 Task: Add a timeline in the project AgileFocus for the epic 'IT Release Management Process Improvement' from 2024/06/10 to 2025/11/17. Add a timeline in the project AgileFocus for the epic 'IT Configuration Management Process Improvement' from 2023/05/19 to 2025/11/12. Add a timeline in the project AgileFocus for the epic 'IT Knowledge Management Process Improvement' from 2023/03/20 to 2024/11/28
Action: Mouse moved to (153, 205)
Screenshot: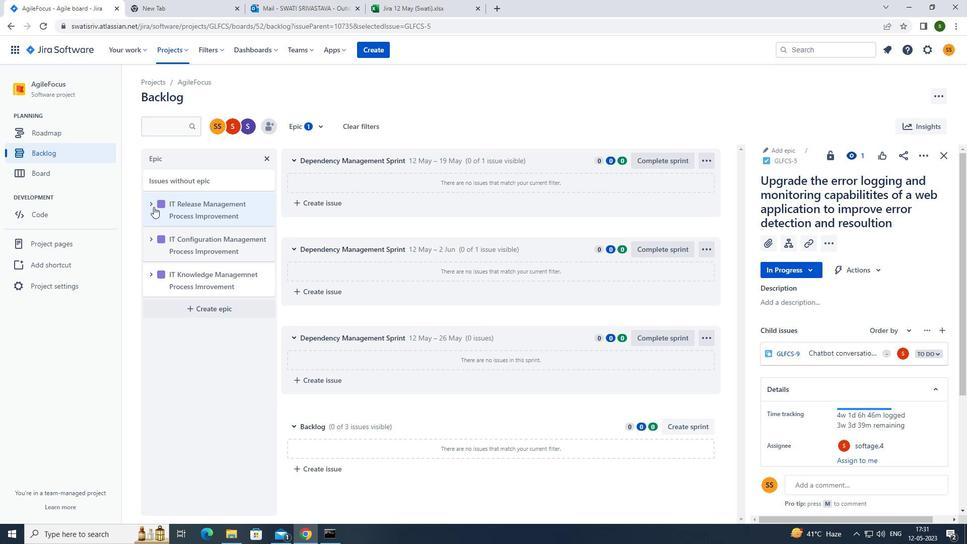 
Action: Mouse pressed left at (153, 205)
Screenshot: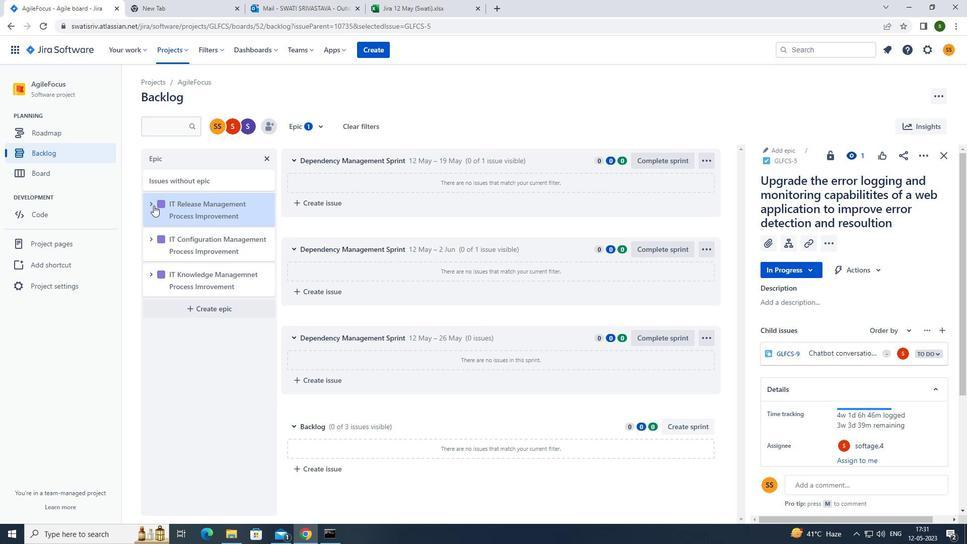 
Action: Mouse moved to (206, 298)
Screenshot: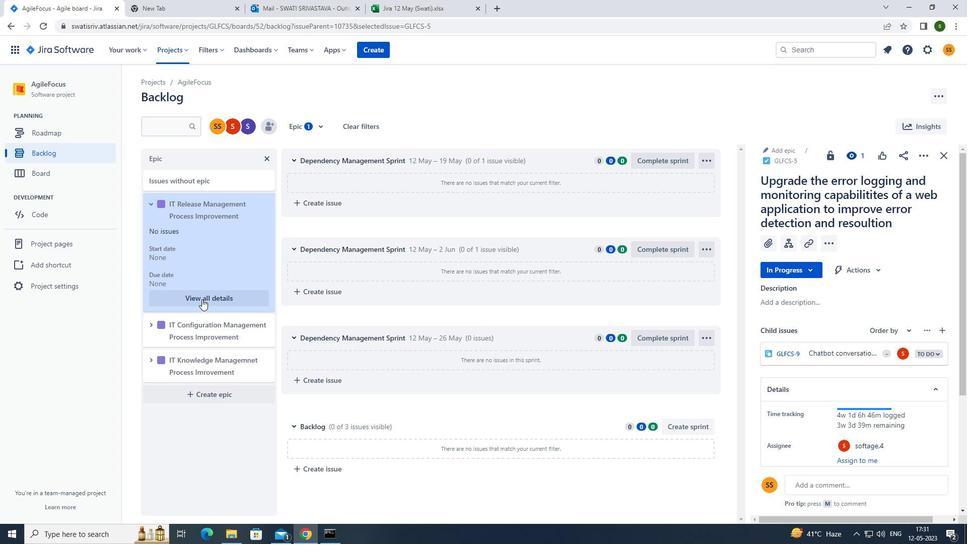 
Action: Mouse pressed left at (206, 298)
Screenshot: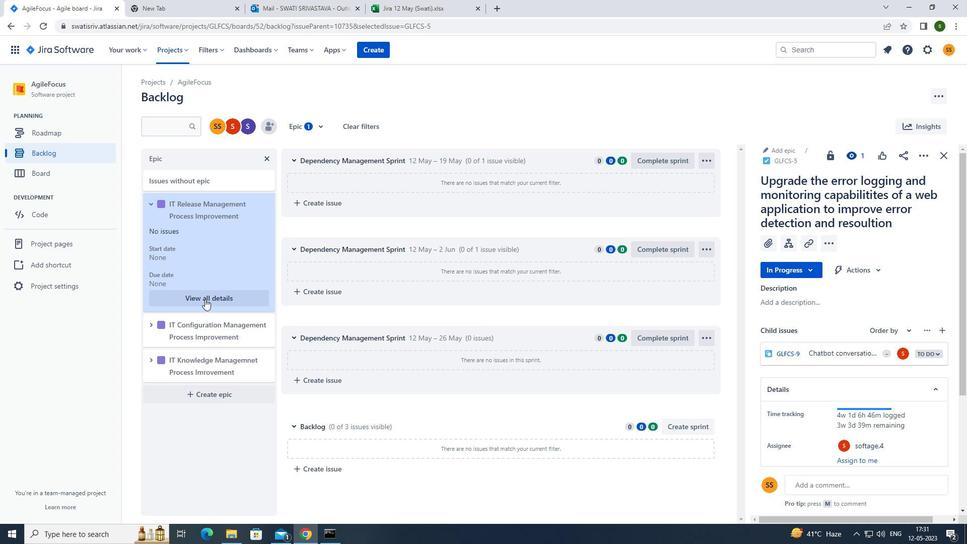 
Action: Mouse moved to (852, 381)
Screenshot: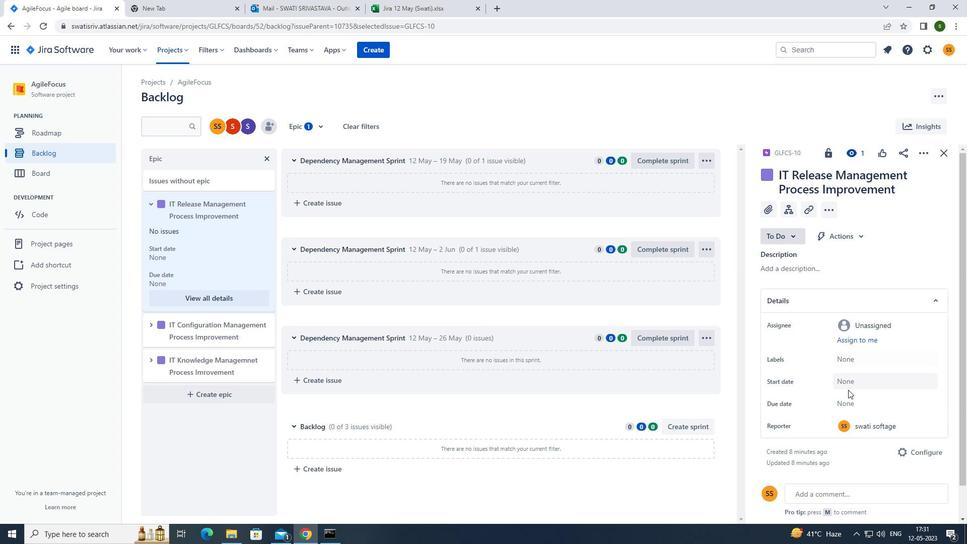 
Action: Mouse pressed left at (852, 381)
Screenshot: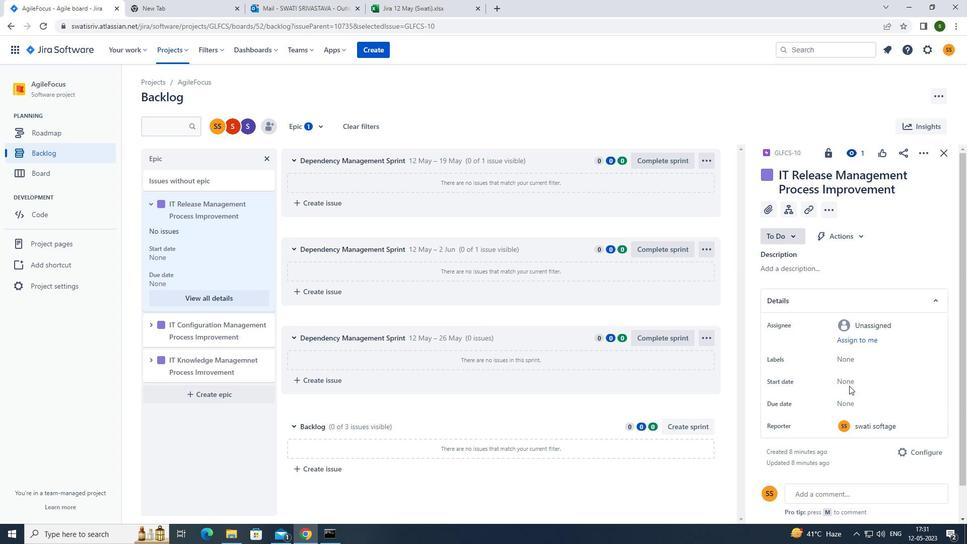 
Action: Mouse moved to (949, 236)
Screenshot: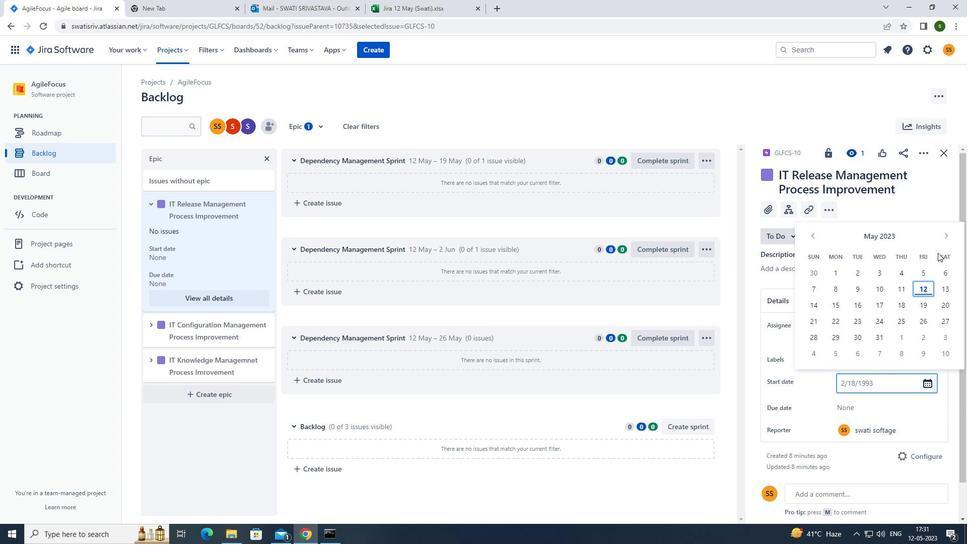 
Action: Mouse pressed left at (949, 236)
Screenshot: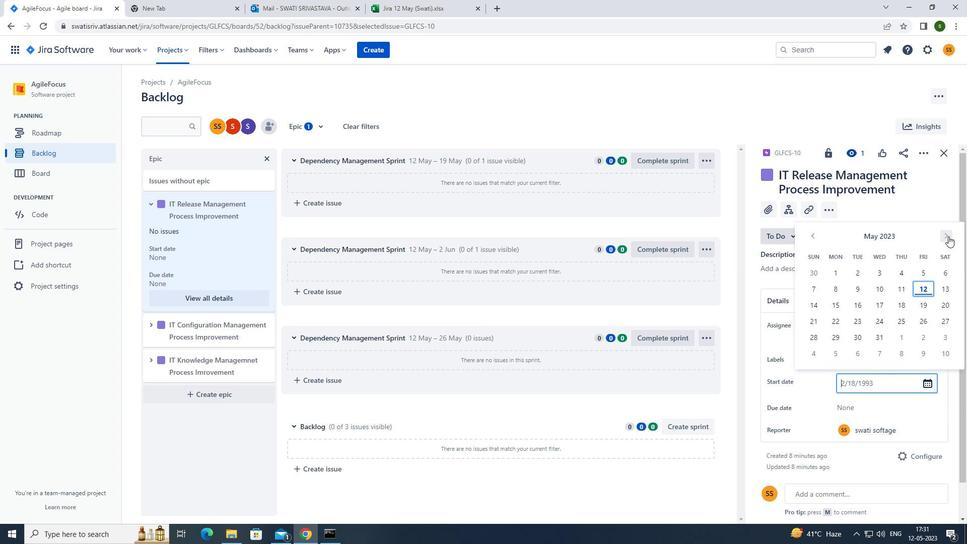 
Action: Mouse pressed left at (949, 236)
Screenshot: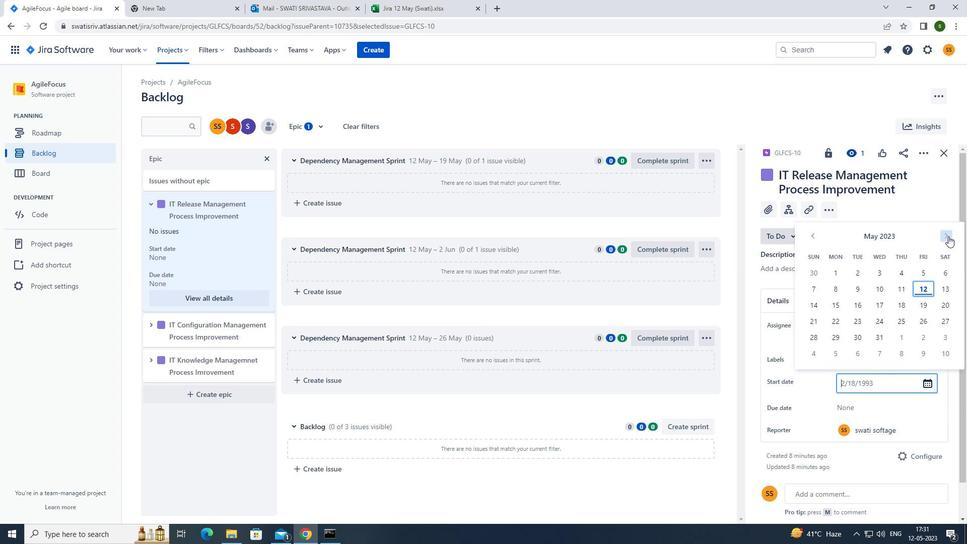 
Action: Mouse pressed left at (949, 236)
Screenshot: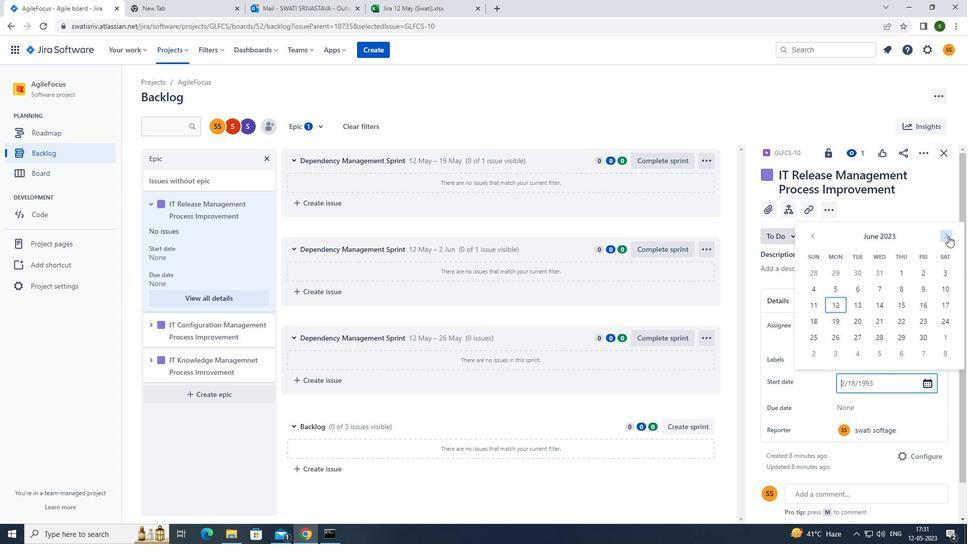 
Action: Mouse pressed left at (949, 236)
Screenshot: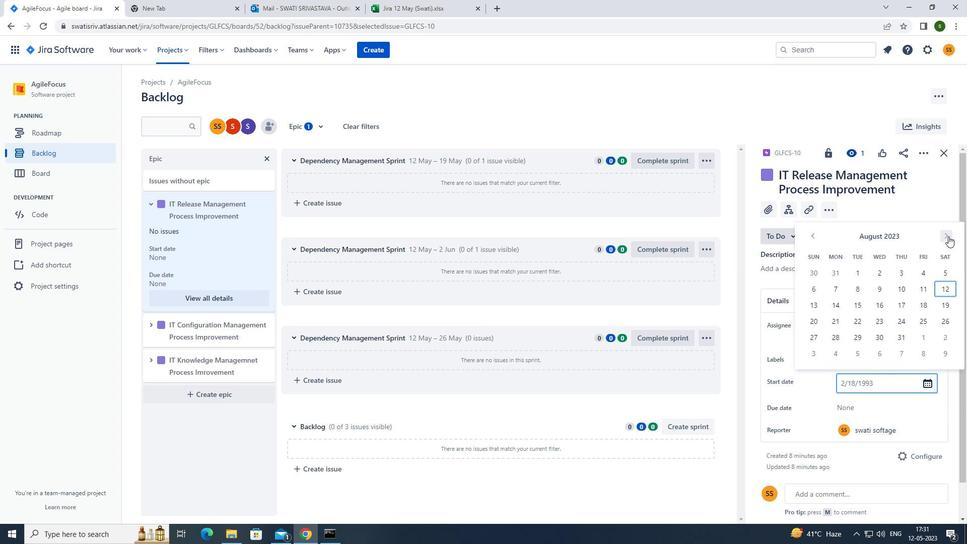 
Action: Mouse pressed left at (949, 236)
Screenshot: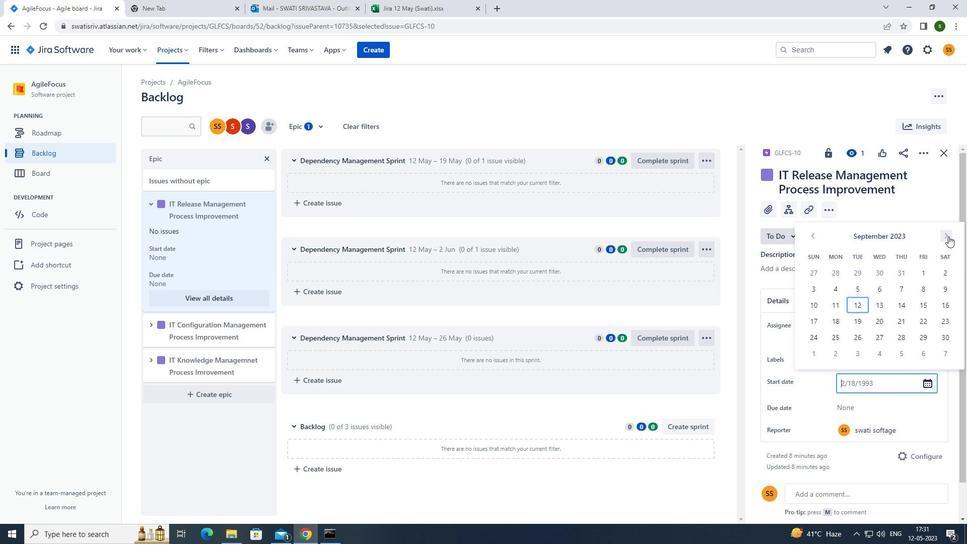 
Action: Mouse pressed left at (949, 236)
Screenshot: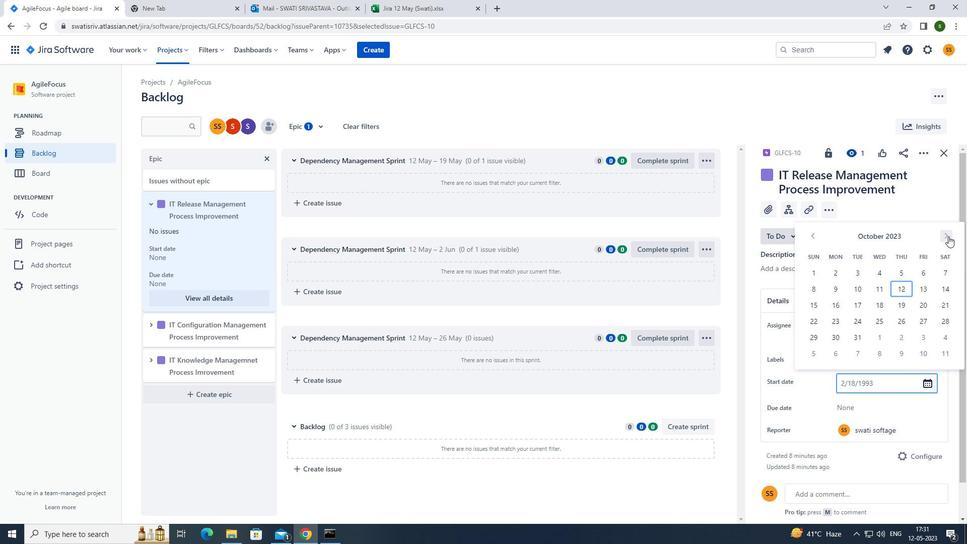 
Action: Mouse pressed left at (949, 236)
Screenshot: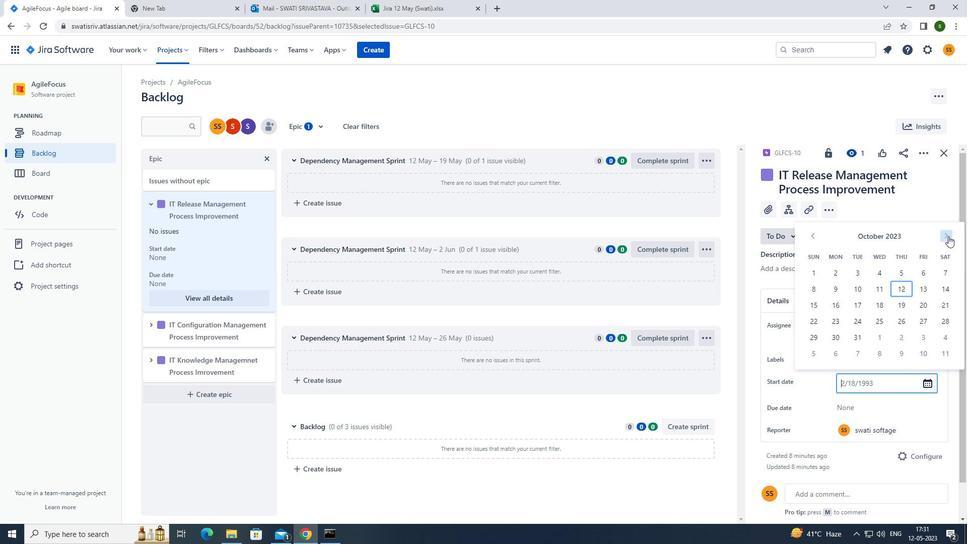 
Action: Mouse pressed left at (949, 236)
Screenshot: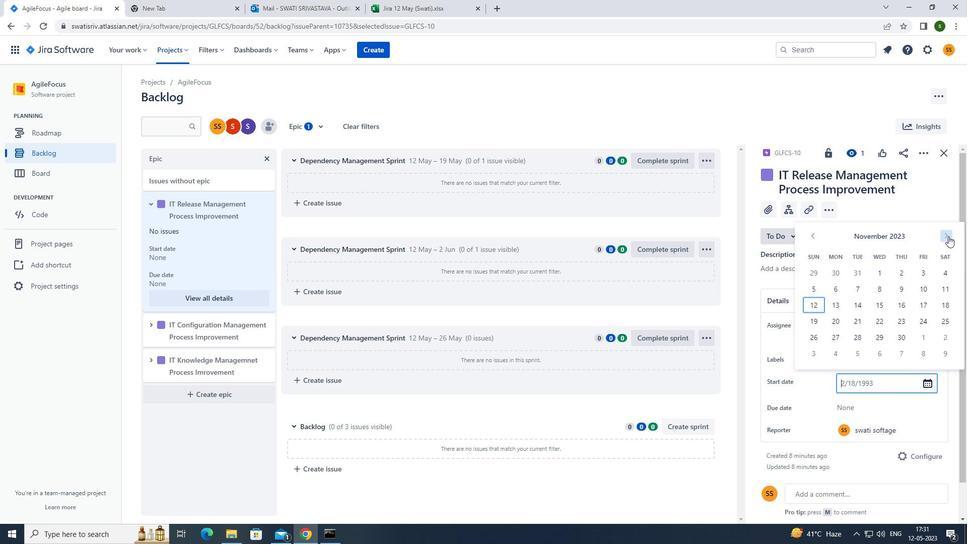 
Action: Mouse pressed left at (949, 236)
Screenshot: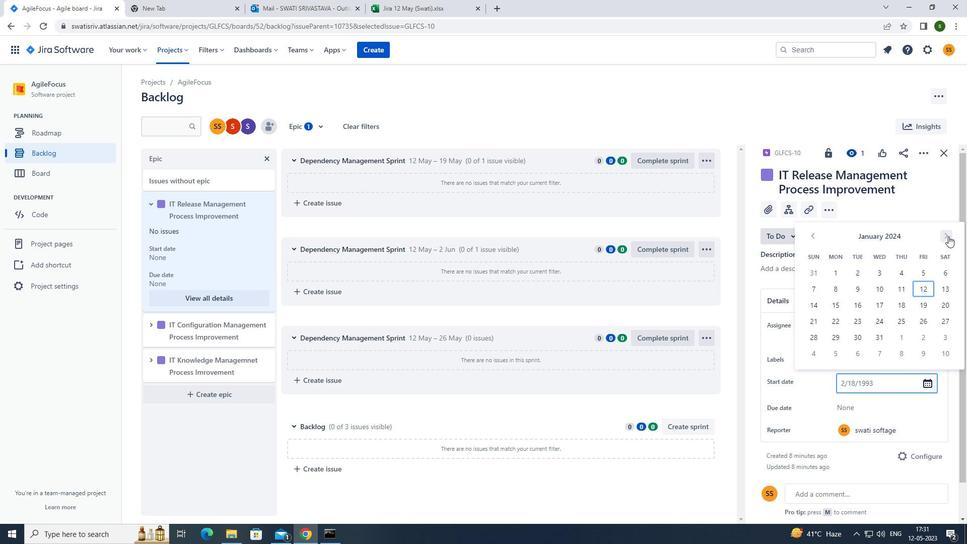 
Action: Mouse pressed left at (949, 236)
Screenshot: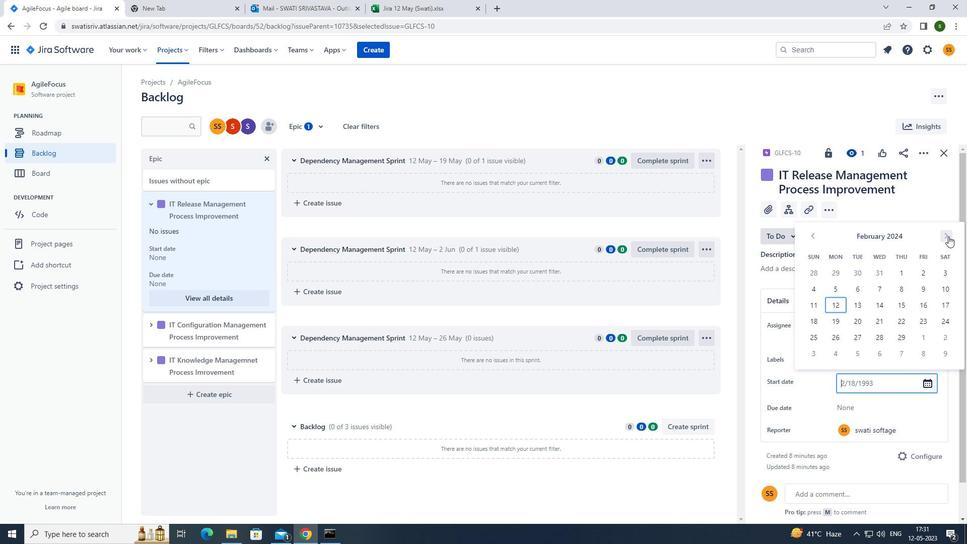 
Action: Mouse pressed left at (949, 236)
Screenshot: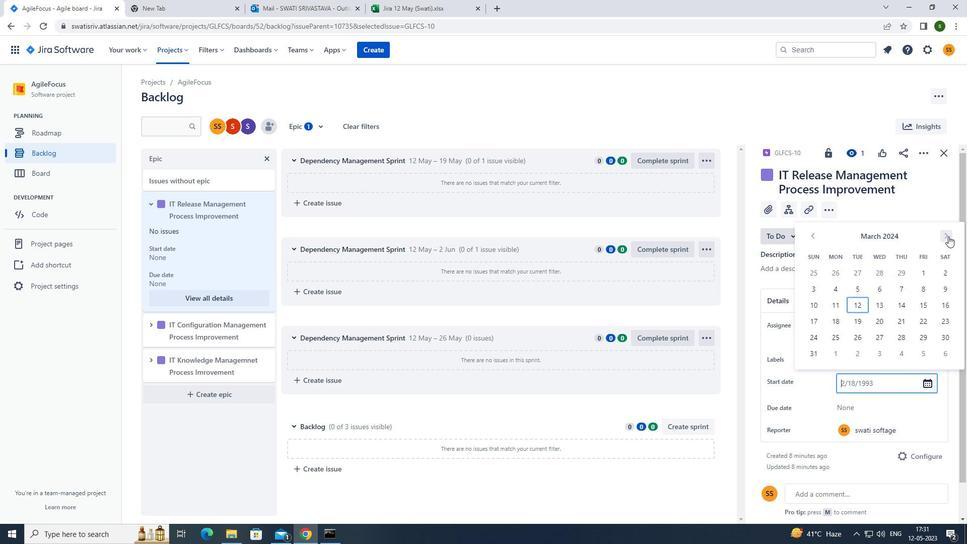 
Action: Mouse pressed left at (949, 236)
Screenshot: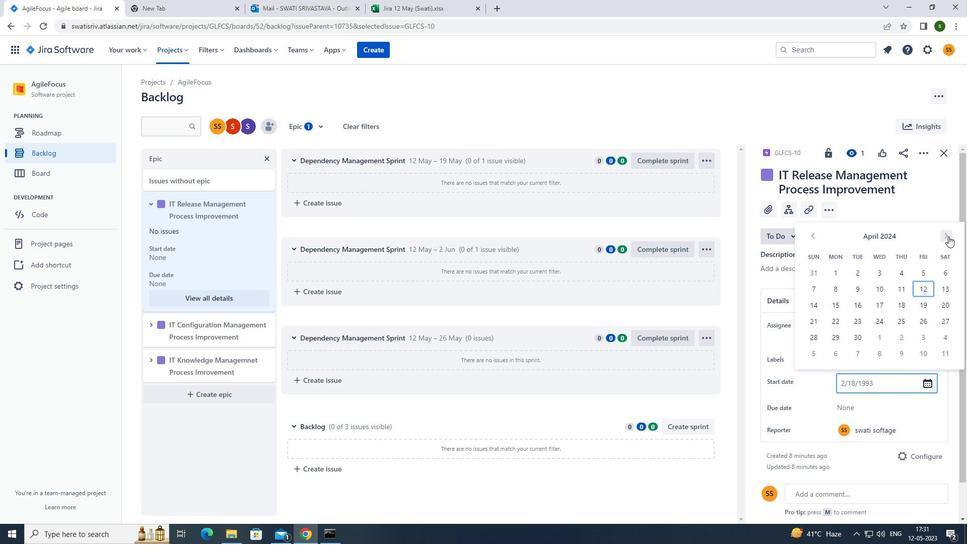 
Action: Mouse pressed left at (949, 236)
Screenshot: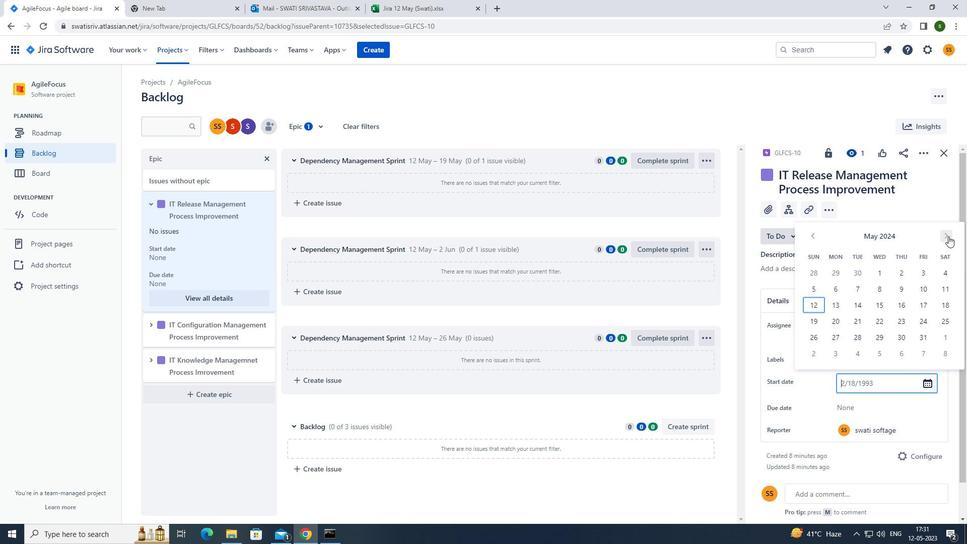
Action: Mouse moved to (839, 305)
Screenshot: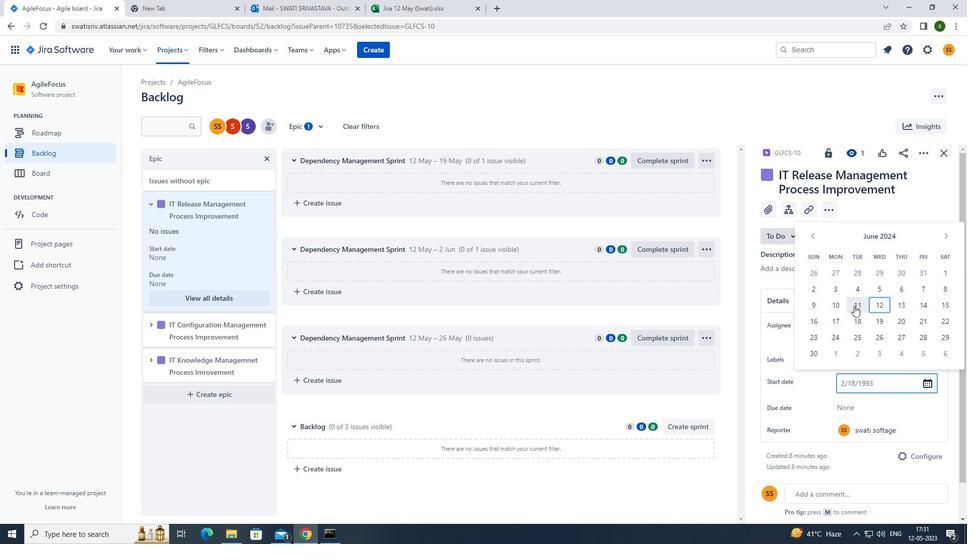 
Action: Mouse pressed left at (839, 305)
Screenshot: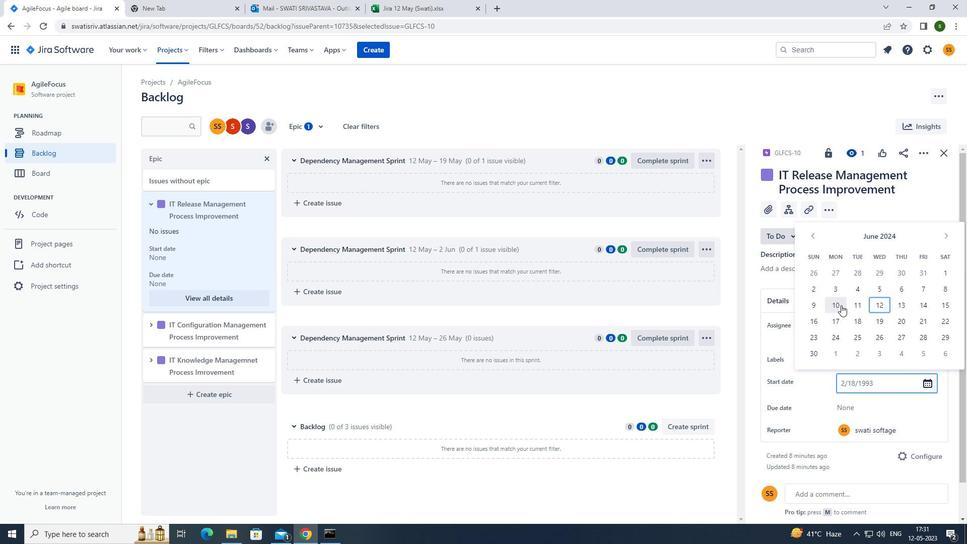 
Action: Mouse moved to (852, 406)
Screenshot: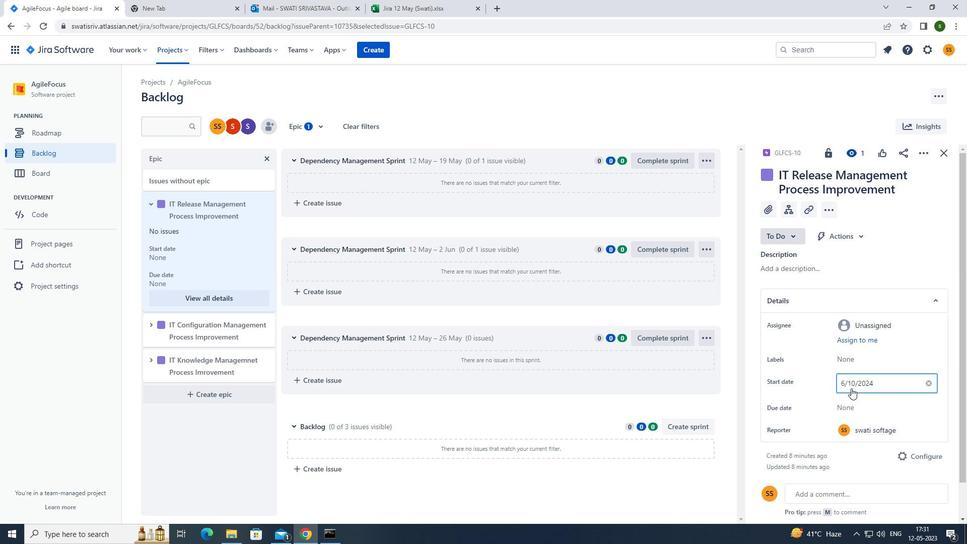 
Action: Mouse pressed left at (852, 406)
Screenshot: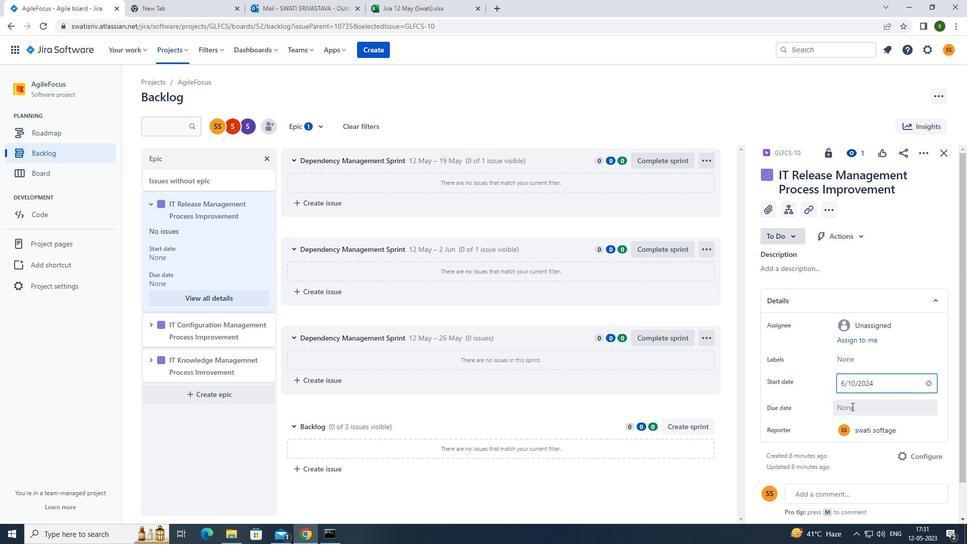 
Action: Mouse moved to (948, 261)
Screenshot: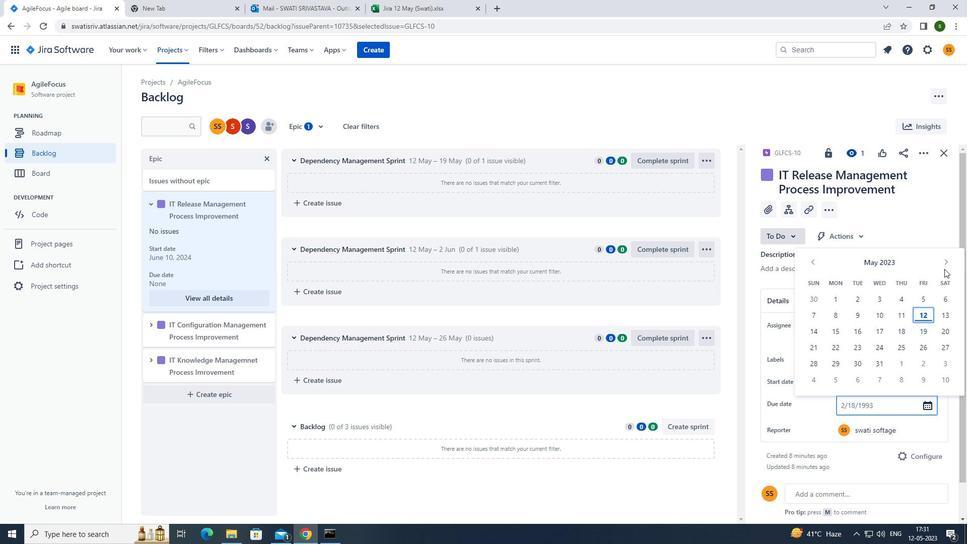 
Action: Mouse pressed left at (948, 261)
Screenshot: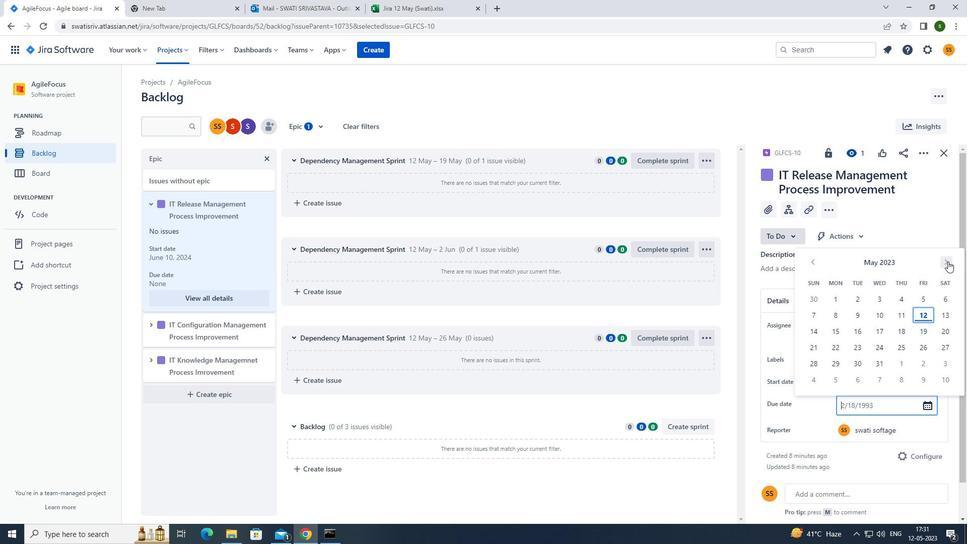 
Action: Mouse pressed left at (948, 261)
Screenshot: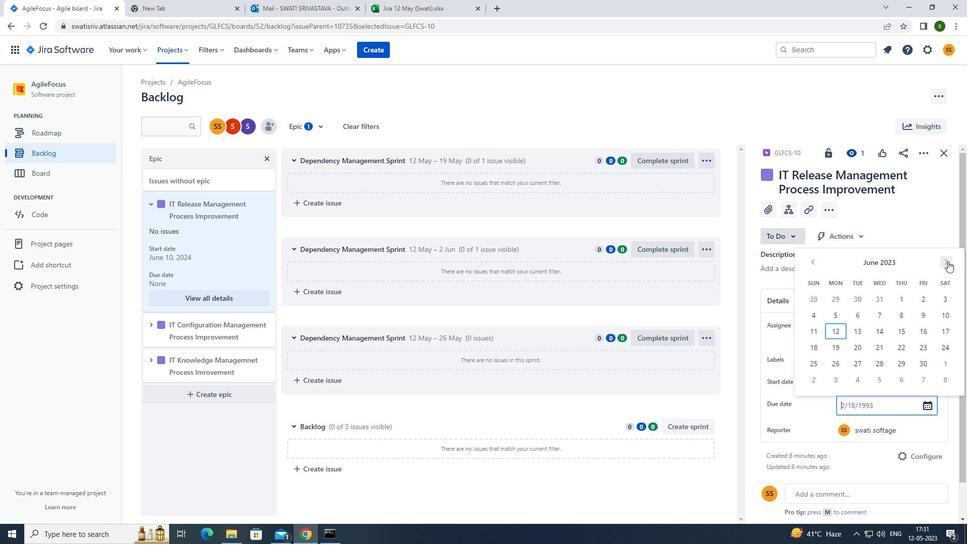 
Action: Mouse pressed left at (948, 261)
Screenshot: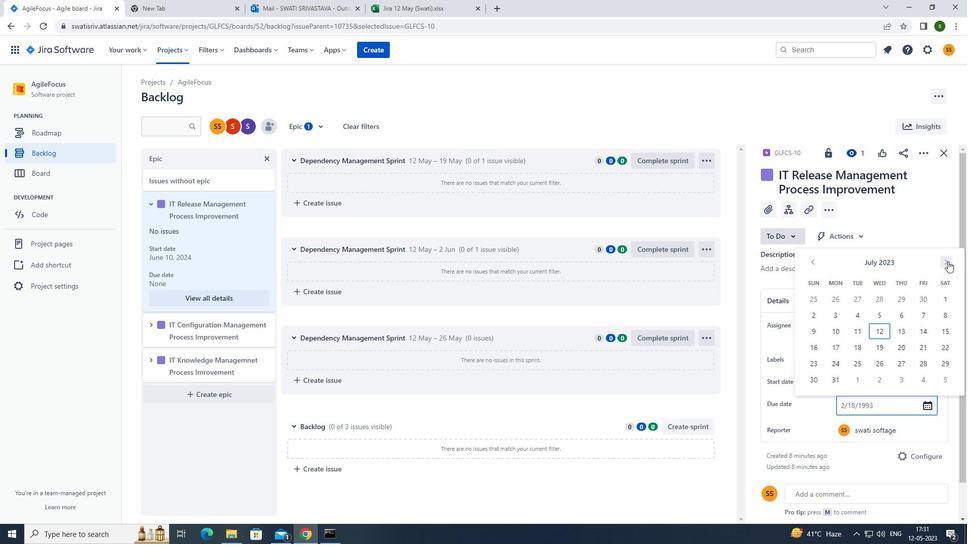 
Action: Mouse pressed left at (948, 261)
Screenshot: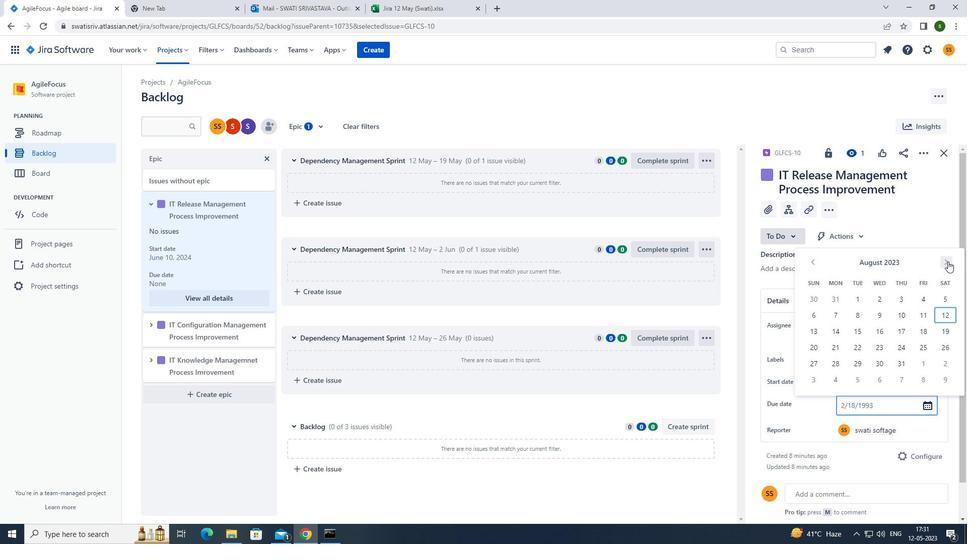 
Action: Mouse pressed left at (948, 261)
Screenshot: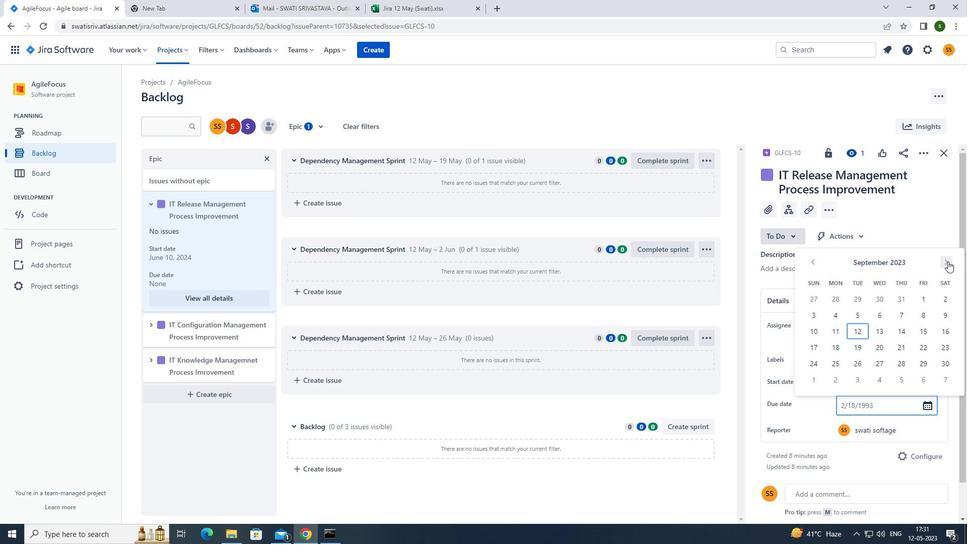 
Action: Mouse pressed left at (948, 261)
Screenshot: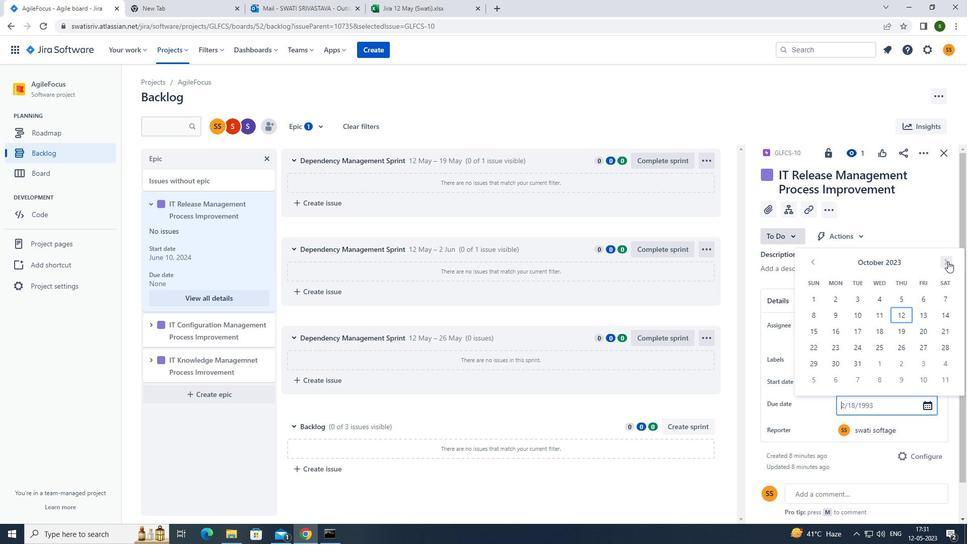 
Action: Mouse pressed left at (948, 261)
Screenshot: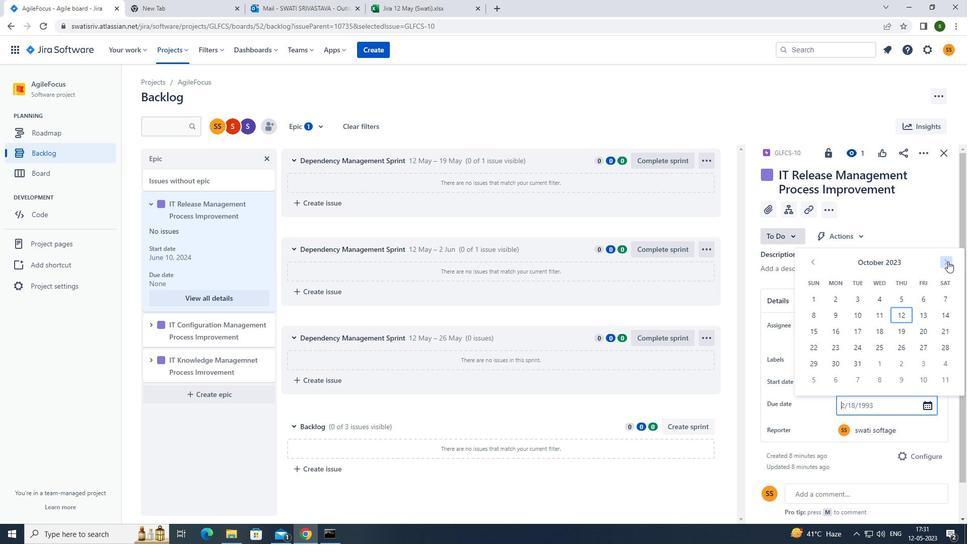 
Action: Mouse pressed left at (948, 261)
Screenshot: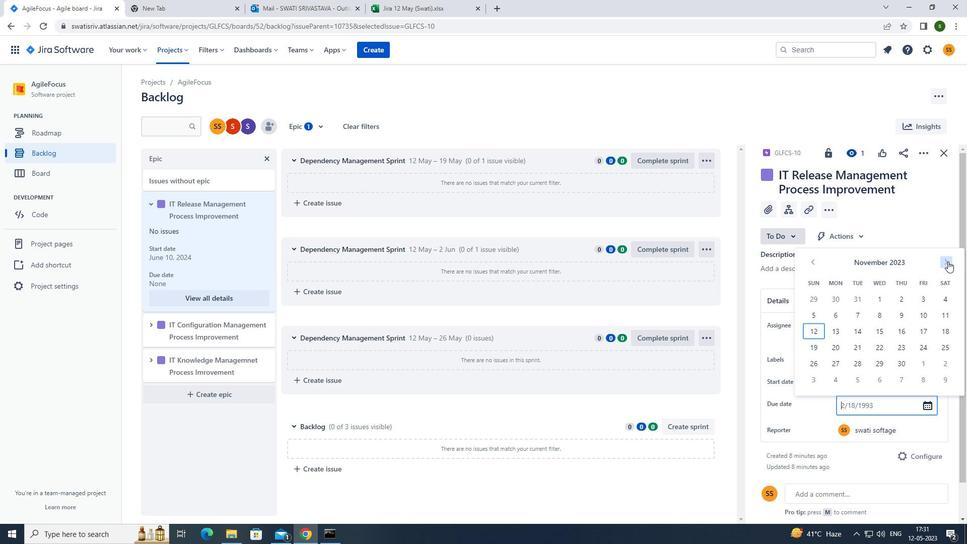 
Action: Mouse pressed left at (948, 261)
Screenshot: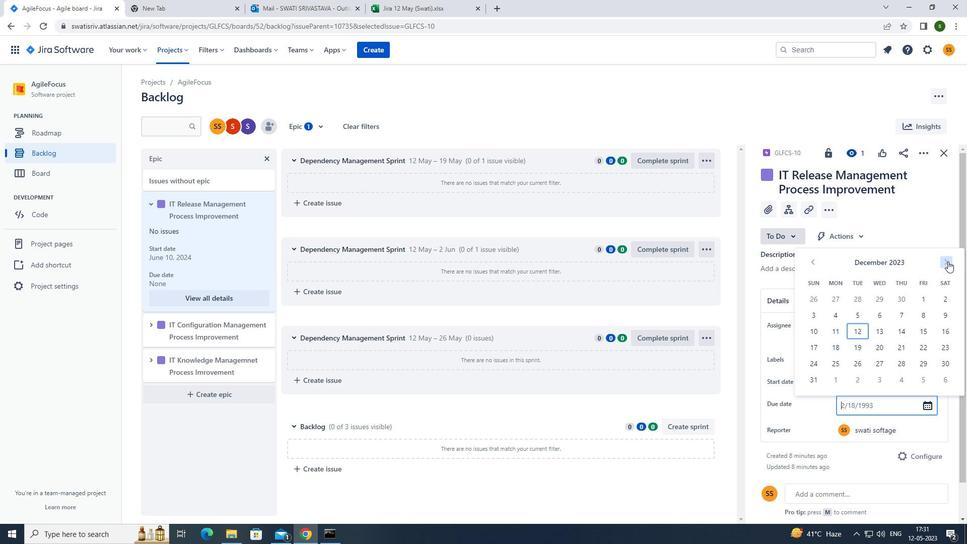 
Action: Mouse pressed left at (948, 261)
Screenshot: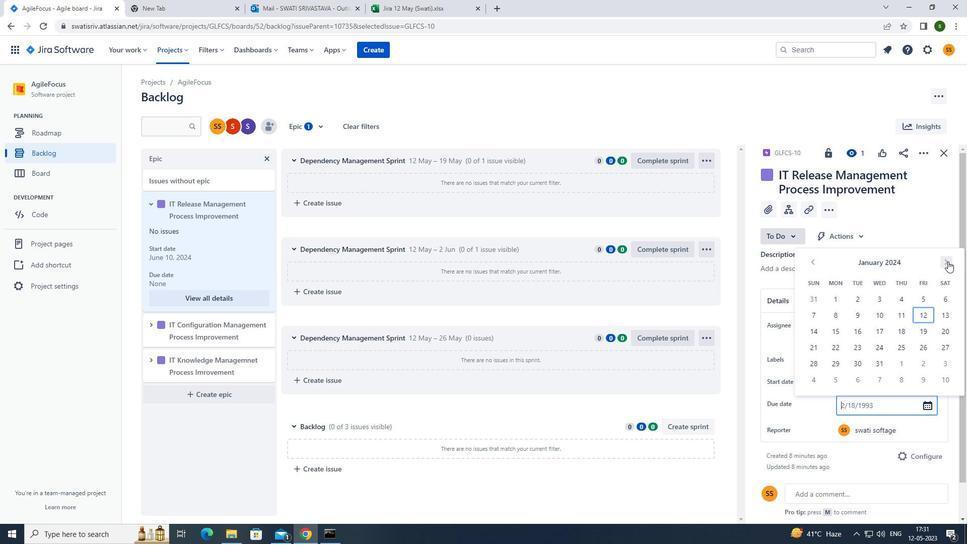 
Action: Mouse pressed left at (948, 261)
Screenshot: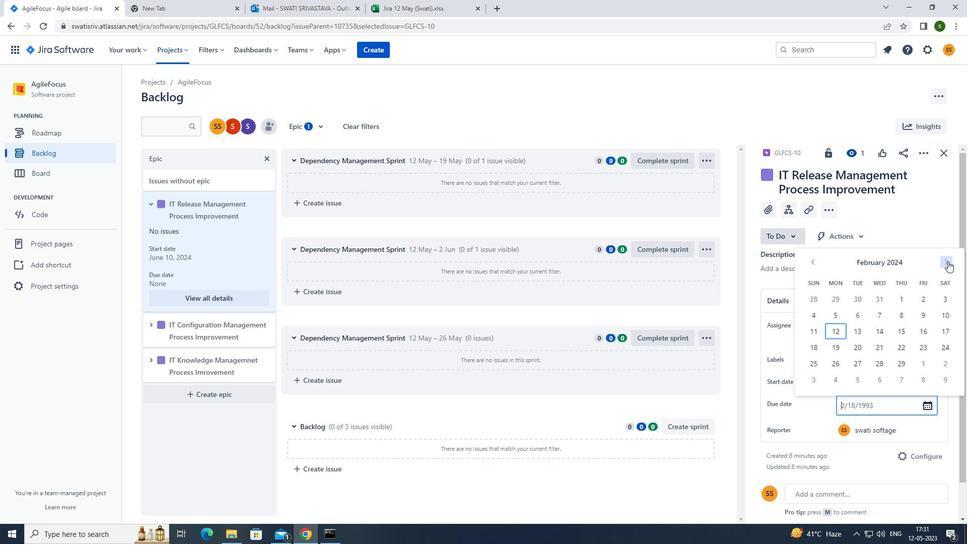 
Action: Mouse pressed left at (948, 261)
Screenshot: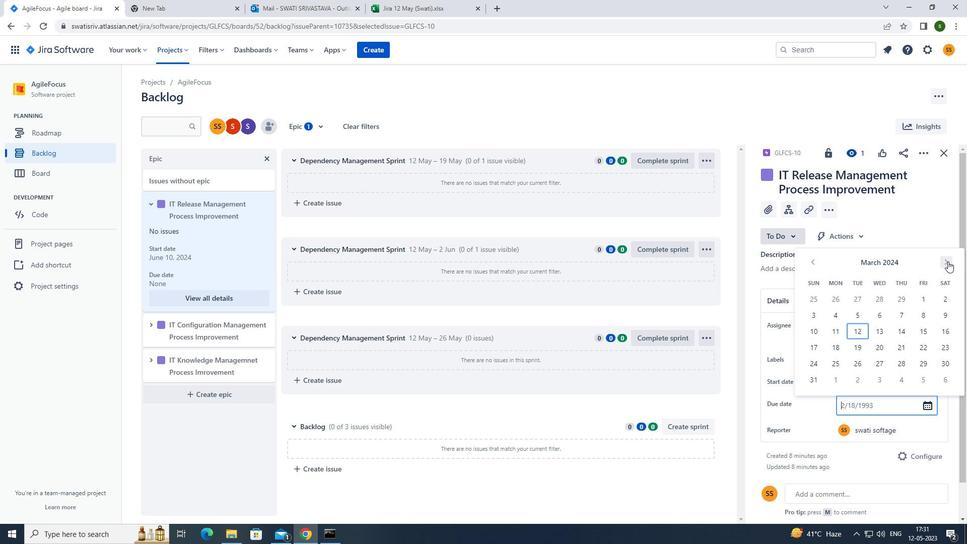 
Action: Mouse pressed left at (948, 261)
Screenshot: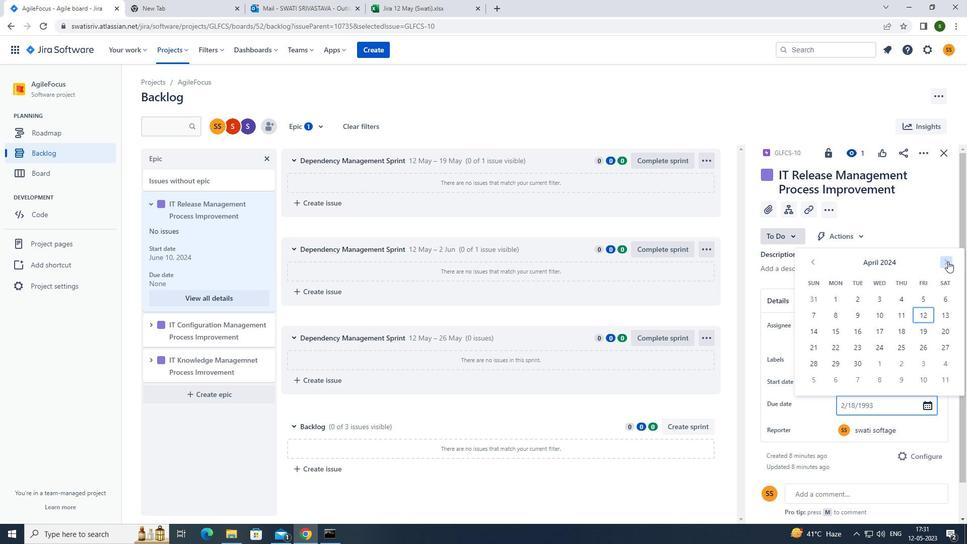 
Action: Mouse pressed left at (948, 261)
Screenshot: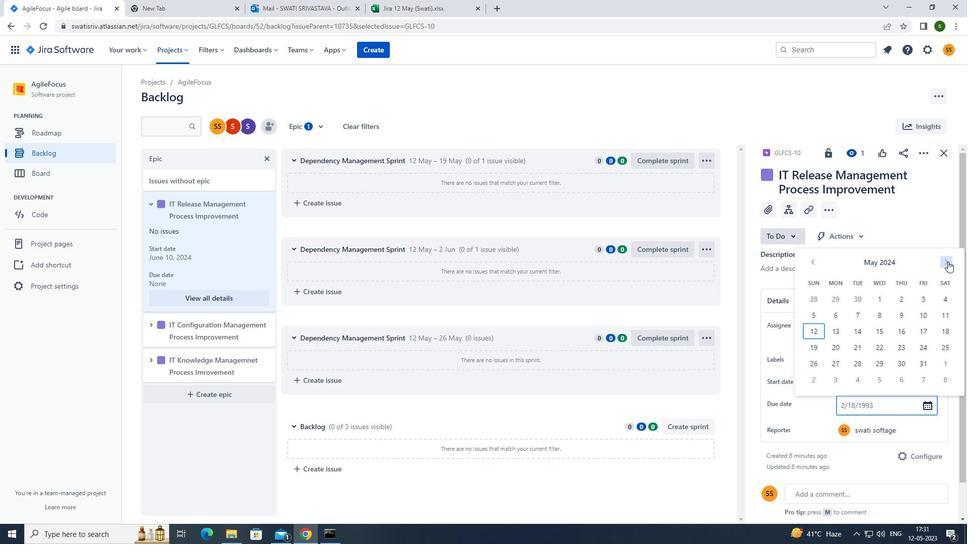 
Action: Mouse pressed left at (948, 261)
Screenshot: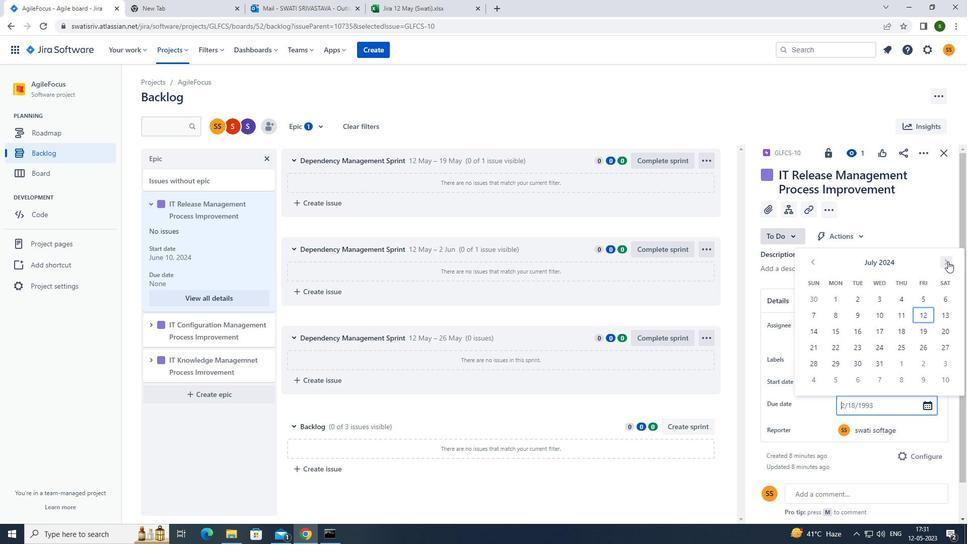 
Action: Mouse pressed left at (948, 261)
Screenshot: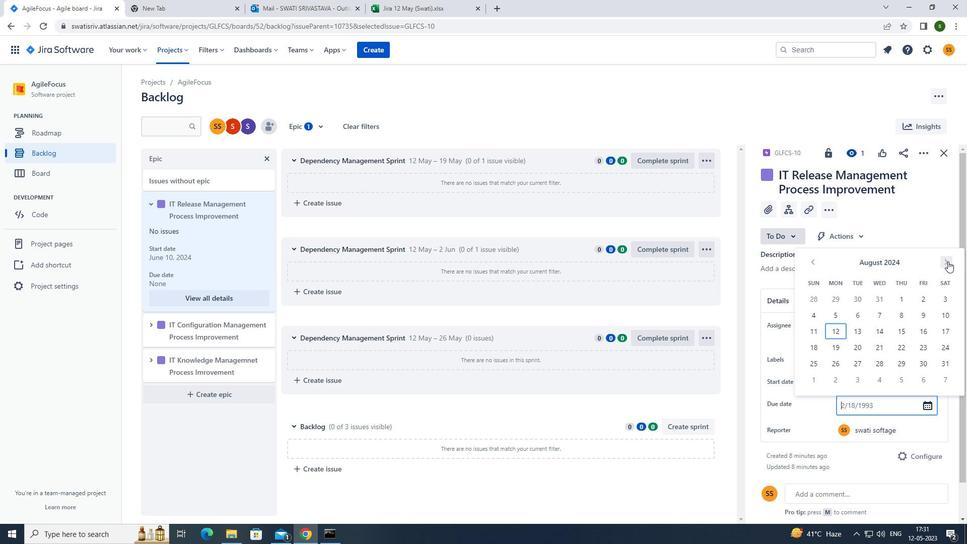 
Action: Mouse pressed left at (948, 261)
Screenshot: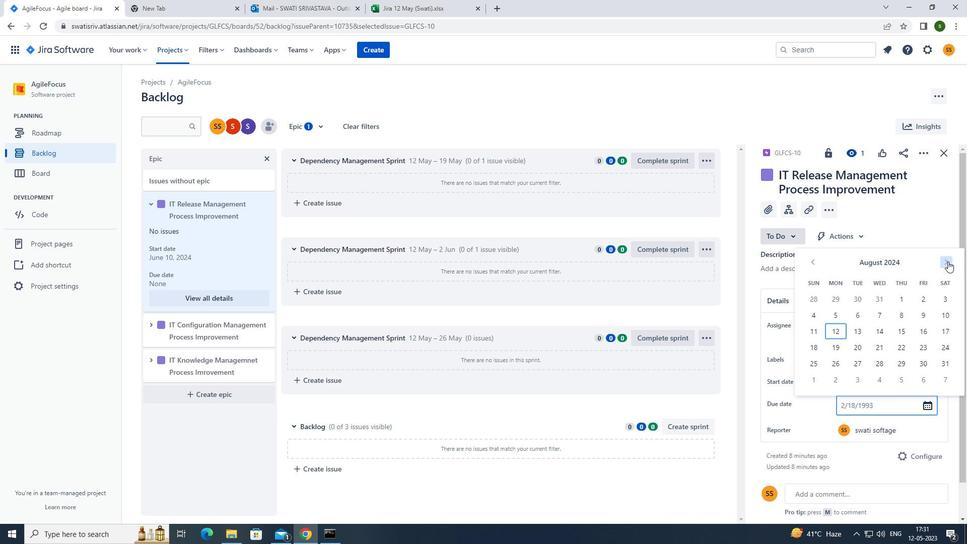 
Action: Mouse pressed left at (948, 261)
Screenshot: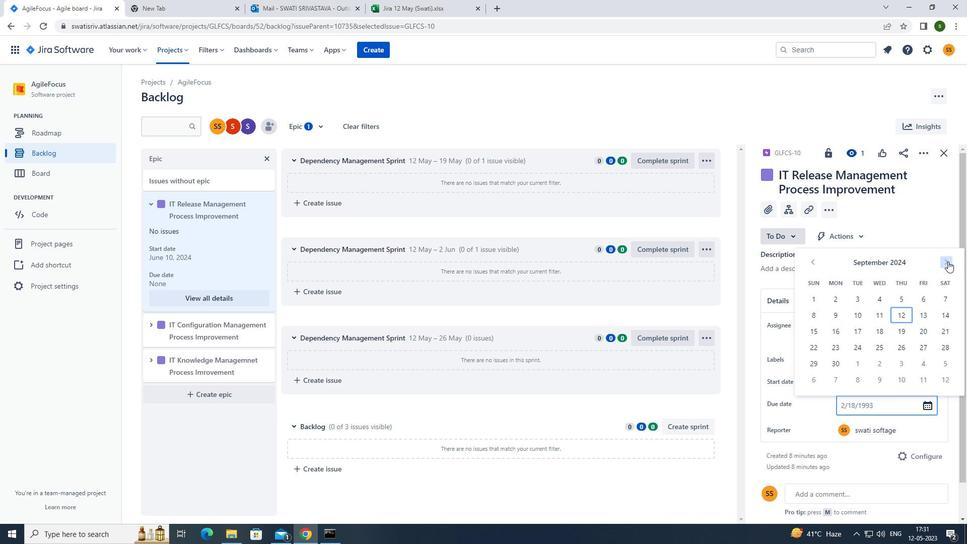 
Action: Mouse pressed left at (948, 261)
Screenshot: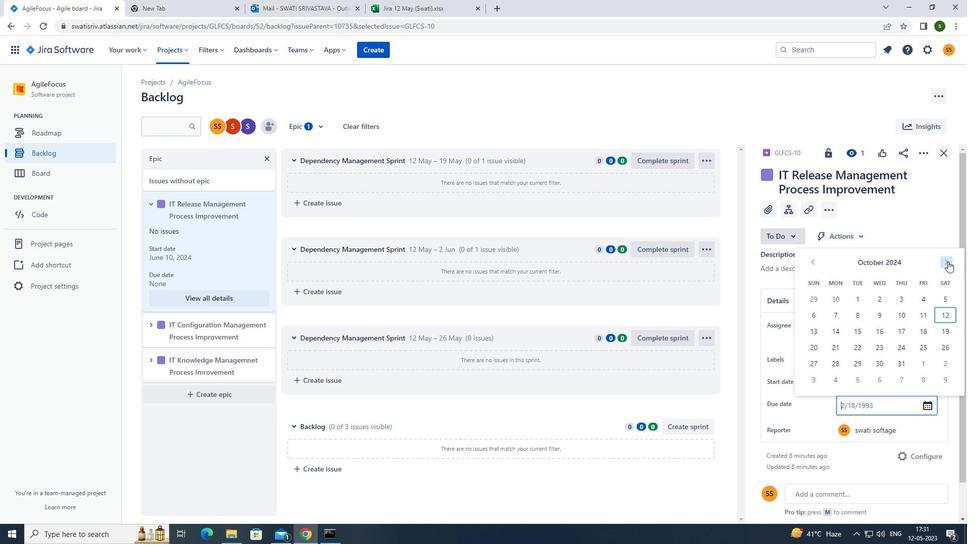 
Action: Mouse pressed left at (948, 261)
Screenshot: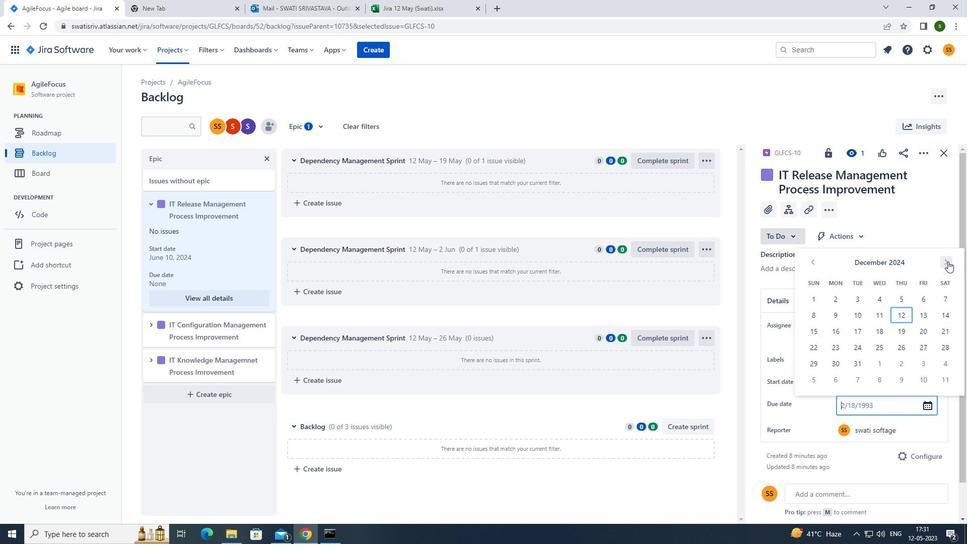 
Action: Mouse pressed left at (948, 261)
Screenshot: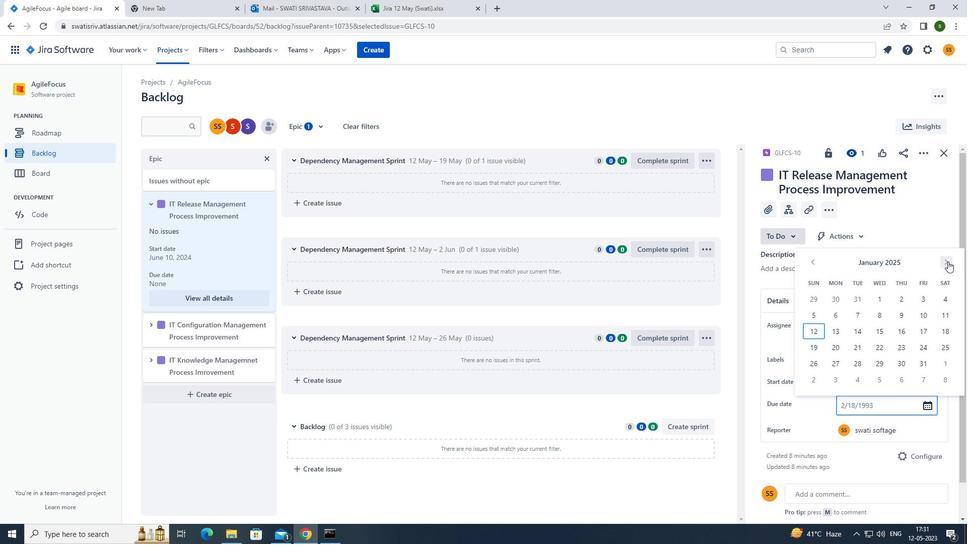 
Action: Mouse pressed left at (948, 261)
Screenshot: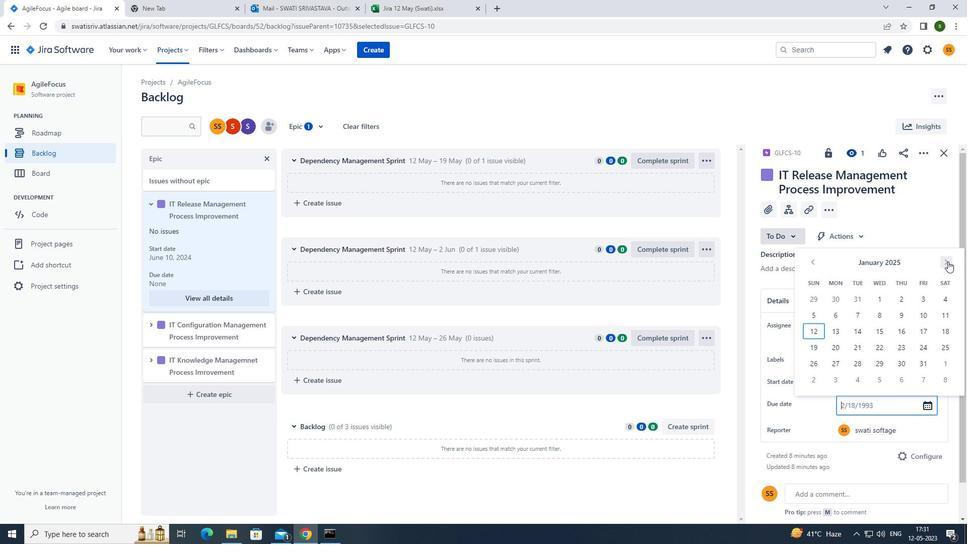 
Action: Mouse pressed left at (948, 261)
Screenshot: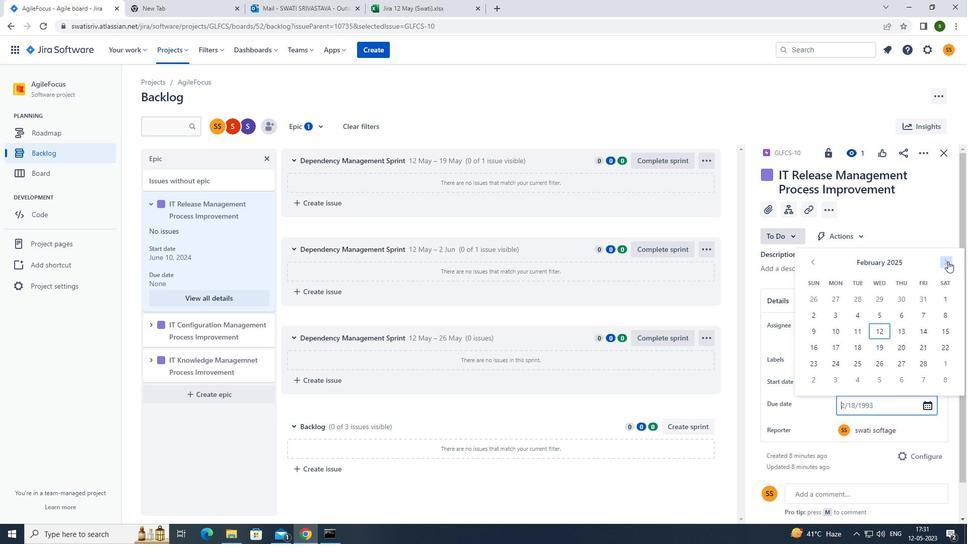
Action: Mouse pressed left at (948, 261)
Screenshot: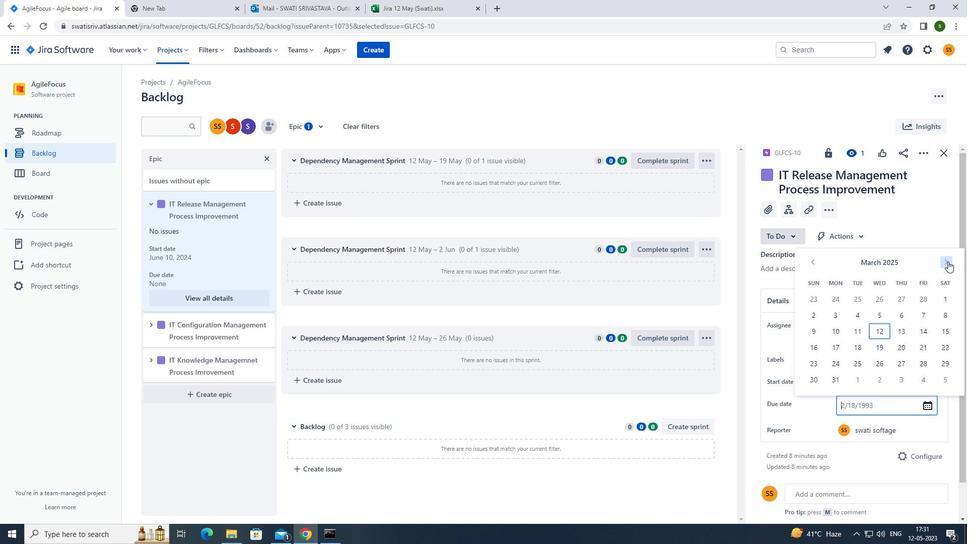 
Action: Mouse pressed left at (948, 261)
Screenshot: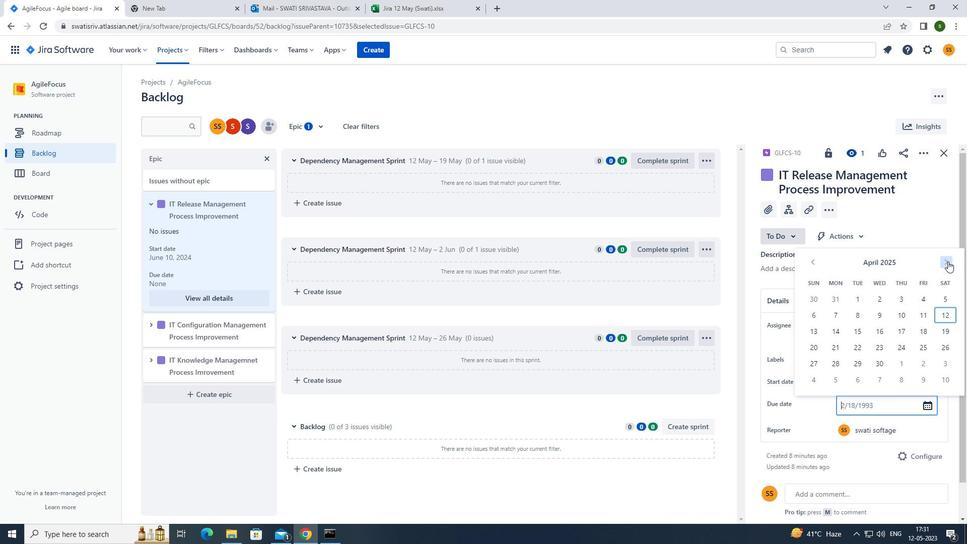 
Action: Mouse pressed left at (948, 261)
Screenshot: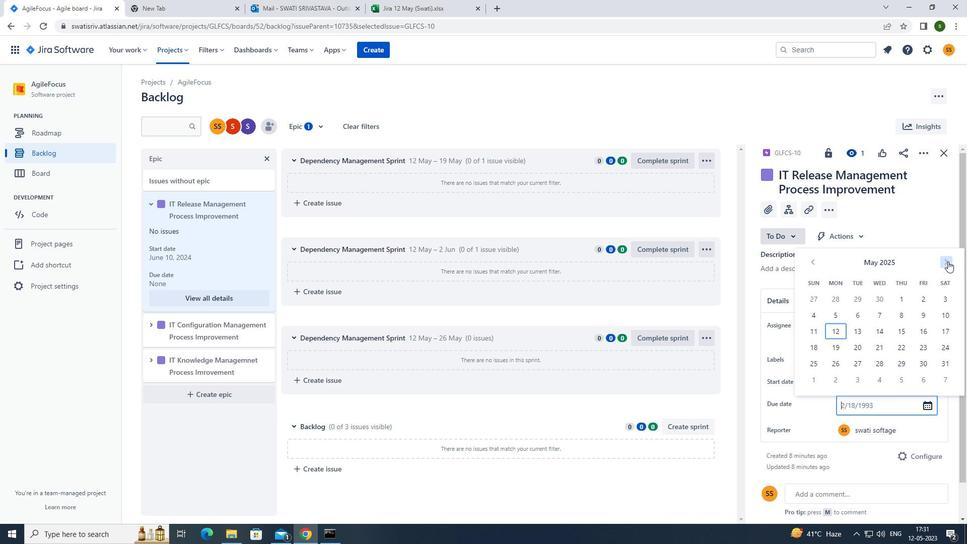 
Action: Mouse pressed left at (948, 261)
Screenshot: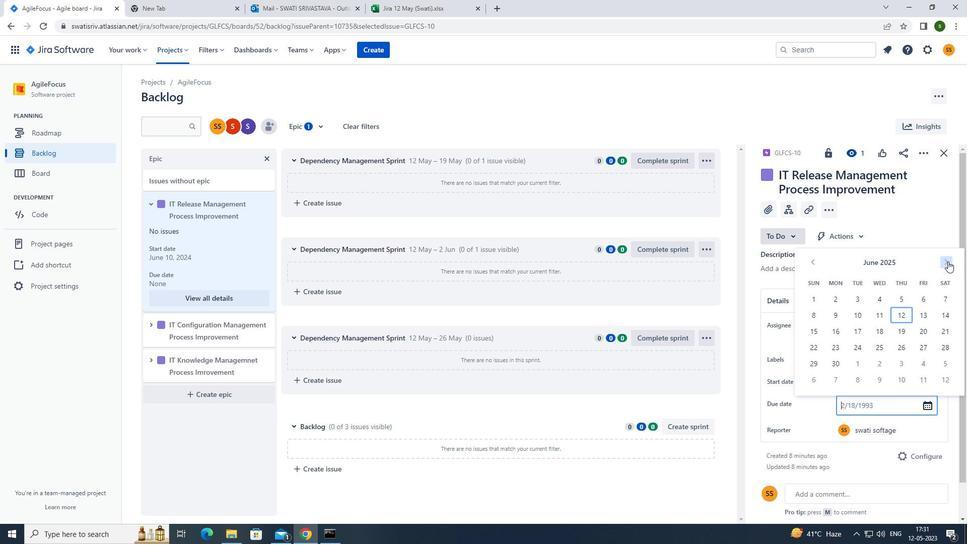 
Action: Mouse pressed left at (948, 261)
Screenshot: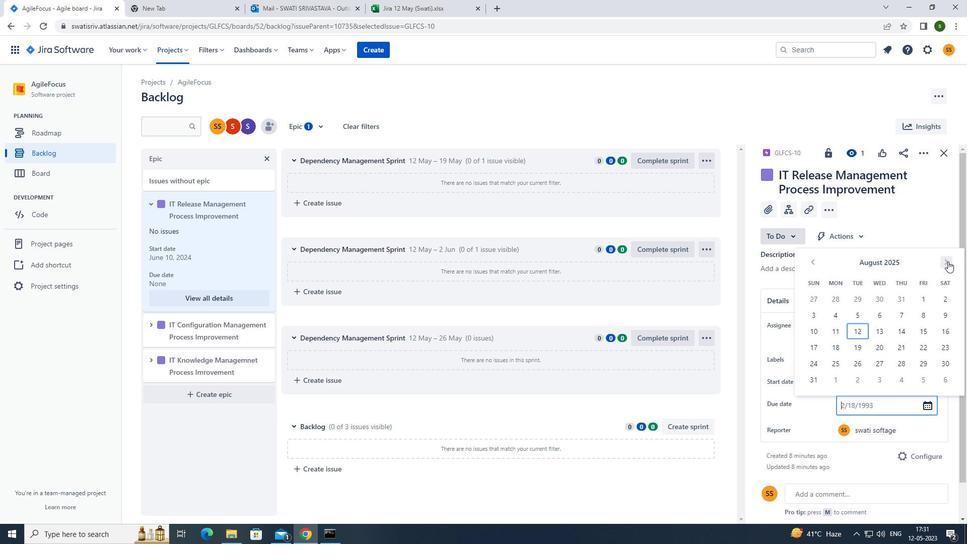 
Action: Mouse pressed left at (948, 261)
Screenshot: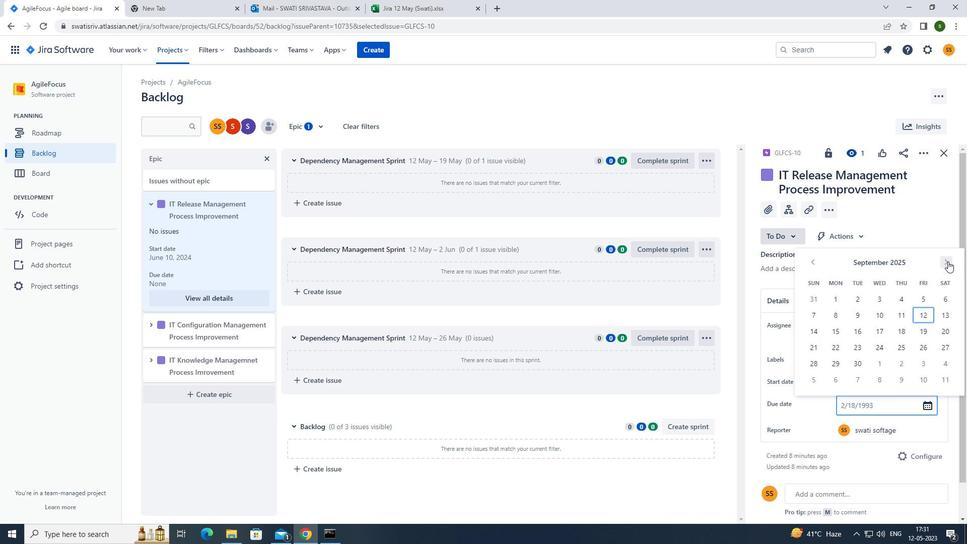 
Action: Mouse pressed left at (948, 261)
Screenshot: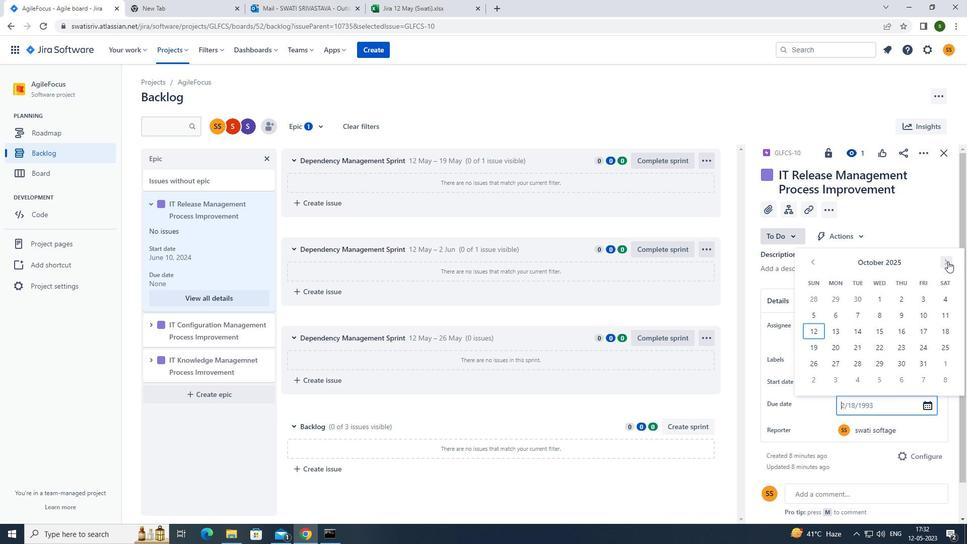 
Action: Mouse pressed left at (948, 261)
Screenshot: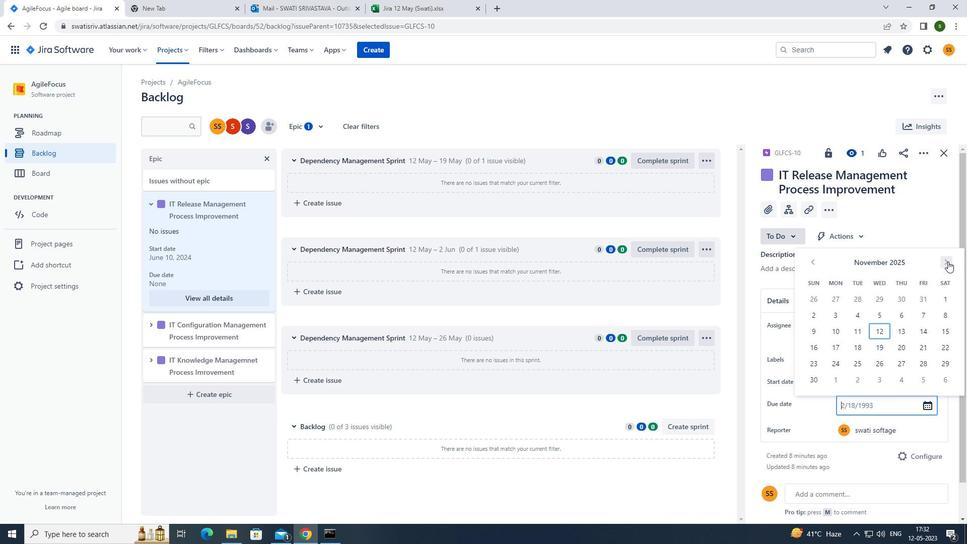 
Action: Mouse moved to (815, 263)
Screenshot: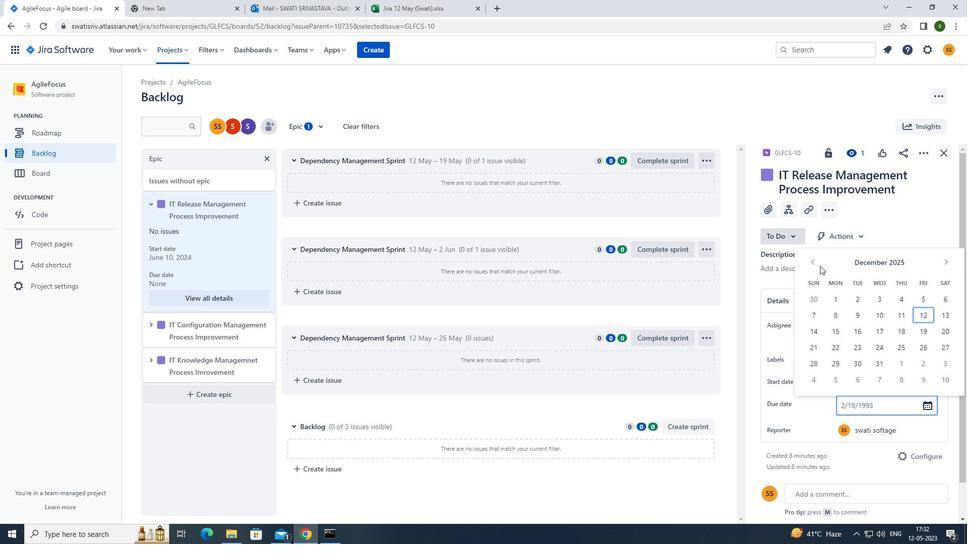 
Action: Mouse pressed left at (815, 263)
Screenshot: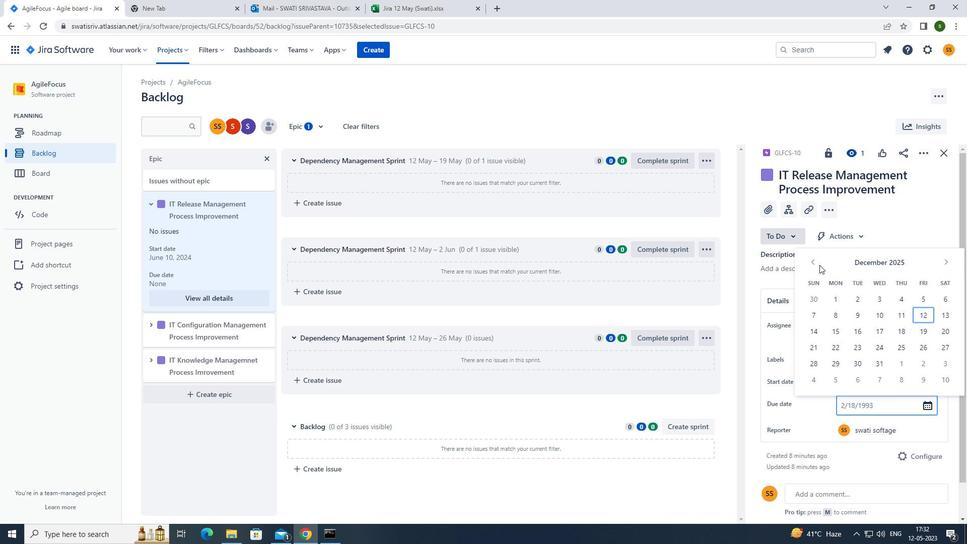 
Action: Mouse moved to (838, 348)
Screenshot: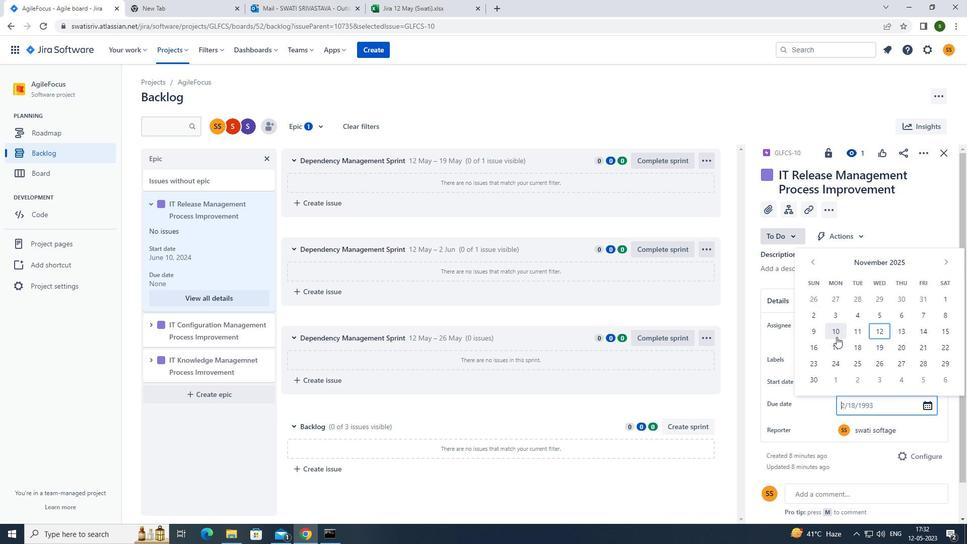 
Action: Mouse pressed left at (838, 348)
Screenshot: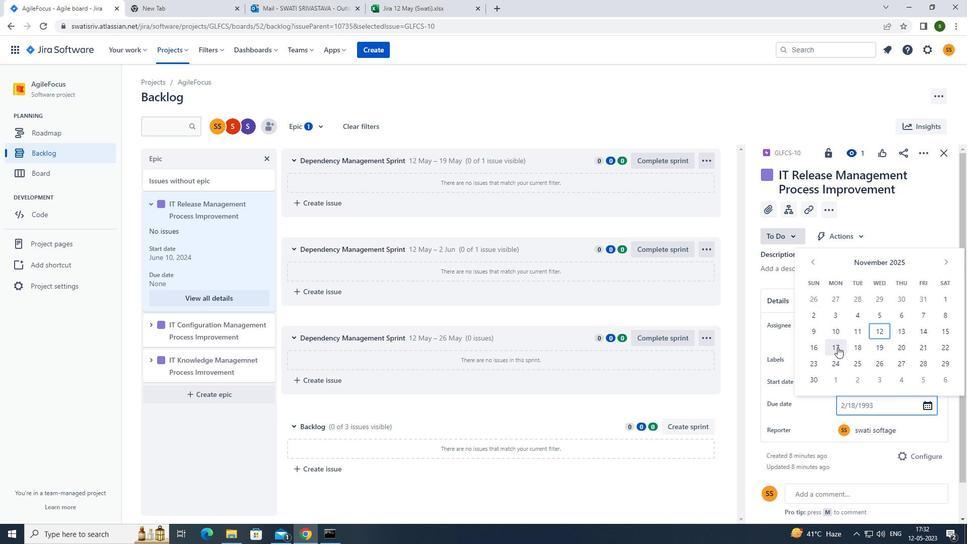 
Action: Mouse moved to (149, 326)
Screenshot: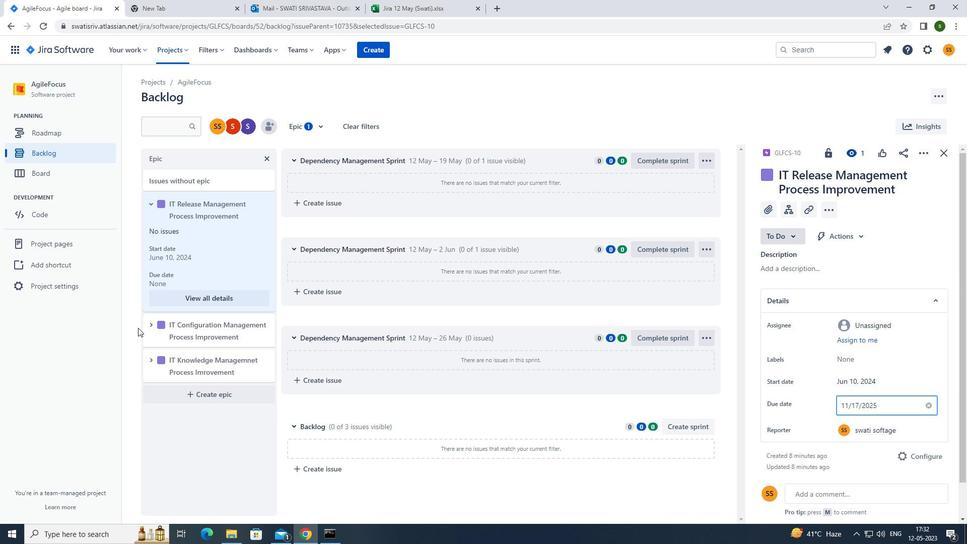 
Action: Mouse pressed left at (149, 326)
Screenshot: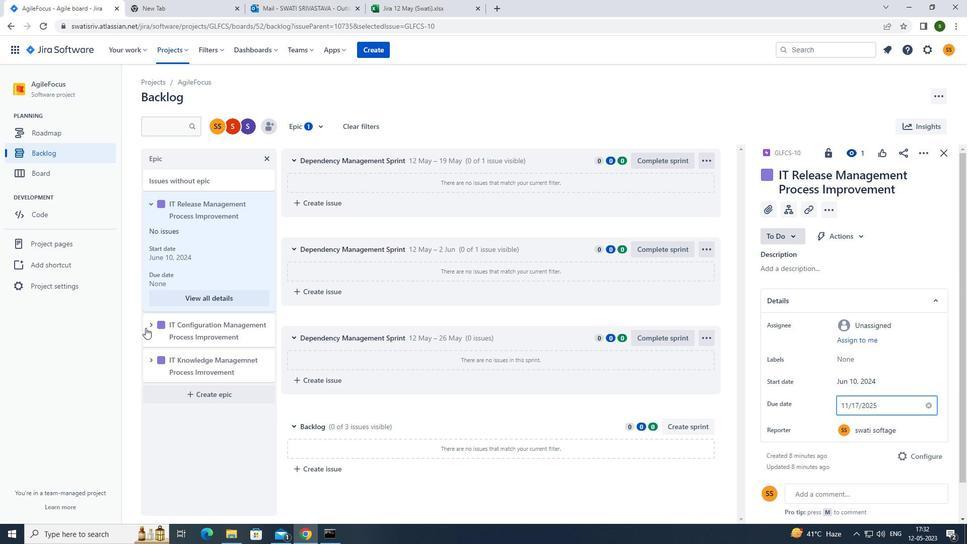 
Action: Mouse moved to (194, 414)
Screenshot: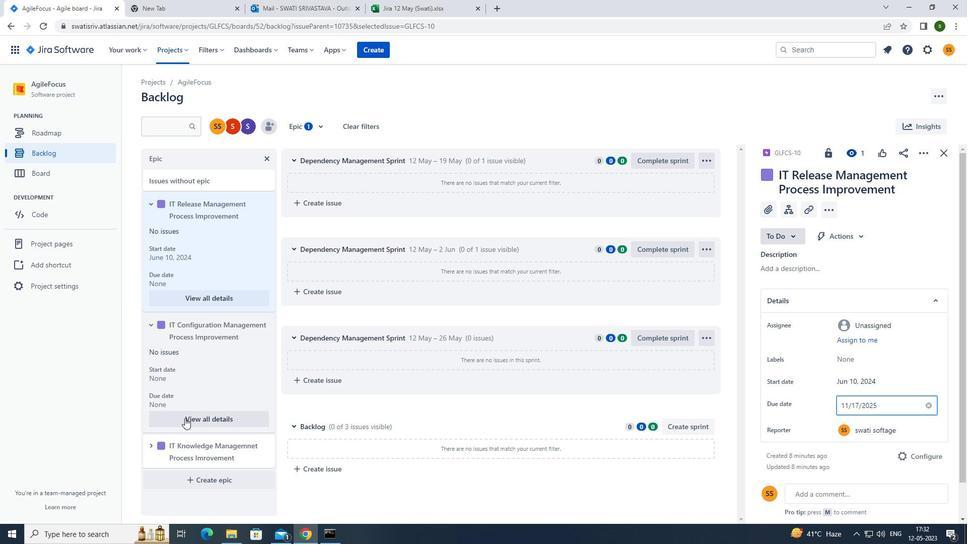 
Action: Mouse pressed left at (194, 414)
Screenshot: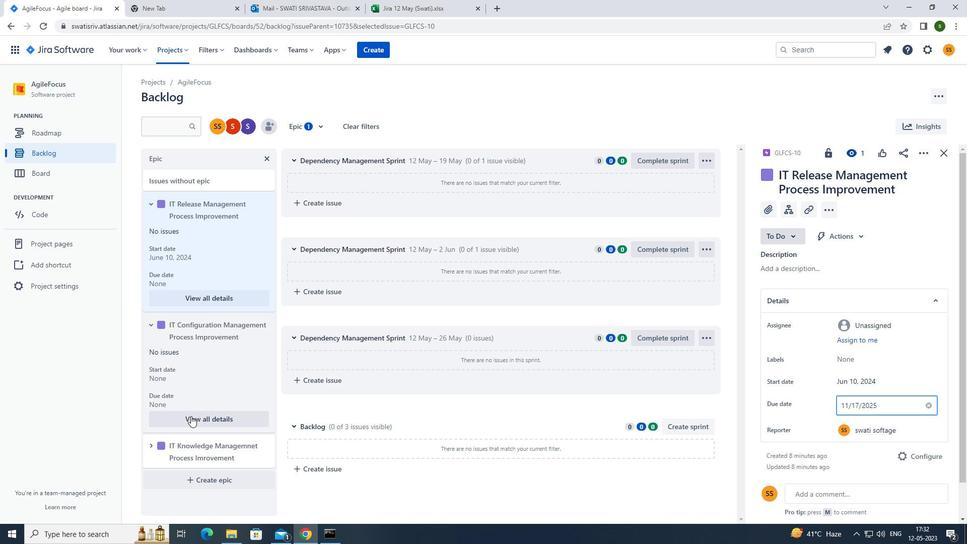 
Action: Mouse moved to (873, 382)
Screenshot: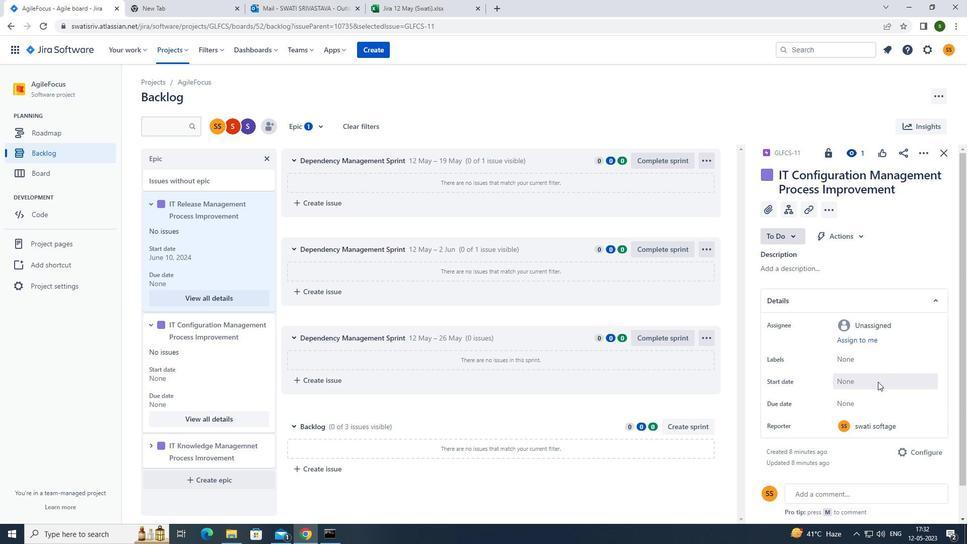 
Action: Mouse pressed left at (873, 382)
Screenshot: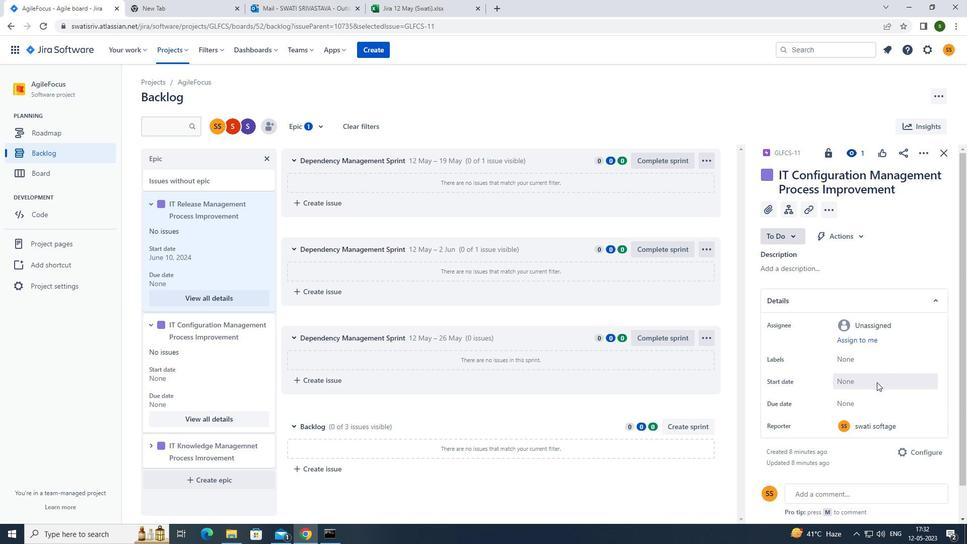 
Action: Mouse moved to (922, 305)
Screenshot: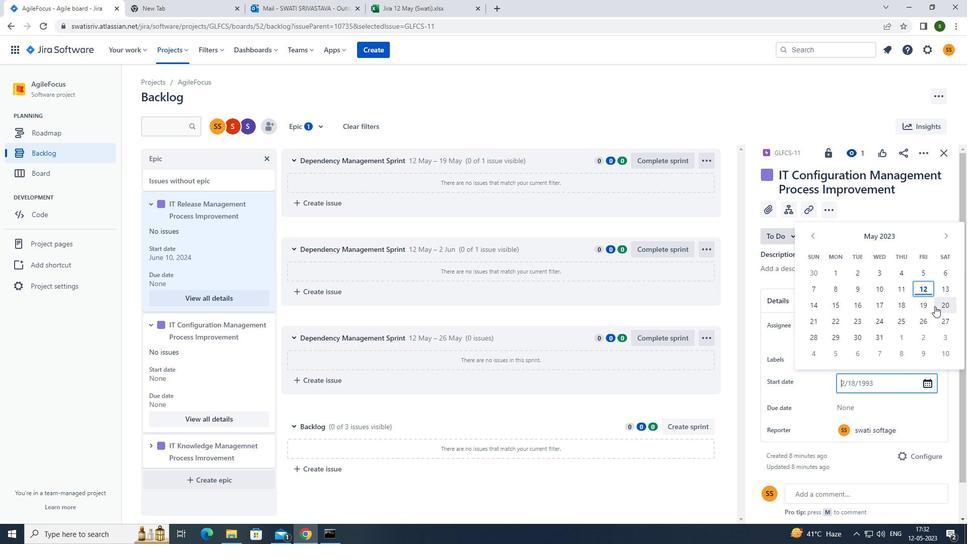 
Action: Mouse pressed left at (922, 305)
Screenshot: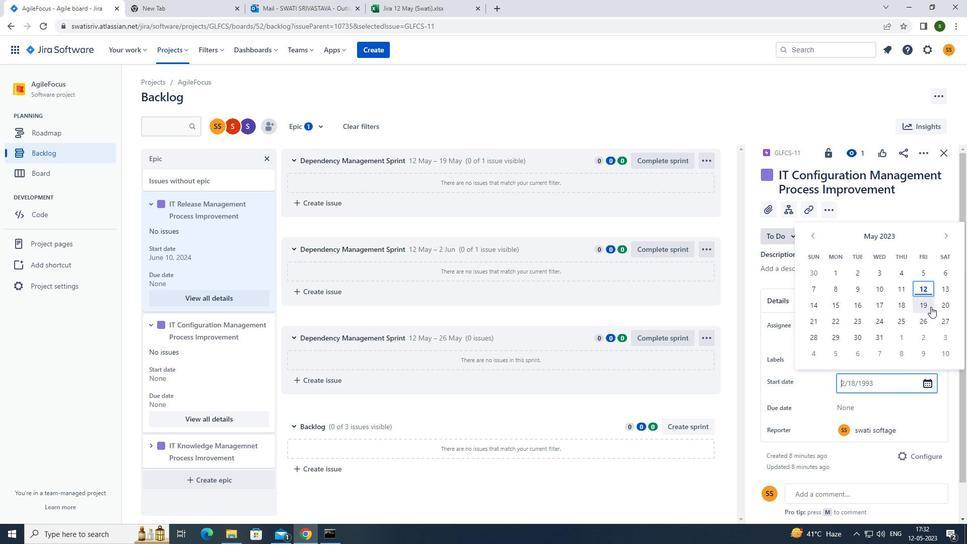 
Action: Mouse moved to (870, 407)
Screenshot: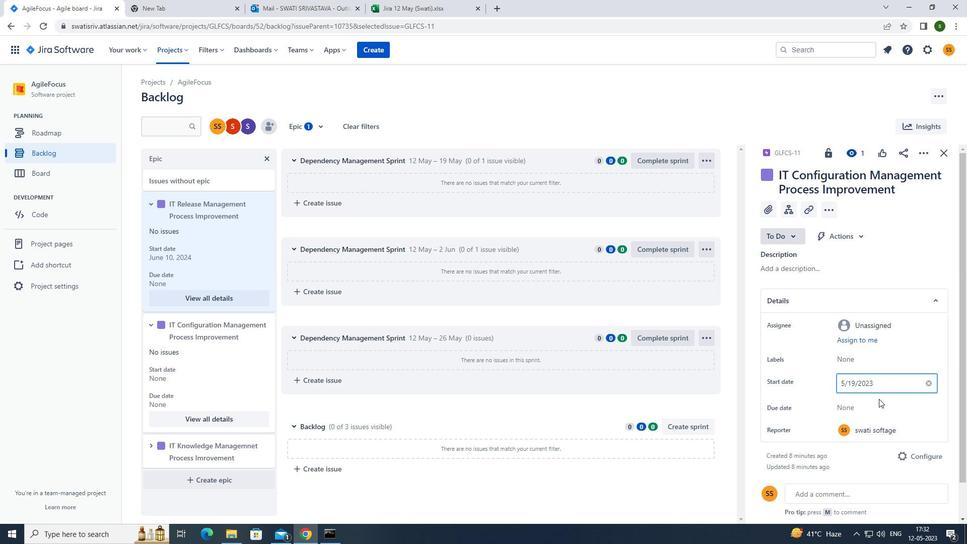 
Action: Mouse pressed left at (870, 407)
Screenshot: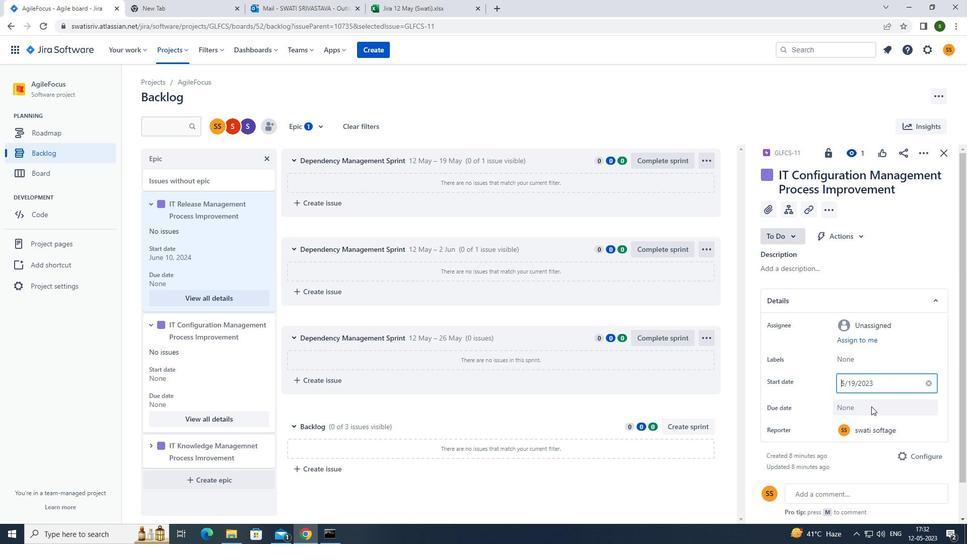 
Action: Mouse moved to (947, 260)
Screenshot: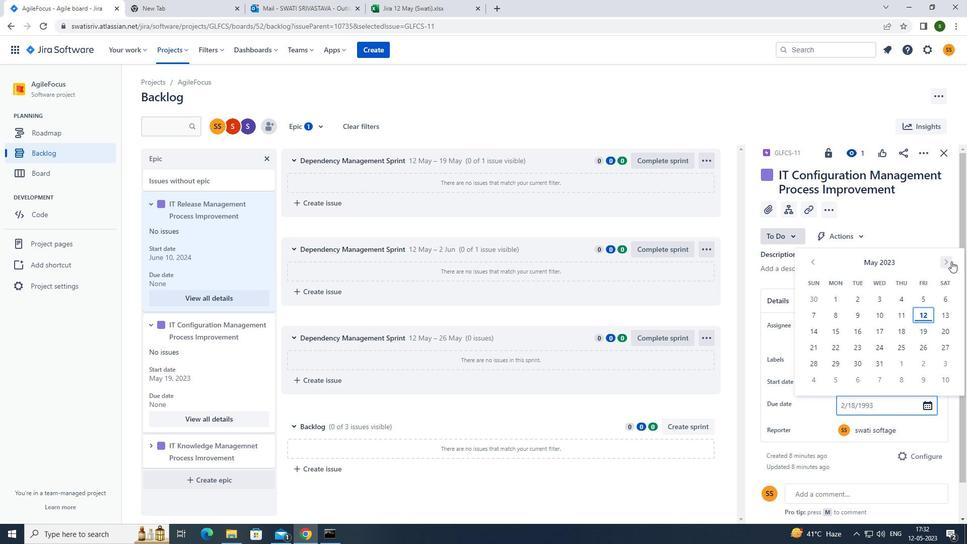 
Action: Mouse pressed left at (947, 260)
Screenshot: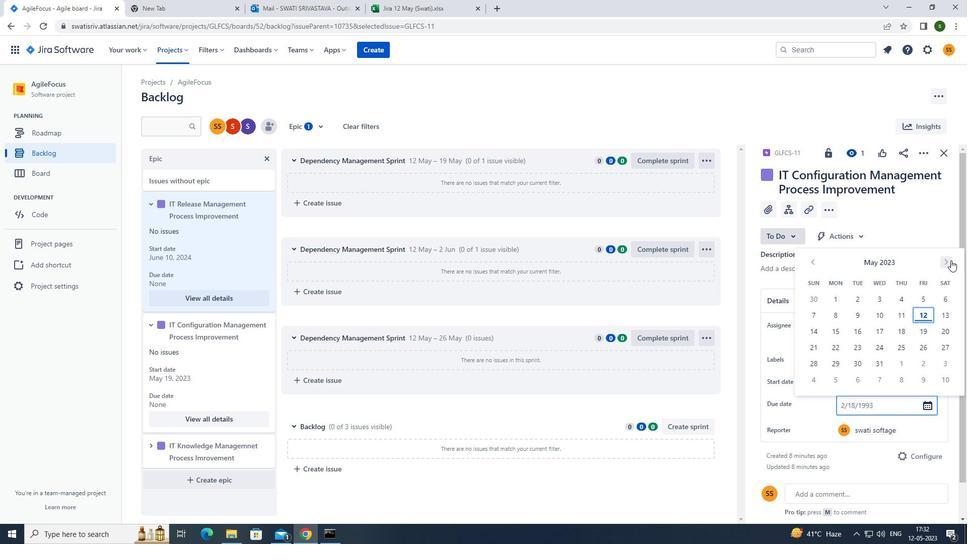 
Action: Mouse pressed left at (947, 260)
Screenshot: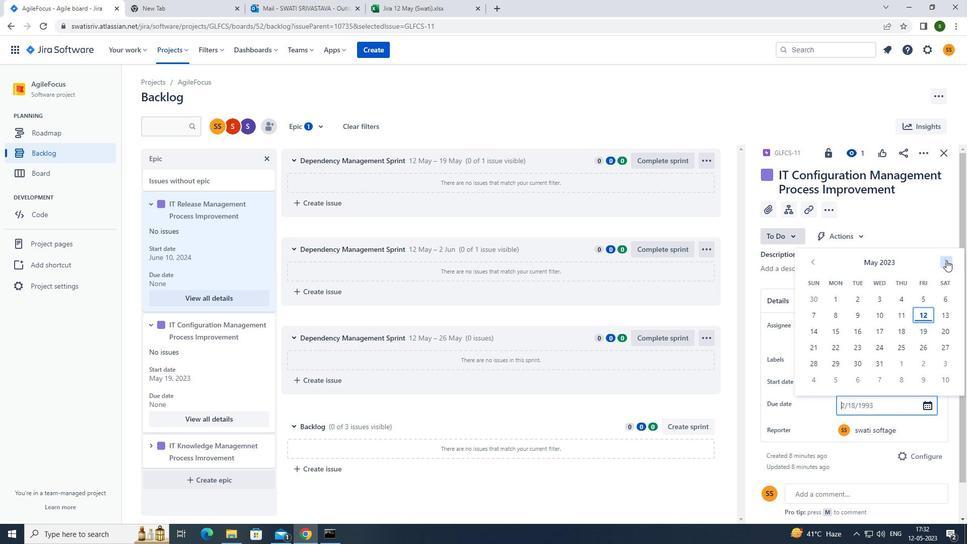
Action: Mouse pressed left at (947, 260)
Screenshot: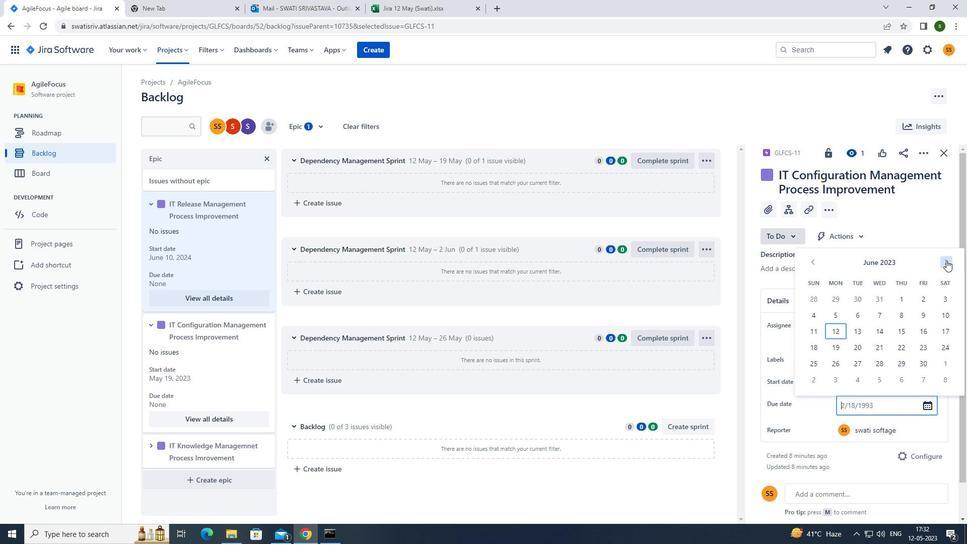 
Action: Mouse pressed left at (947, 260)
Screenshot: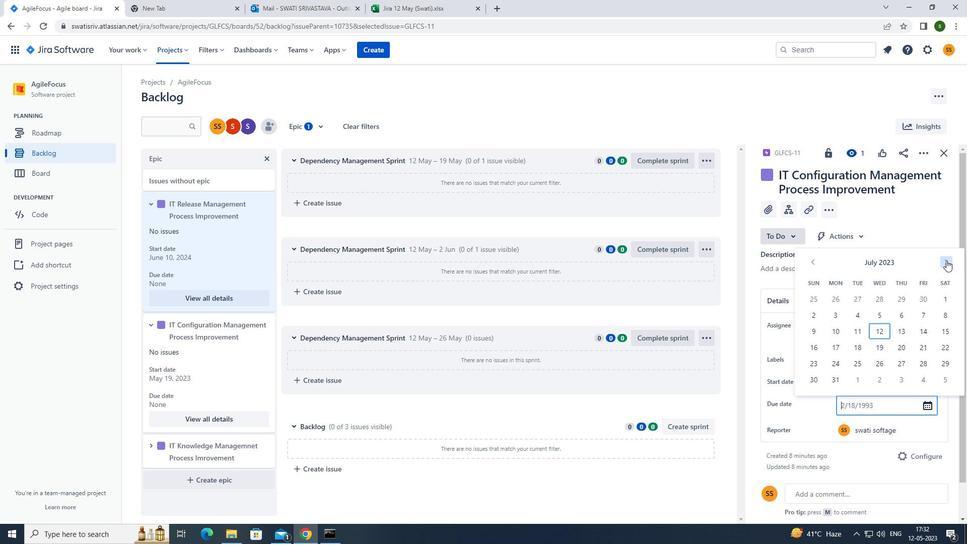 
Action: Mouse pressed left at (947, 260)
Screenshot: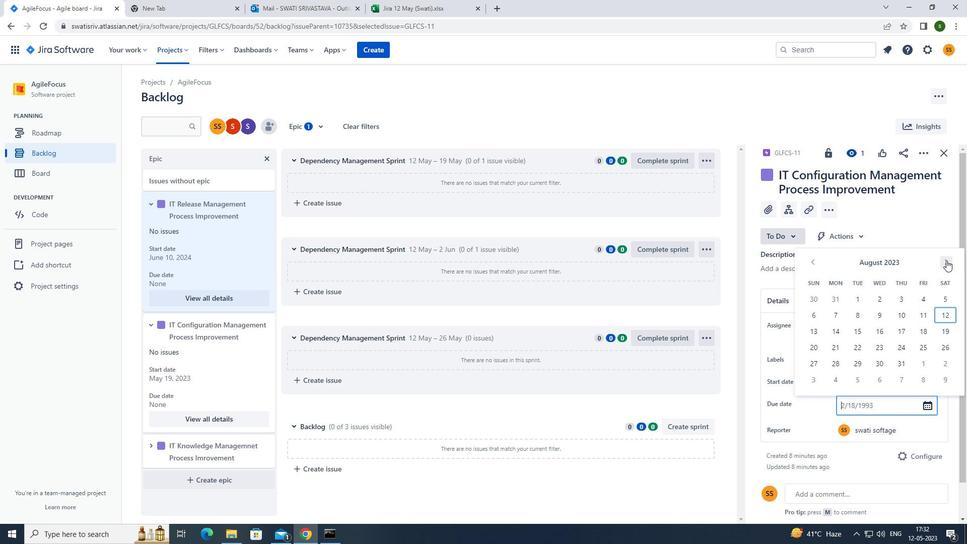 
Action: Mouse pressed left at (947, 260)
Screenshot: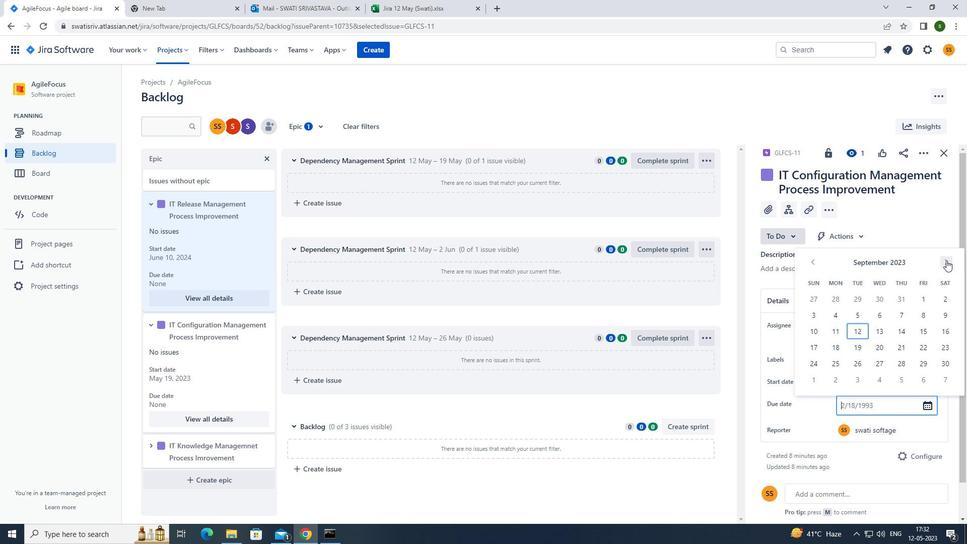 
Action: Mouse pressed left at (947, 260)
Screenshot: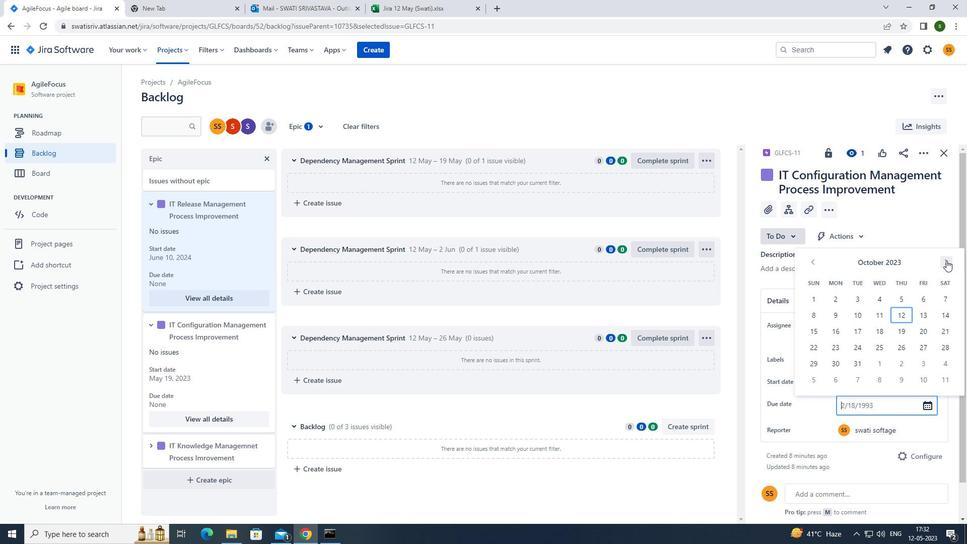 
Action: Mouse pressed left at (947, 260)
Screenshot: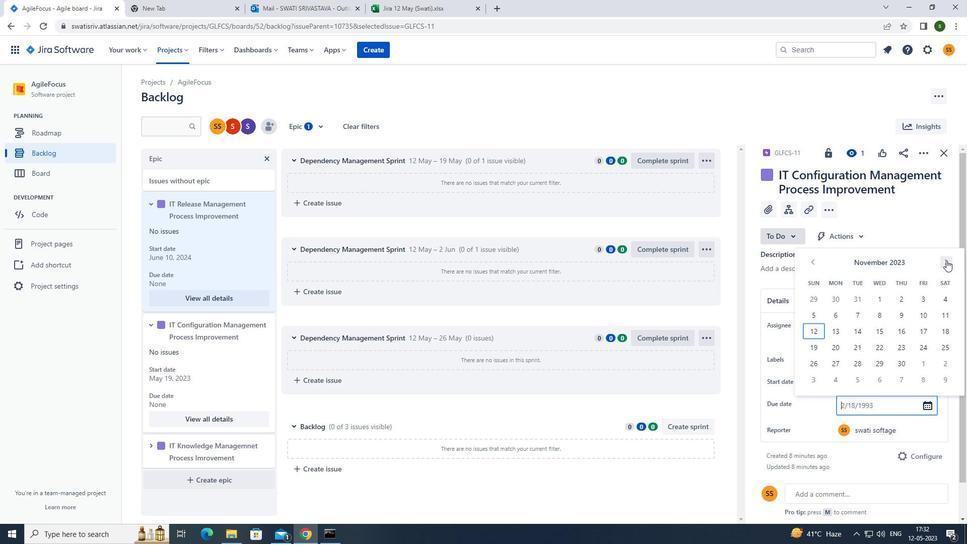 
Action: Mouse pressed left at (947, 260)
Screenshot: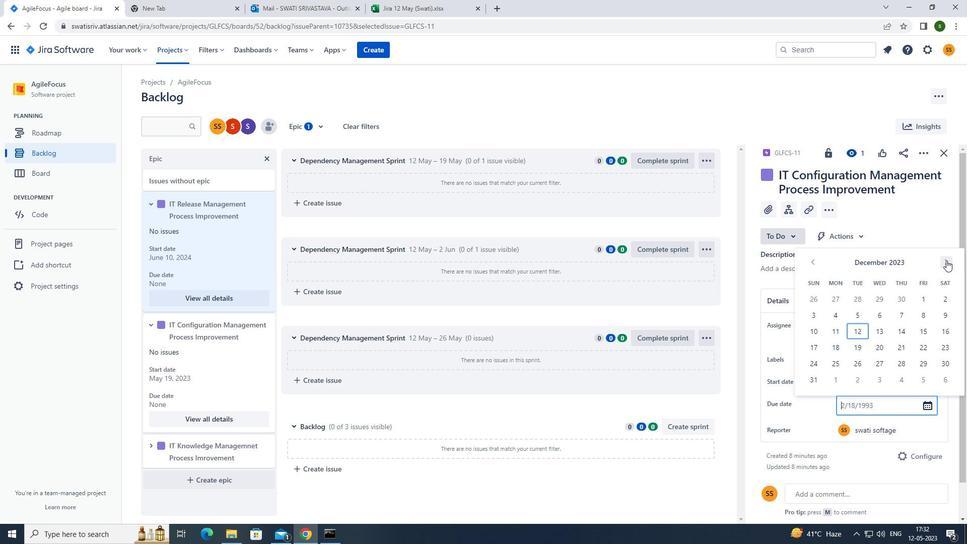 
Action: Mouse pressed left at (947, 260)
Screenshot: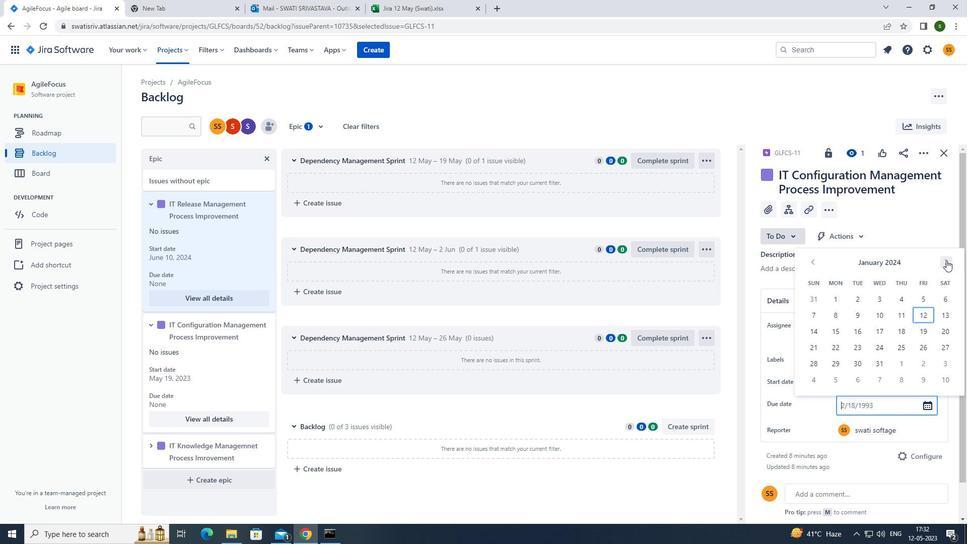 
Action: Mouse pressed left at (947, 260)
Screenshot: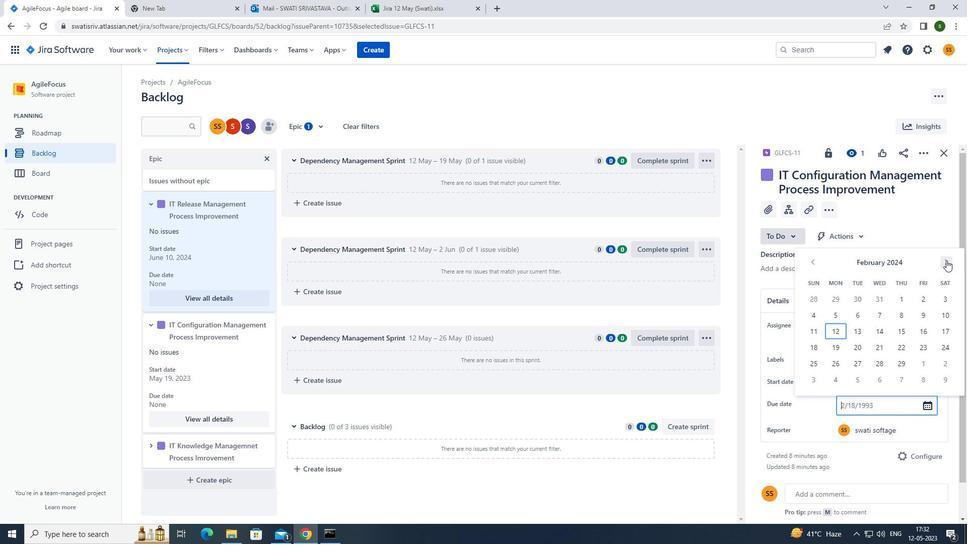 
Action: Mouse pressed left at (947, 260)
Screenshot: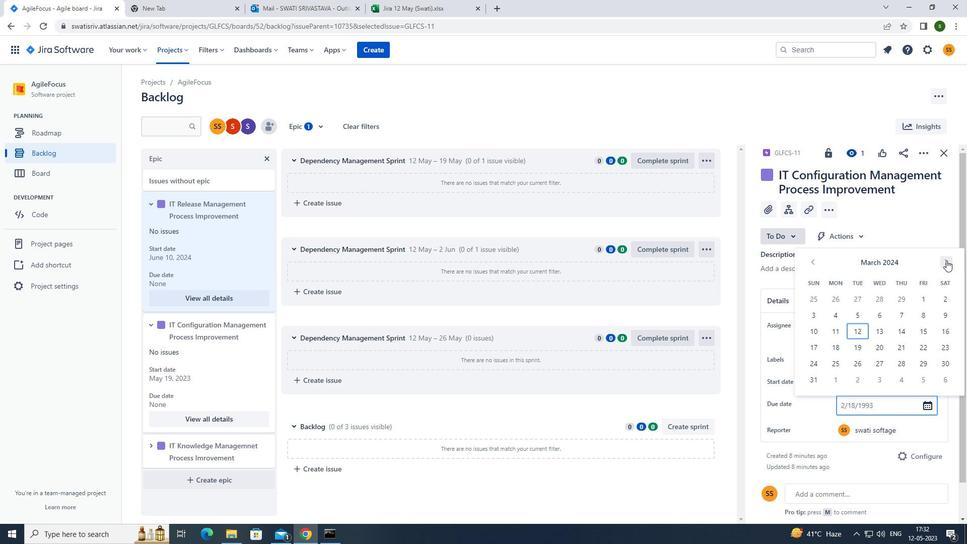 
Action: Mouse pressed left at (947, 260)
Screenshot: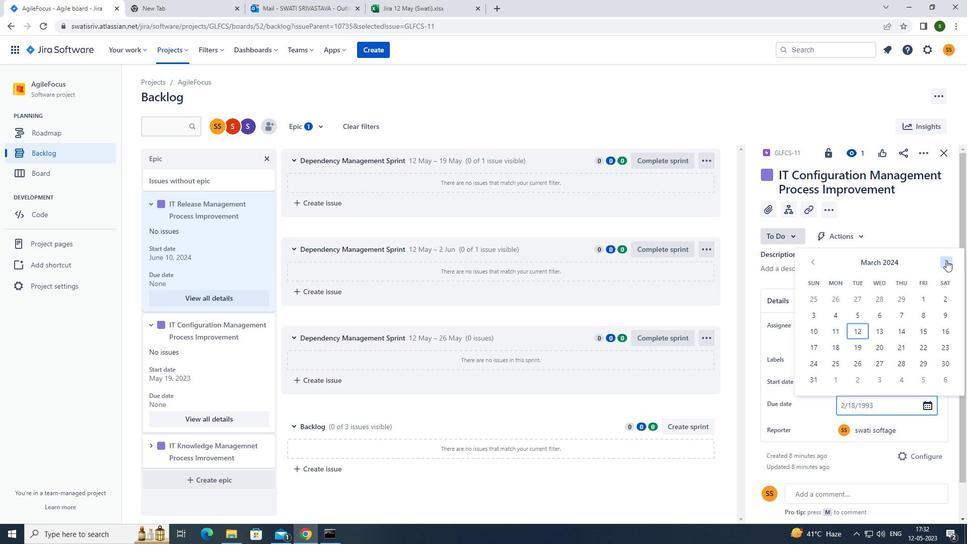 
Action: Mouse pressed left at (947, 260)
Screenshot: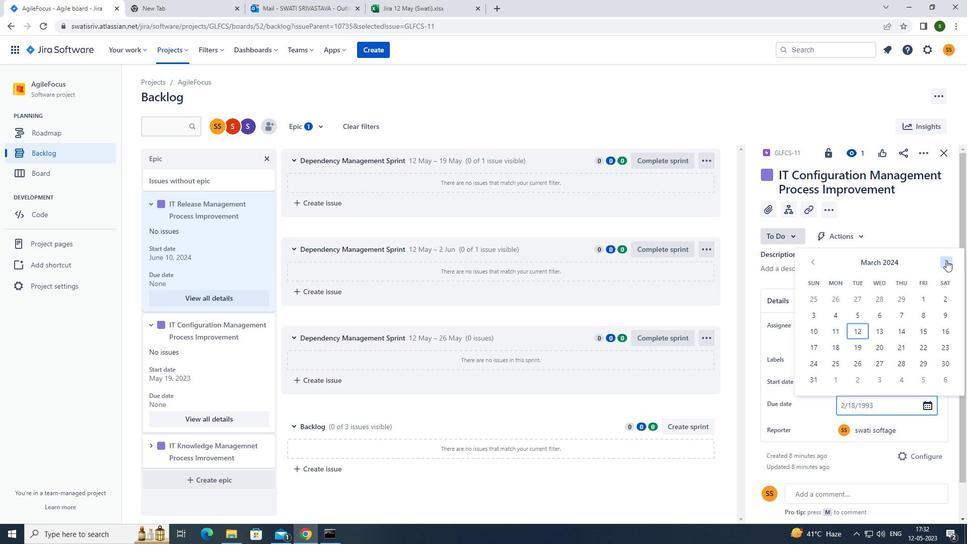 
Action: Mouse pressed left at (947, 260)
Screenshot: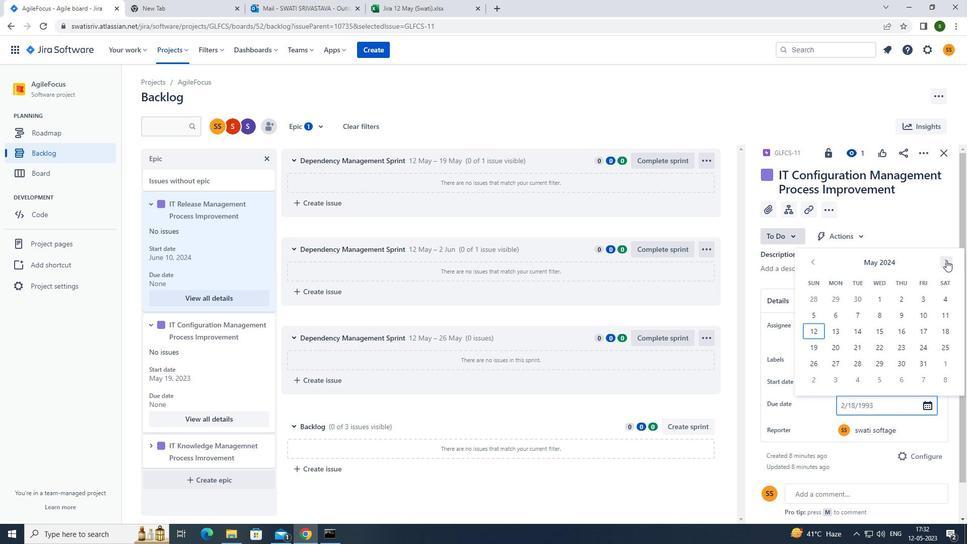 
Action: Mouse pressed left at (947, 260)
Screenshot: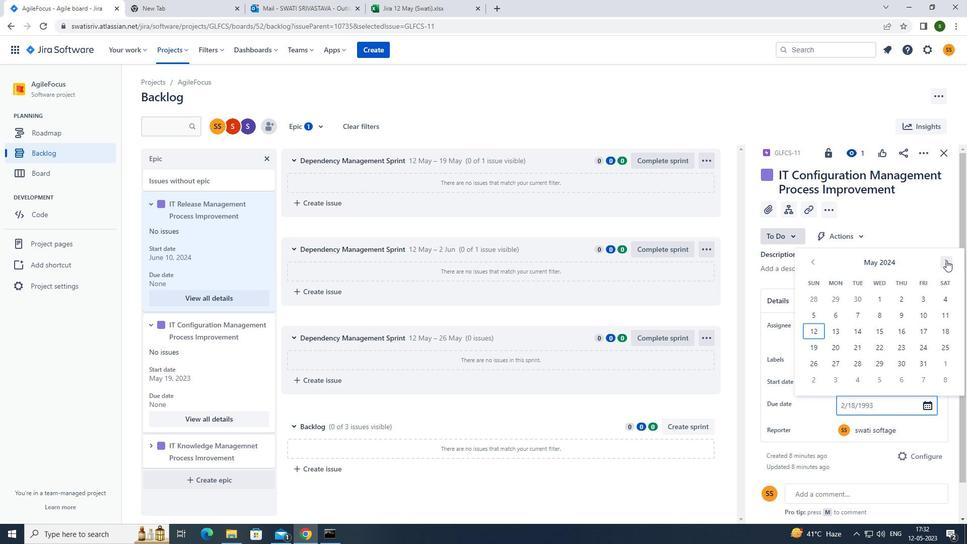 
Action: Mouse pressed left at (947, 260)
Screenshot: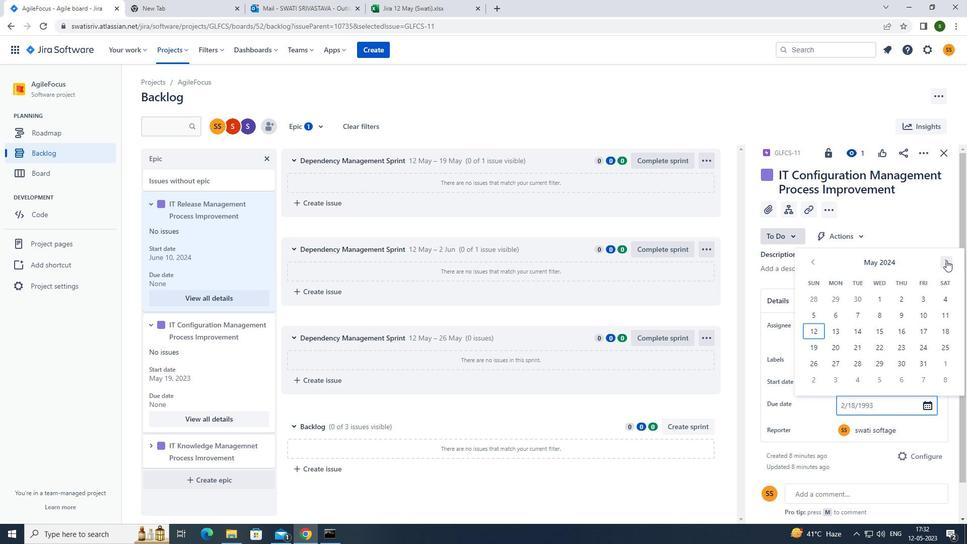 
Action: Mouse pressed left at (947, 260)
Screenshot: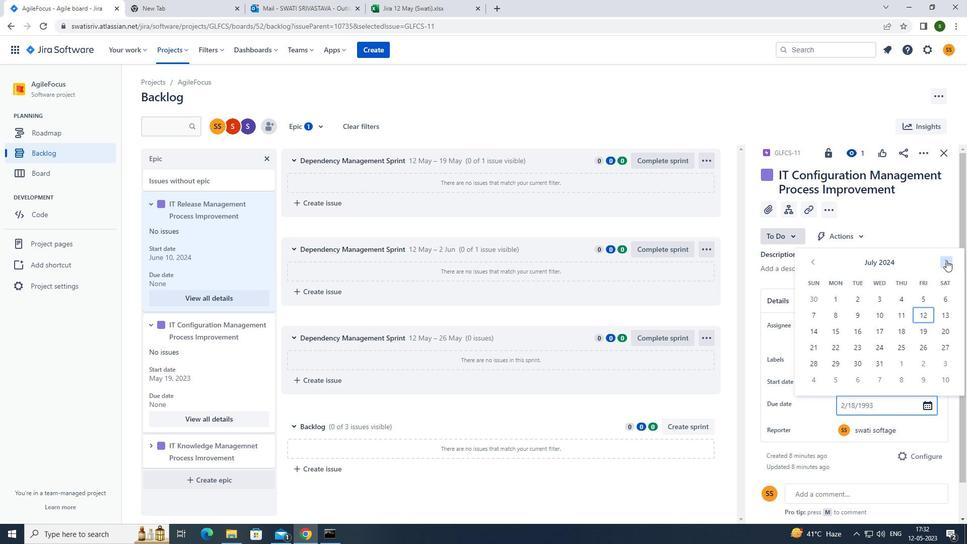 
Action: Mouse pressed left at (947, 260)
Screenshot: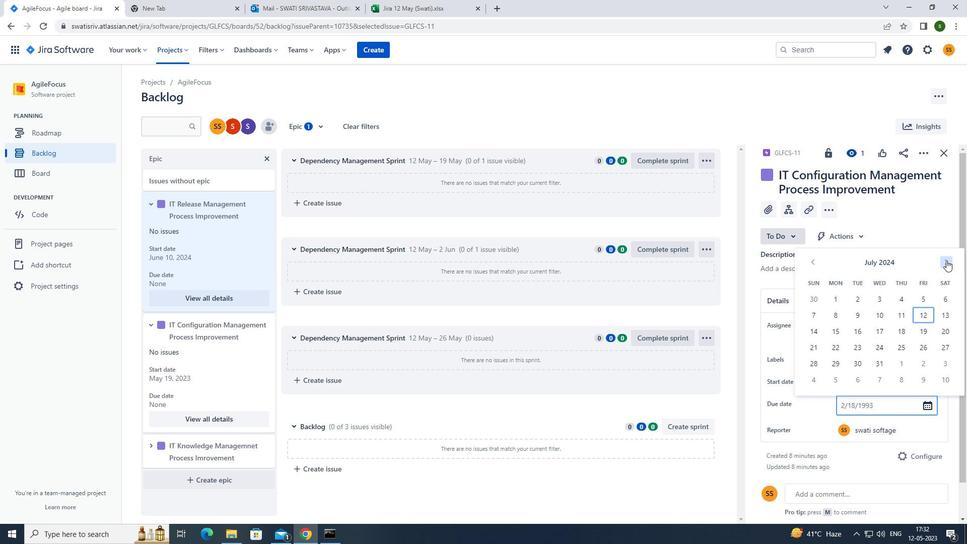 
Action: Mouse pressed left at (947, 260)
Screenshot: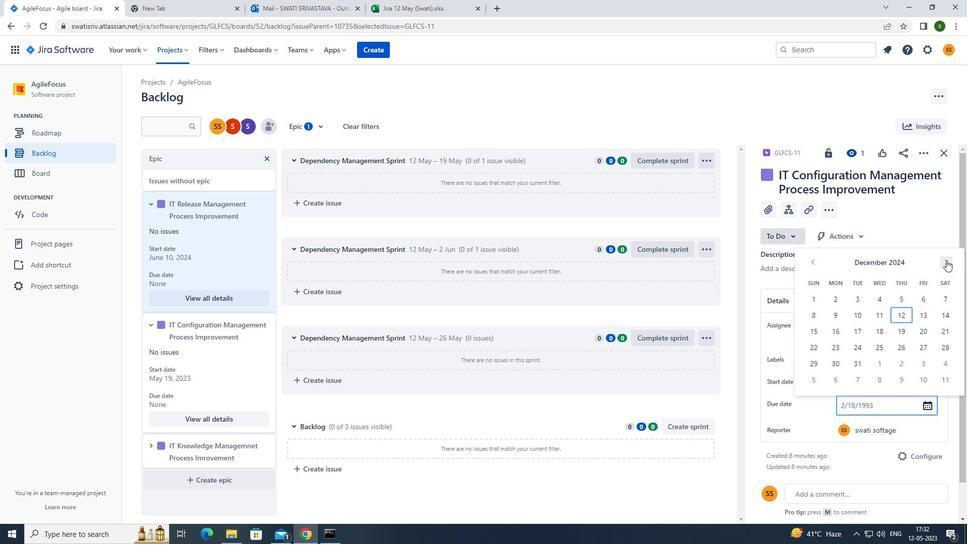 
Action: Mouse pressed left at (947, 260)
Screenshot: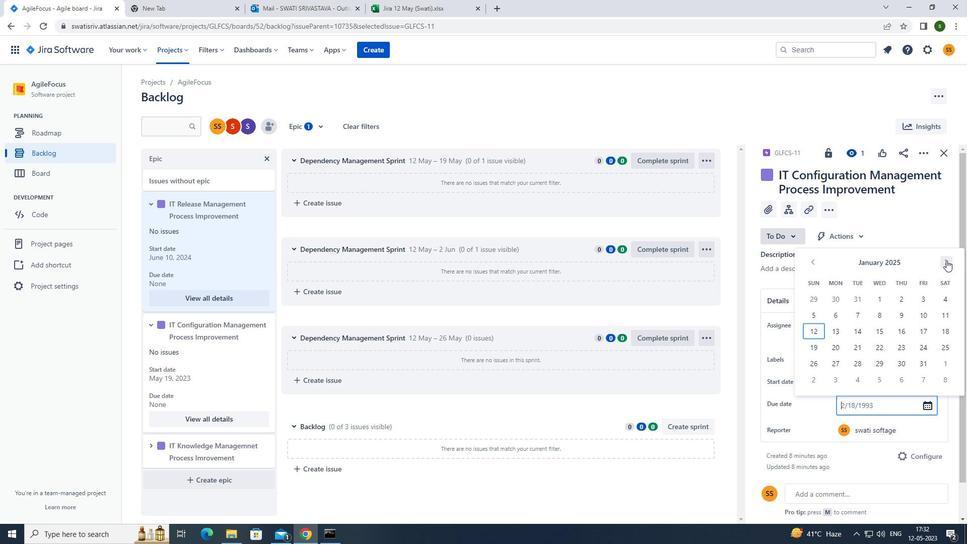 
Action: Mouse moved to (947, 262)
Screenshot: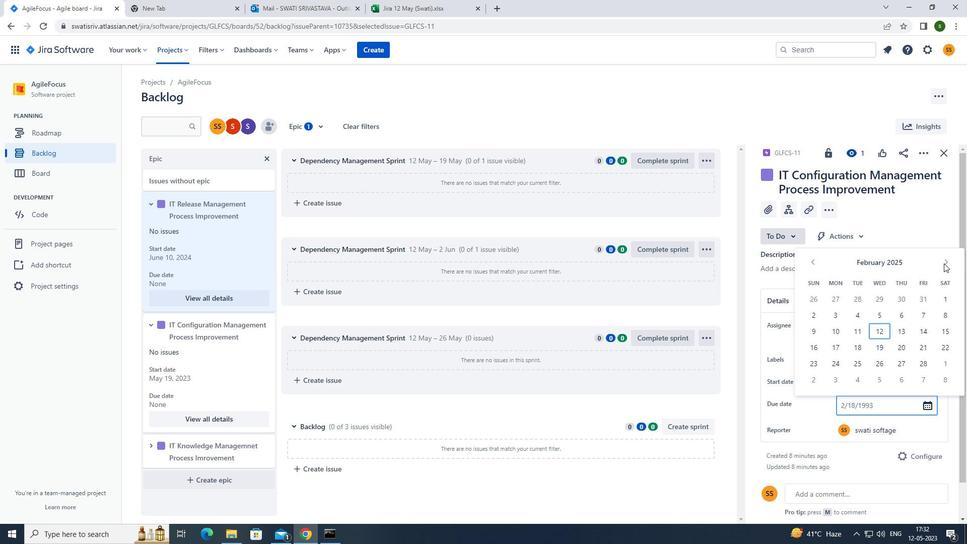 
Action: Mouse pressed left at (947, 262)
Screenshot: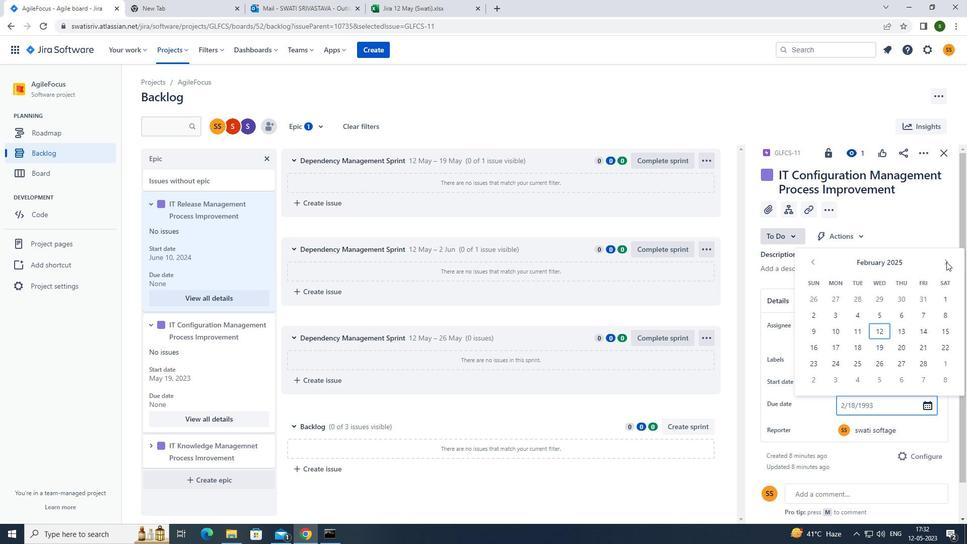 
Action: Mouse pressed left at (947, 262)
Screenshot: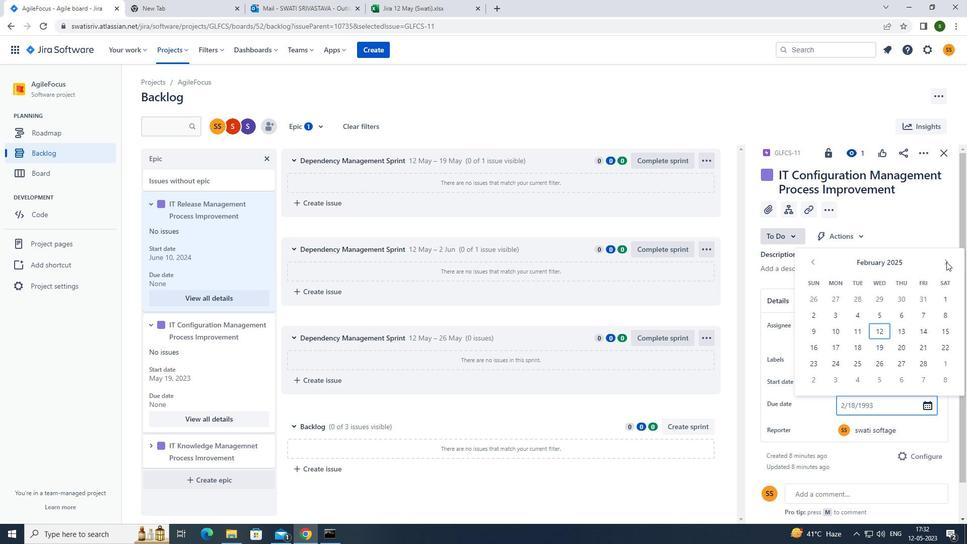 
Action: Mouse pressed left at (947, 262)
Screenshot: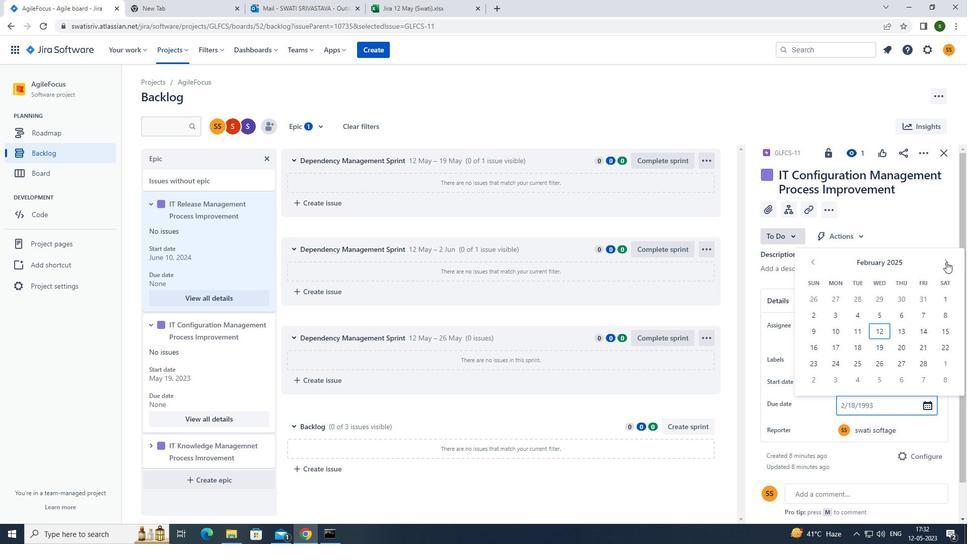 
Action: Mouse pressed left at (947, 262)
Screenshot: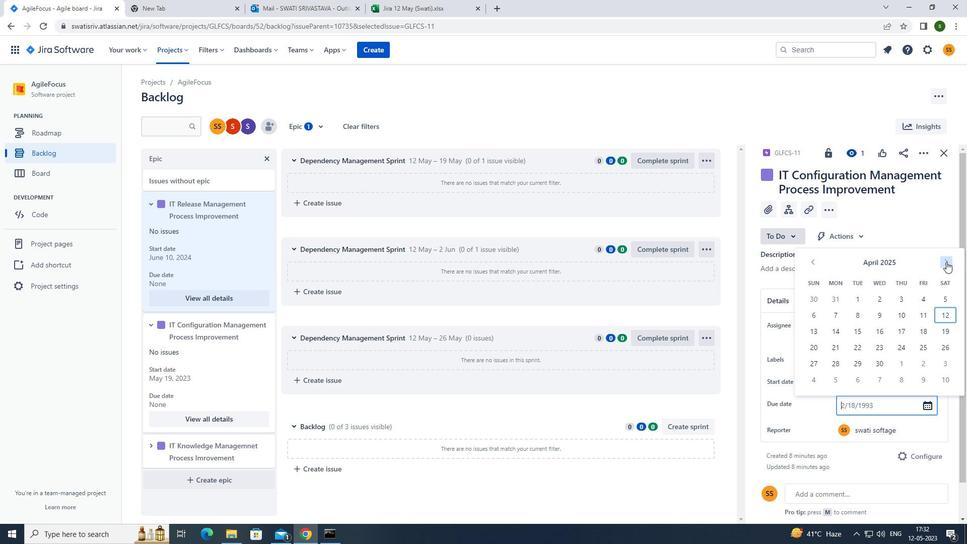 
Action: Mouse pressed left at (947, 262)
Screenshot: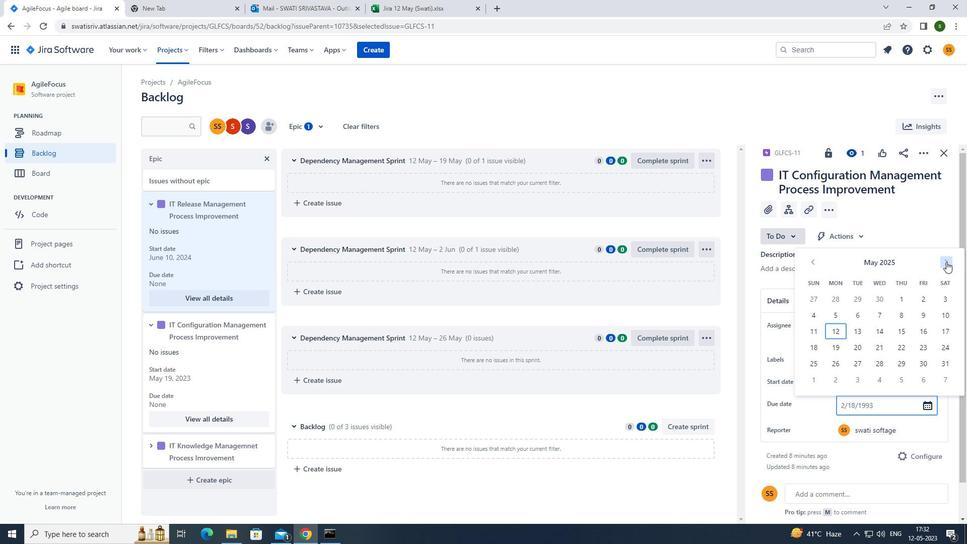 
Action: Mouse pressed left at (947, 262)
Screenshot: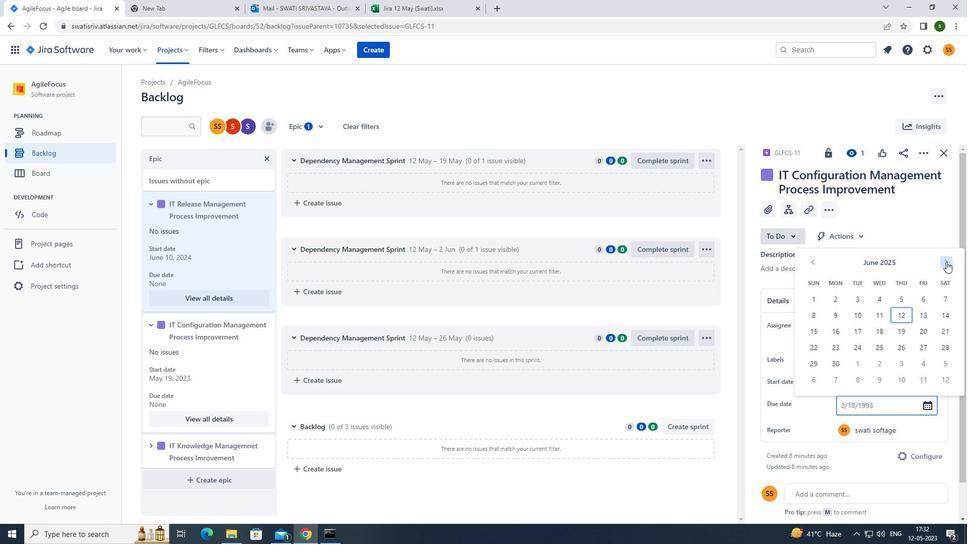 
Action: Mouse pressed left at (947, 262)
Screenshot: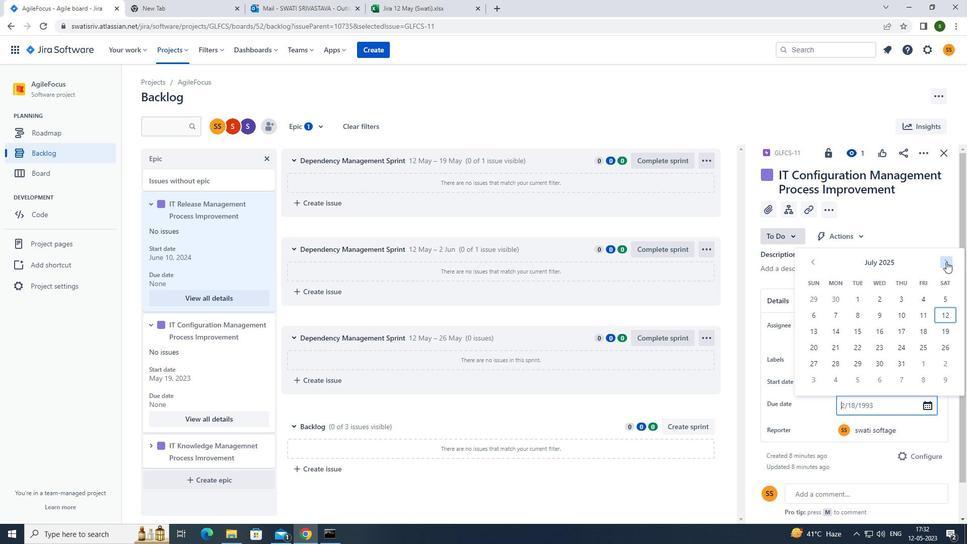 
Action: Mouse pressed left at (947, 262)
Screenshot: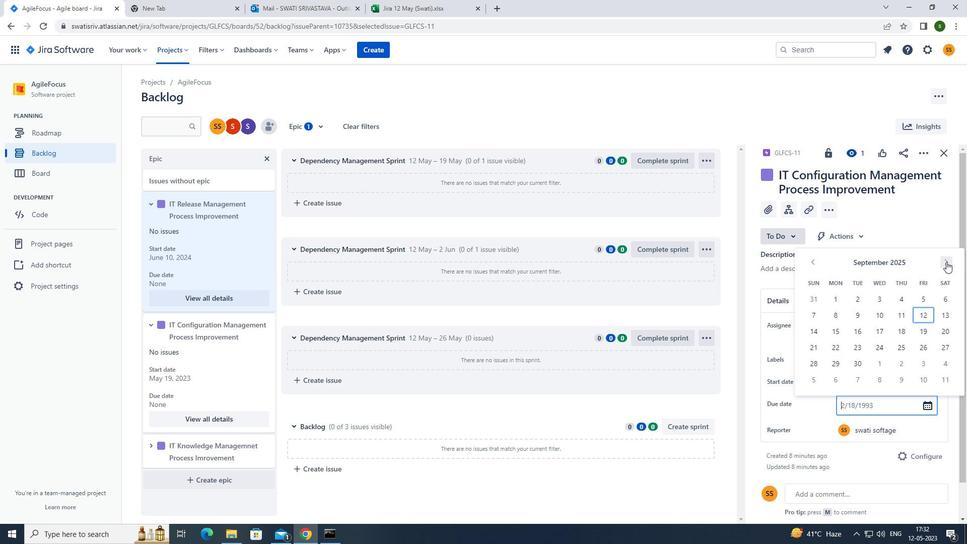 
Action: Mouse pressed left at (947, 262)
Screenshot: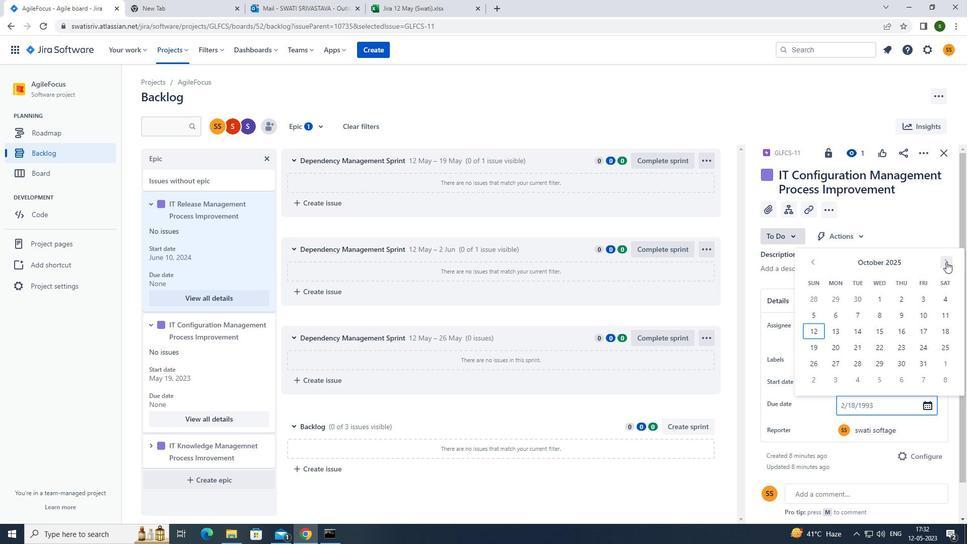 
Action: Mouse pressed left at (947, 262)
Screenshot: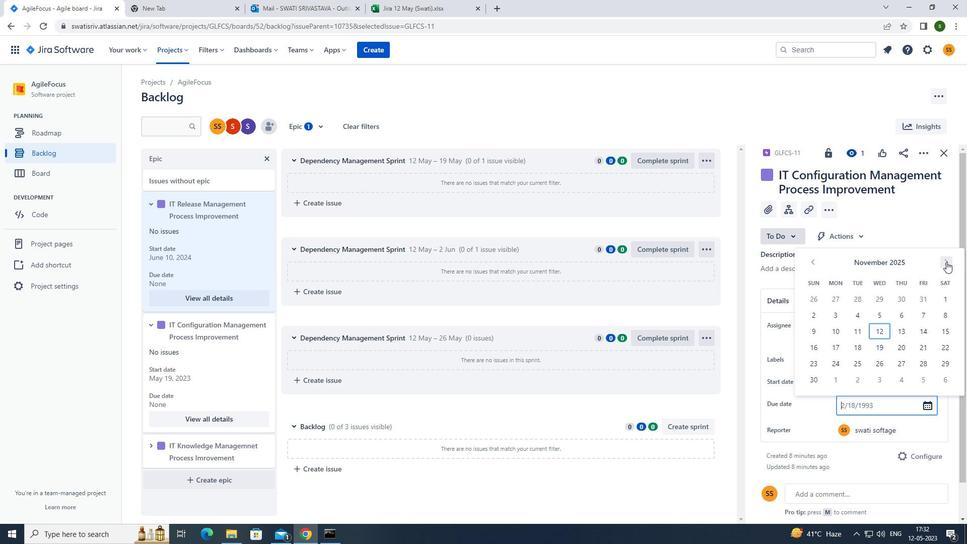 
Action: Mouse moved to (921, 312)
Screenshot: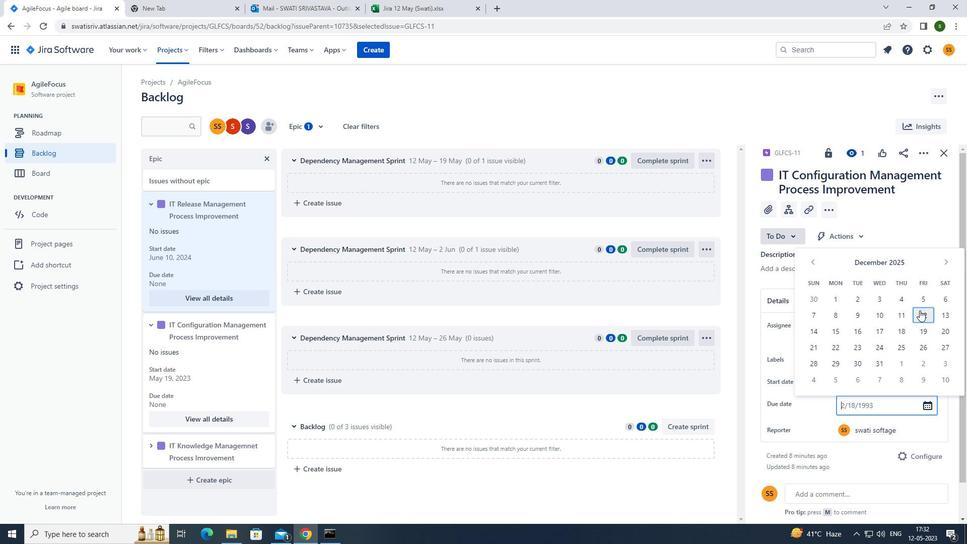 
Action: Mouse pressed left at (921, 312)
Screenshot: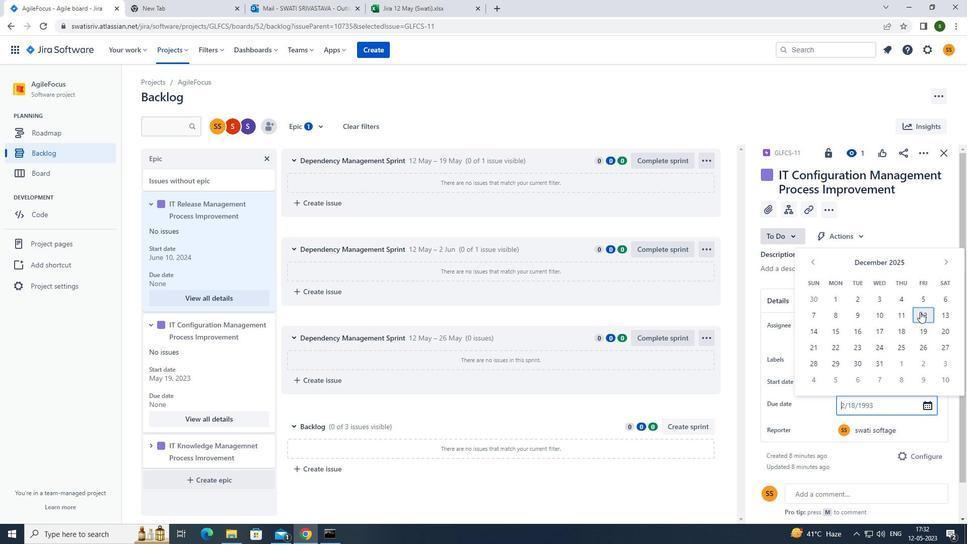 
Action: Mouse moved to (150, 445)
Screenshot: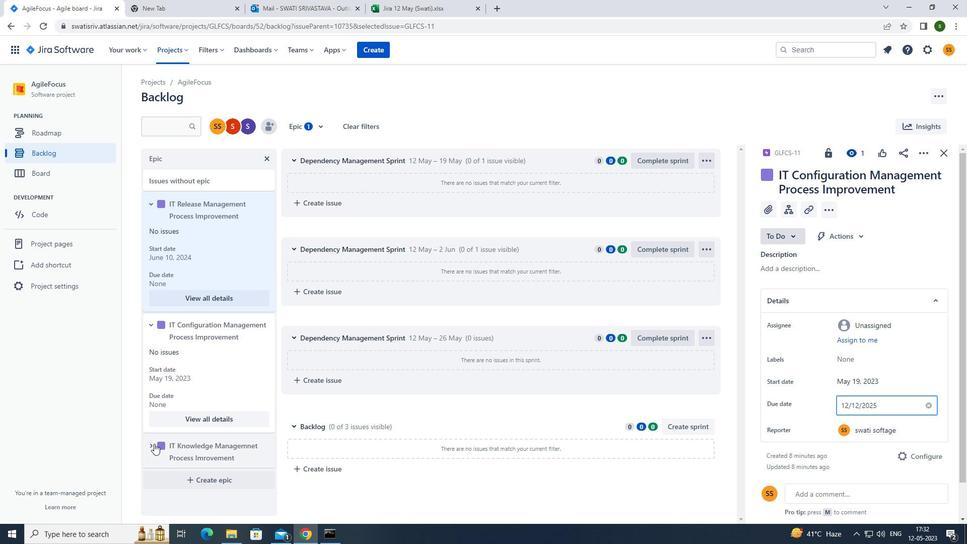 
Action: Mouse pressed left at (150, 445)
Screenshot: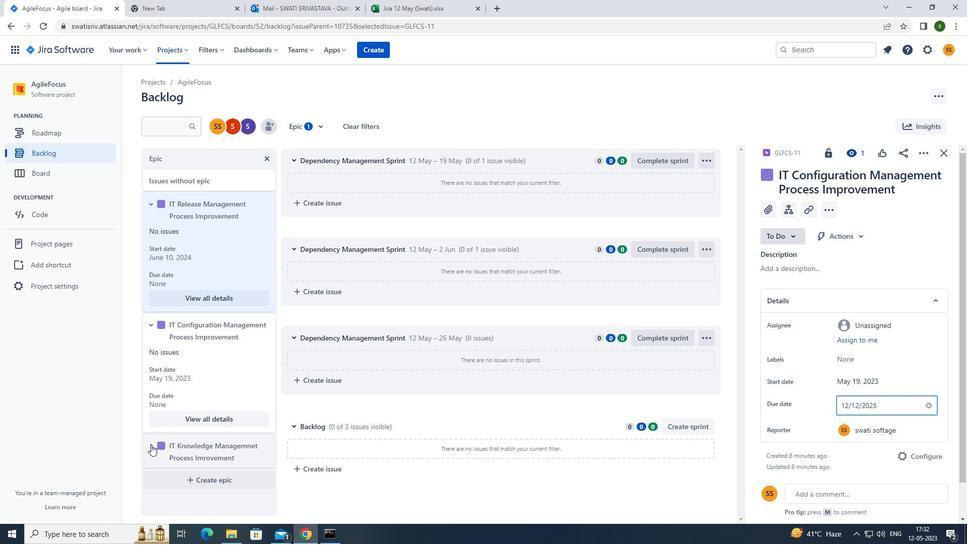 
Action: Mouse moved to (211, 409)
Screenshot: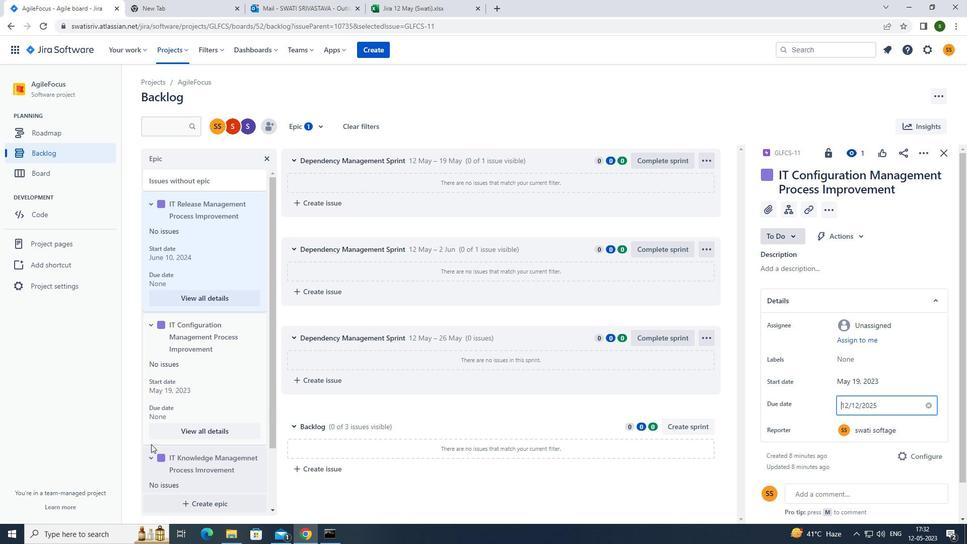 
Action: Mouse scrolled (211, 409) with delta (0, 0)
Screenshot: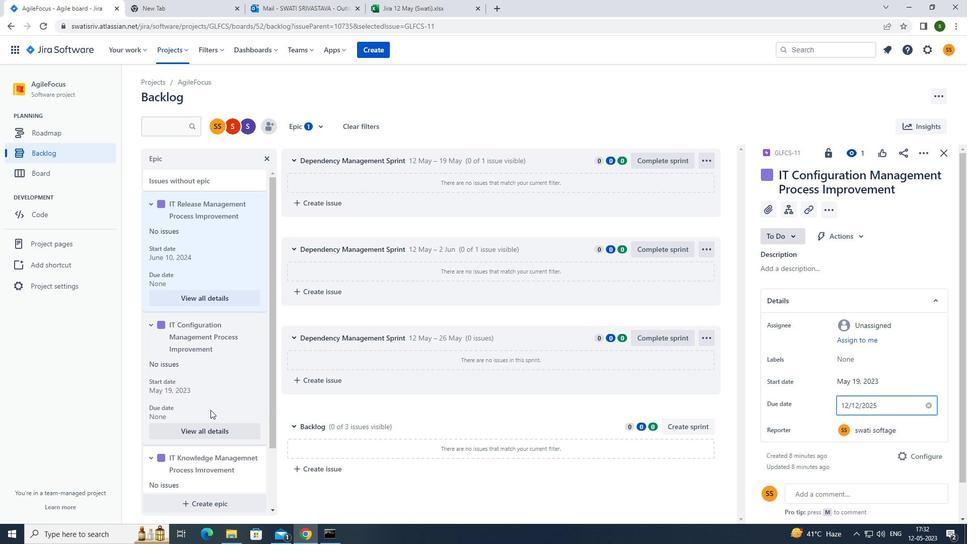 
Action: Mouse scrolled (211, 409) with delta (0, 0)
Screenshot: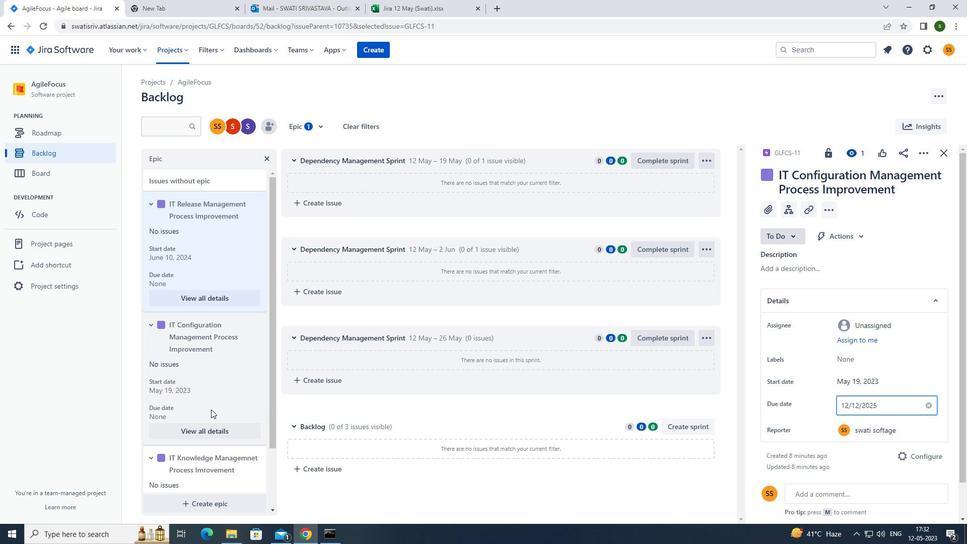 
Action: Mouse scrolled (211, 409) with delta (0, 0)
Screenshot: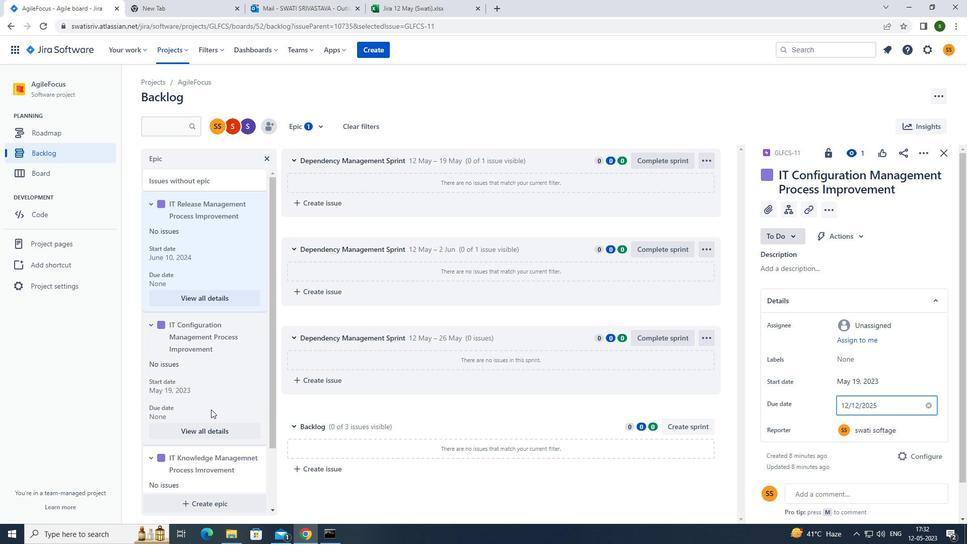 
Action: Mouse moved to (206, 479)
Screenshot: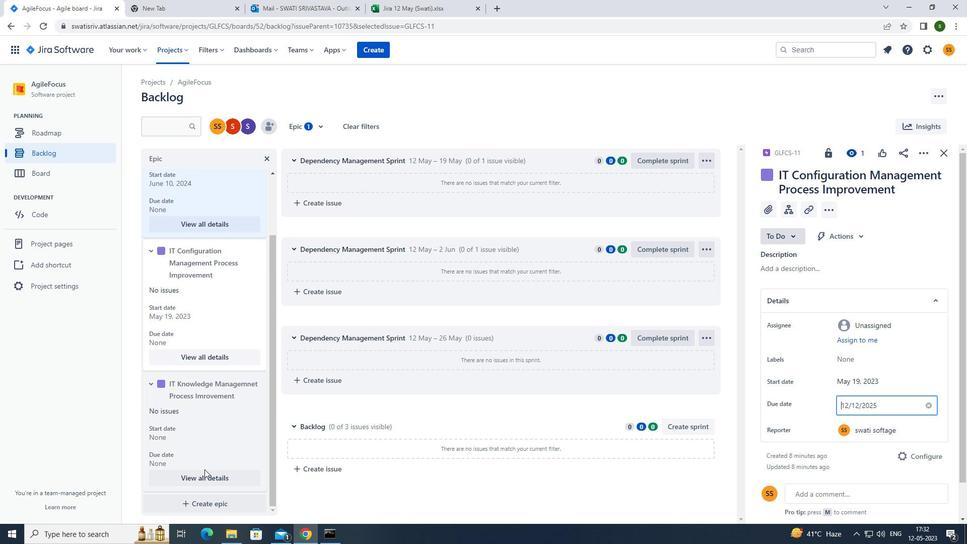 
Action: Mouse pressed left at (206, 479)
Screenshot: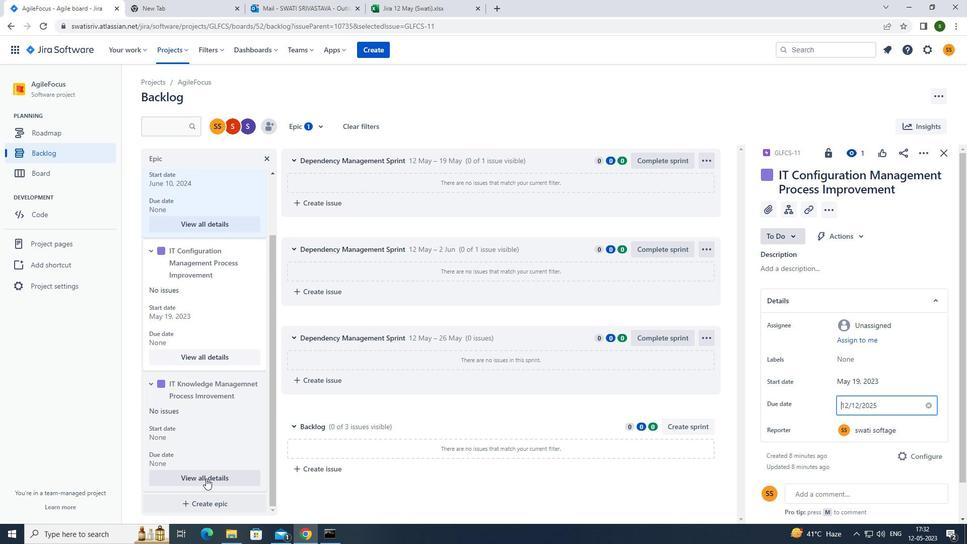 
Action: Mouse moved to (830, 338)
Screenshot: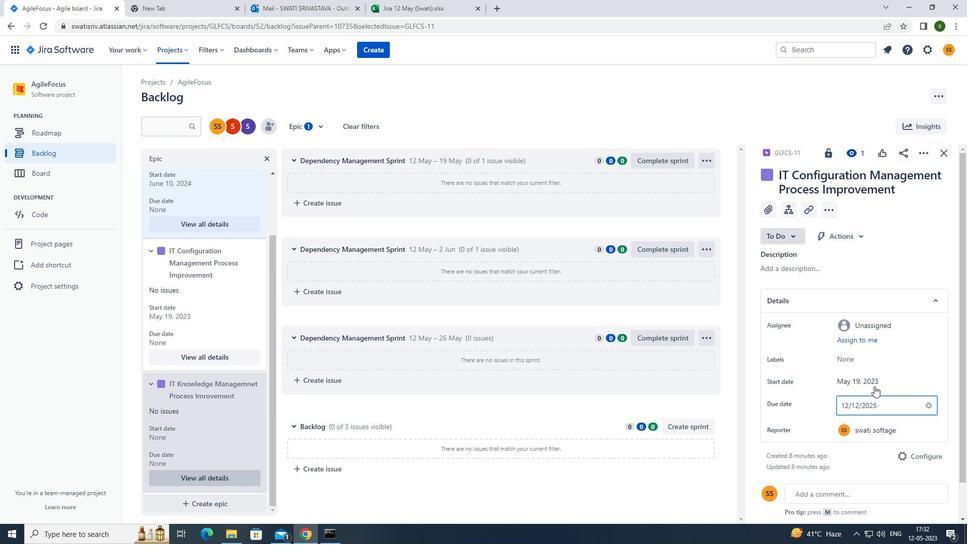 
Action: Mouse scrolled (830, 338) with delta (0, 0)
Screenshot: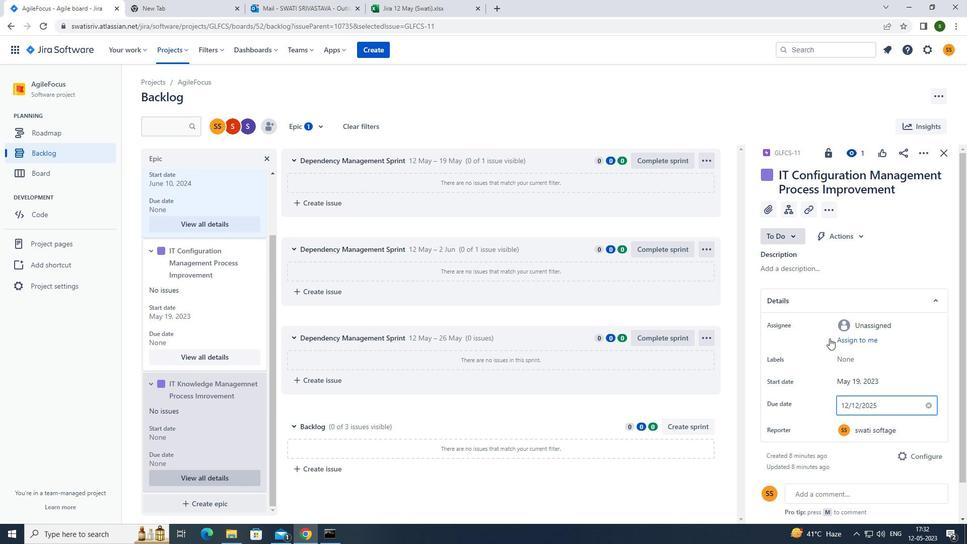 
Action: Mouse moved to (849, 383)
Screenshot: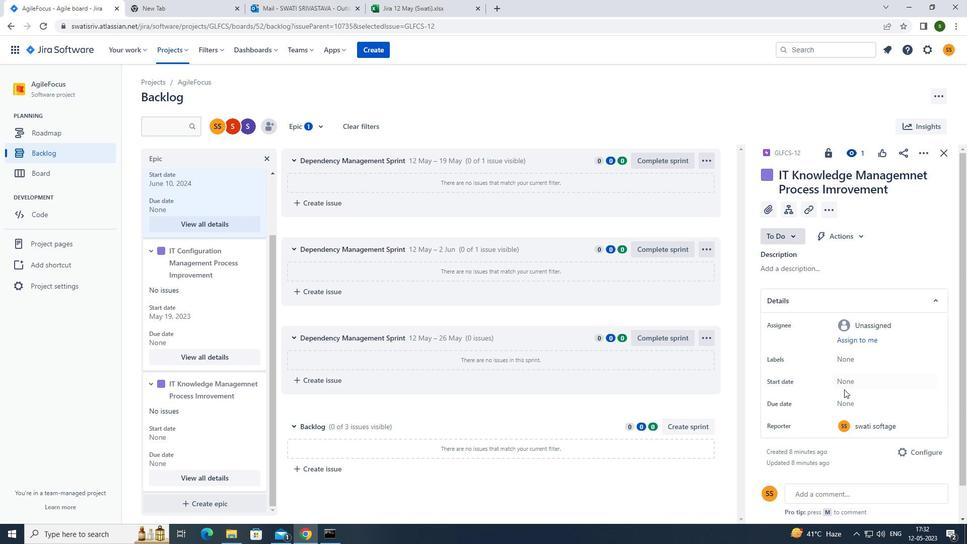 
Action: Mouse pressed left at (849, 383)
Screenshot: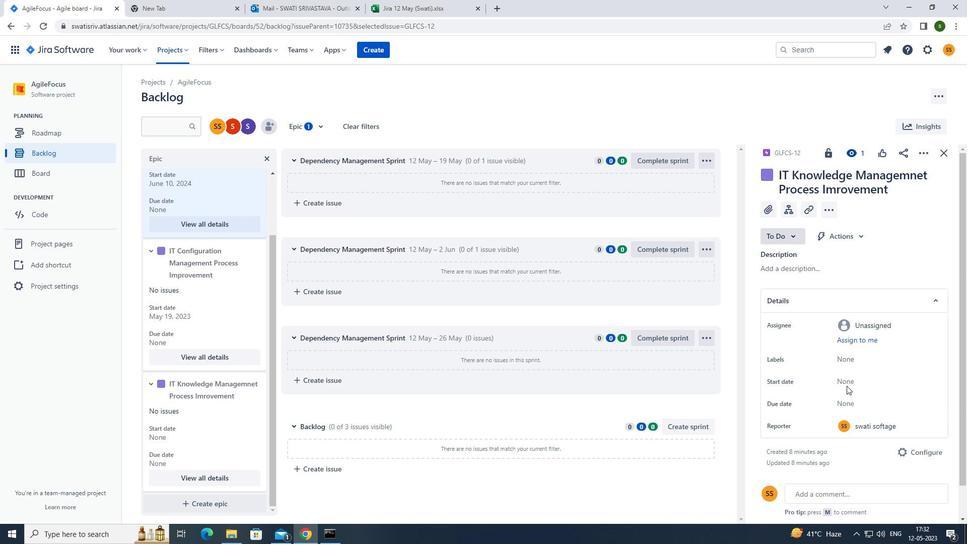 
Action: Mouse moved to (812, 235)
Screenshot: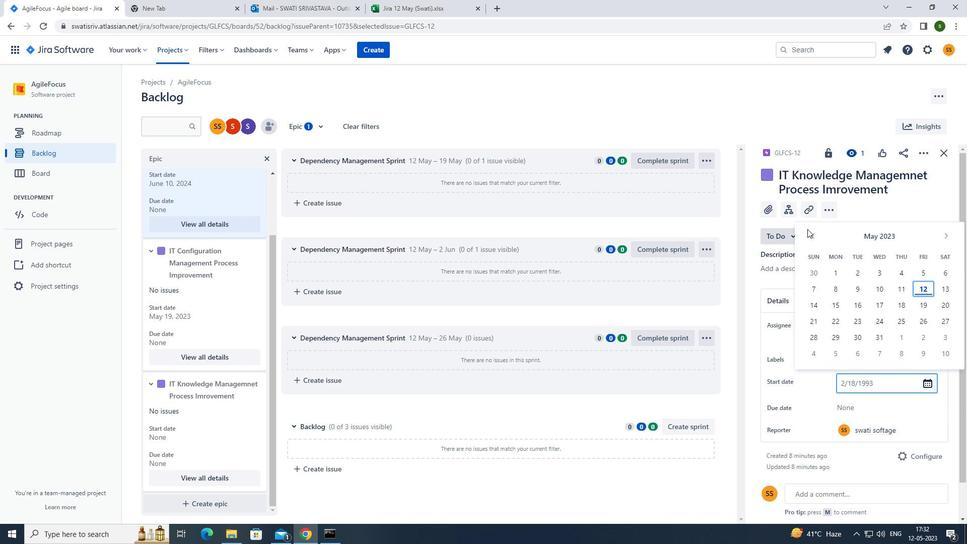 
Action: Mouse pressed left at (812, 235)
Screenshot: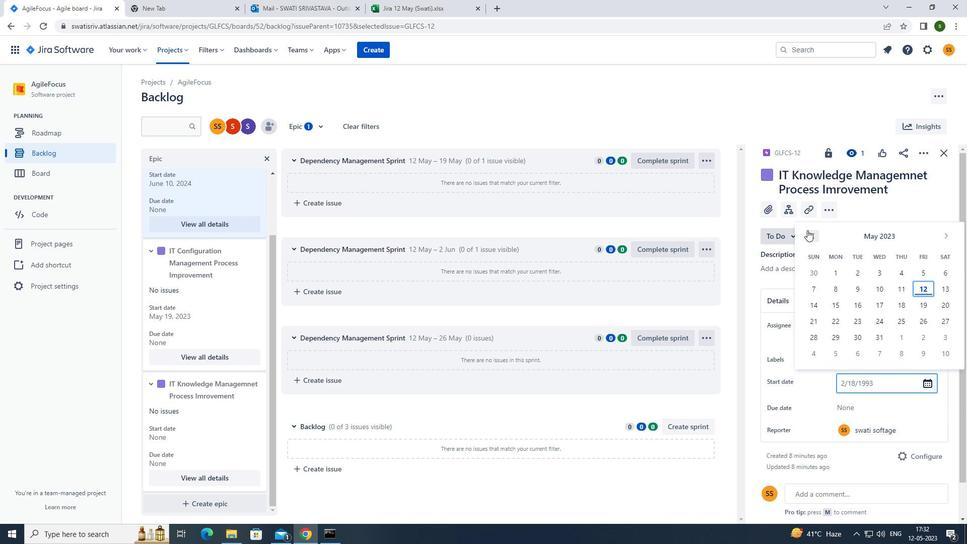 
Action: Mouse pressed left at (812, 235)
Screenshot: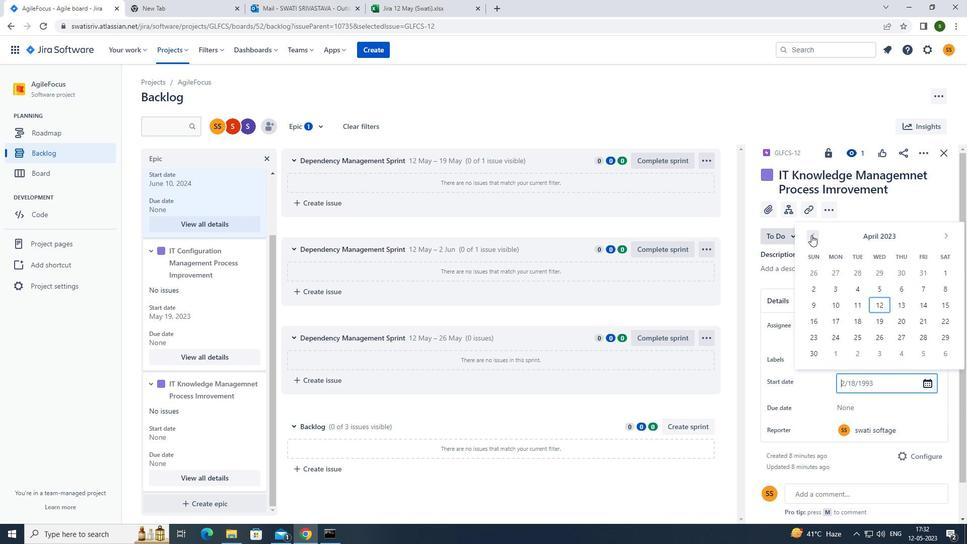 
Action: Mouse moved to (833, 324)
Screenshot: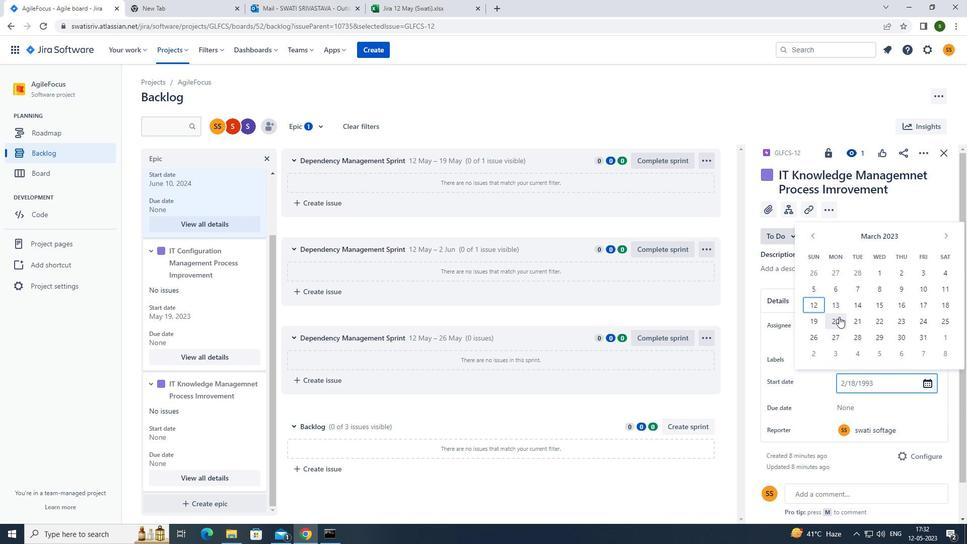 
Action: Mouse pressed left at (833, 324)
Screenshot: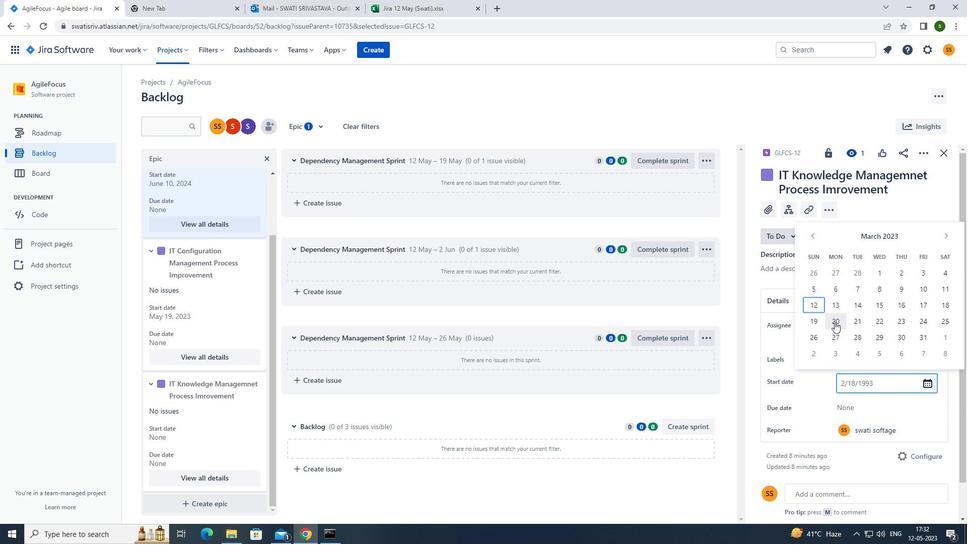 
Action: Mouse moved to (852, 404)
Screenshot: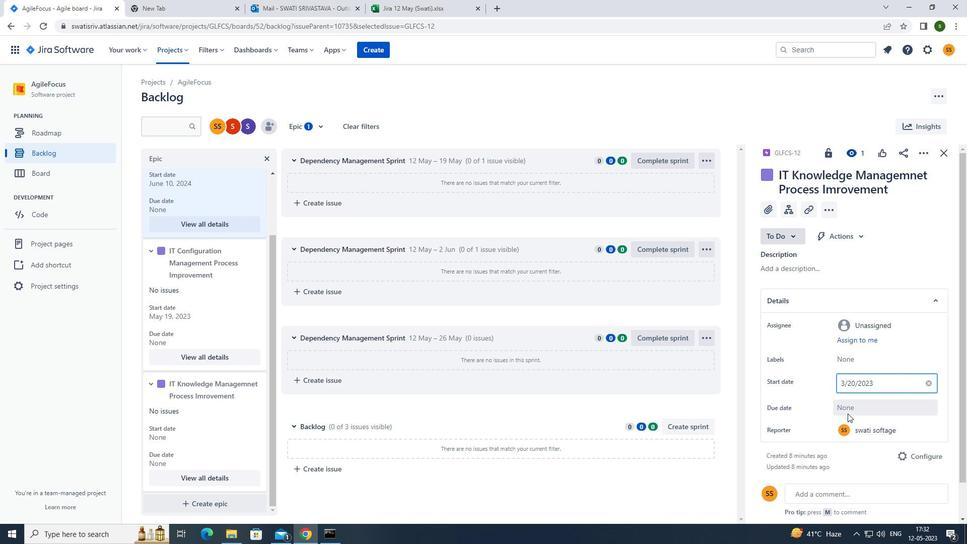 
Action: Mouse pressed left at (852, 404)
Screenshot: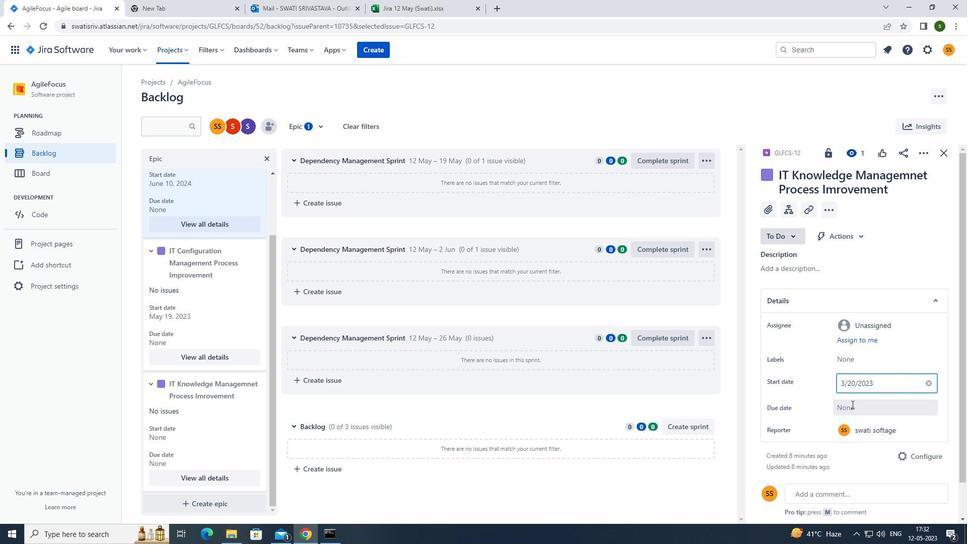 
Action: Mouse moved to (947, 267)
Screenshot: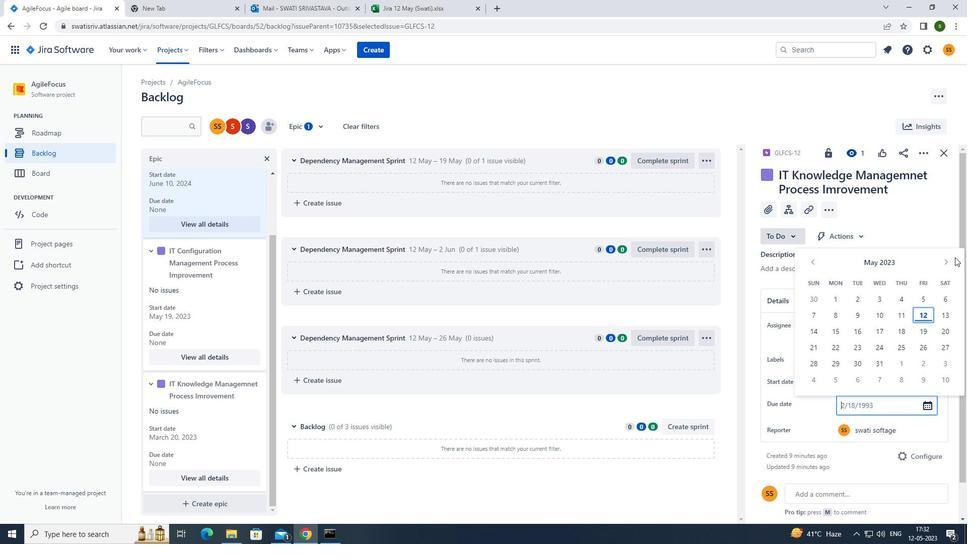 
Action: Mouse pressed left at (947, 267)
Screenshot: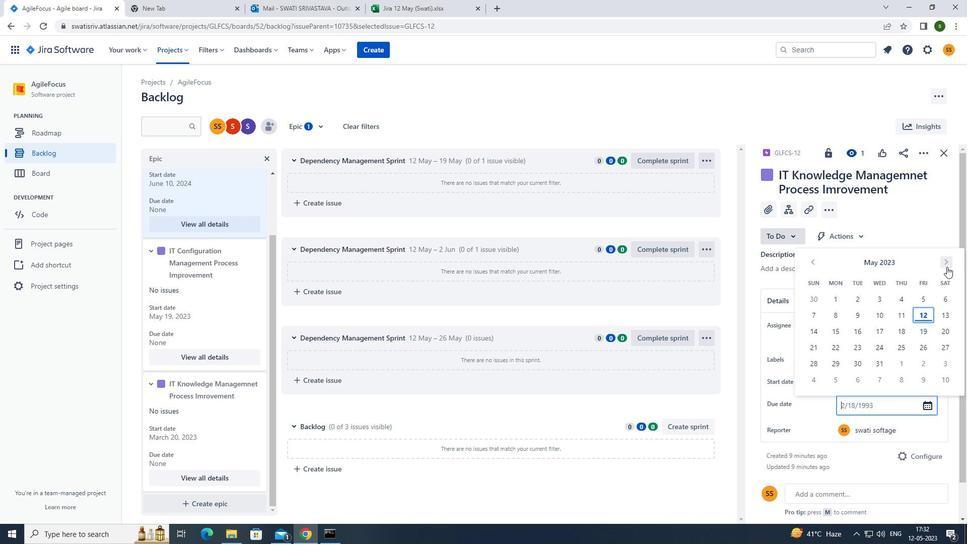 
Action: Mouse moved to (947, 267)
Screenshot: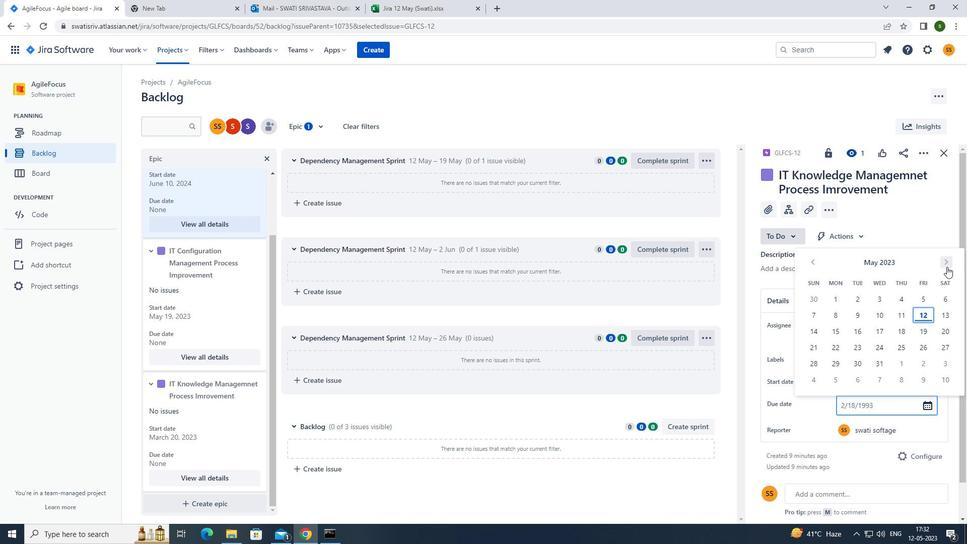 
Action: Mouse pressed left at (947, 267)
Screenshot: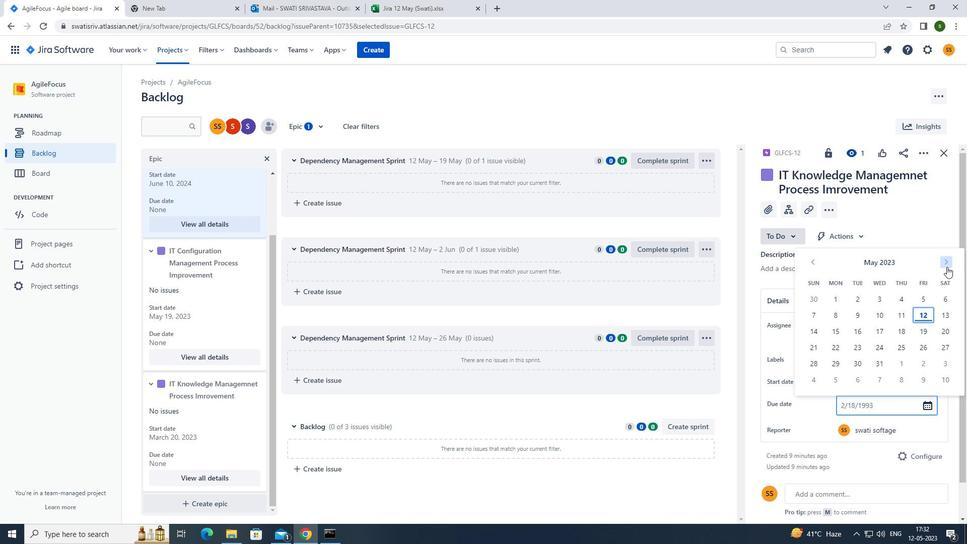 
Action: Mouse pressed left at (947, 267)
Screenshot: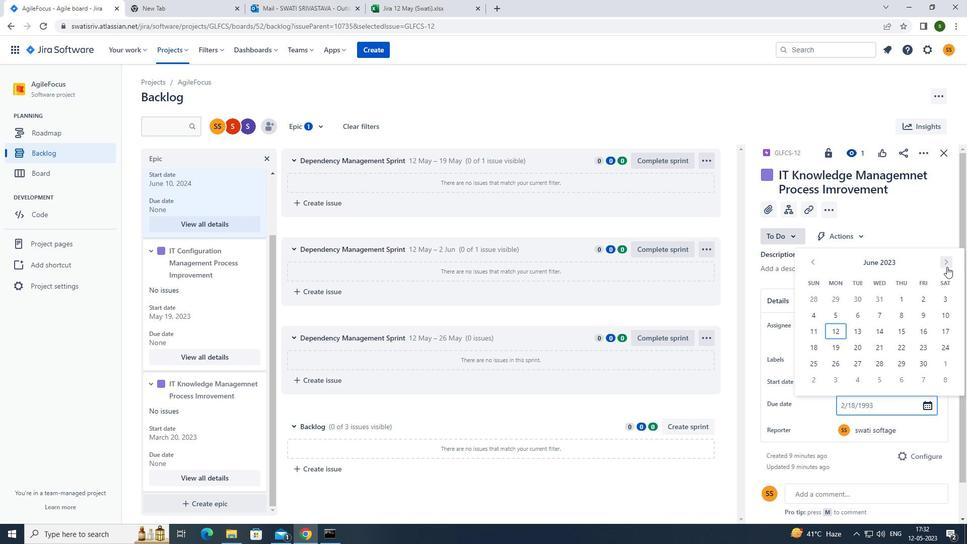 
Action: Mouse pressed left at (947, 267)
Screenshot: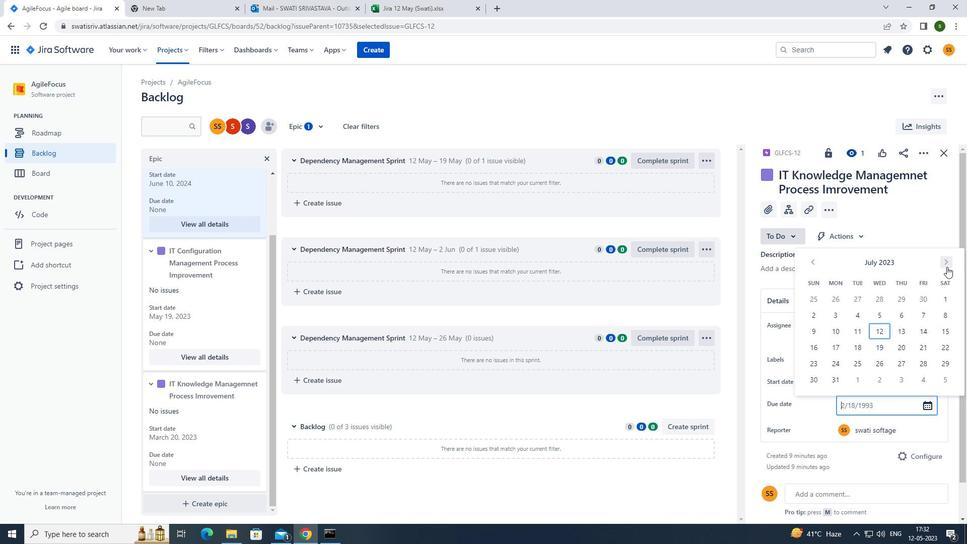 
Action: Mouse pressed left at (947, 267)
Screenshot: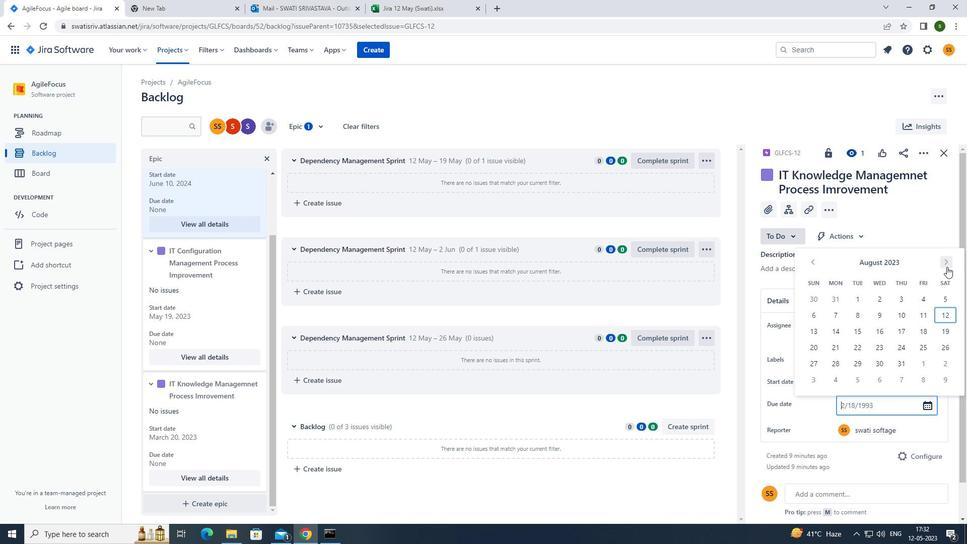 
Action: Mouse pressed left at (947, 267)
Screenshot: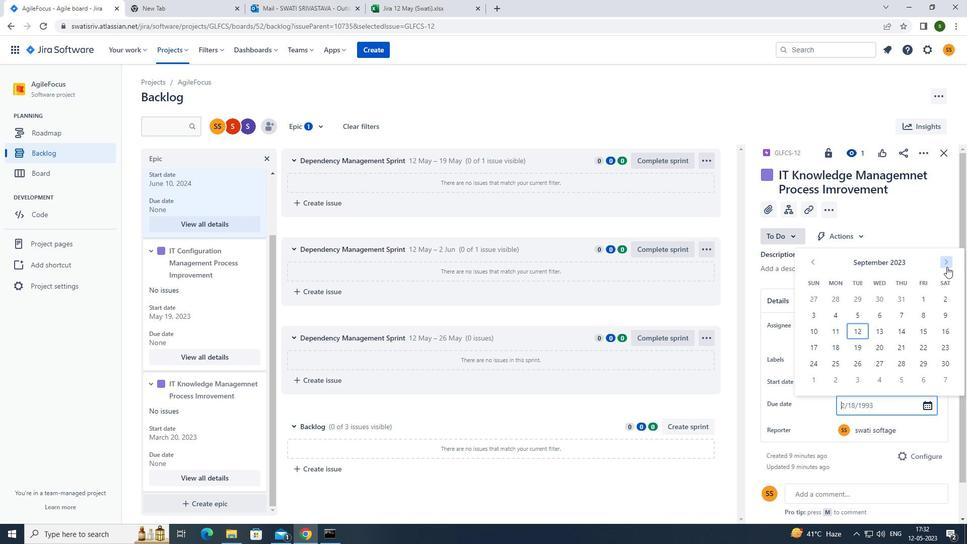 
Action: Mouse pressed left at (947, 267)
Screenshot: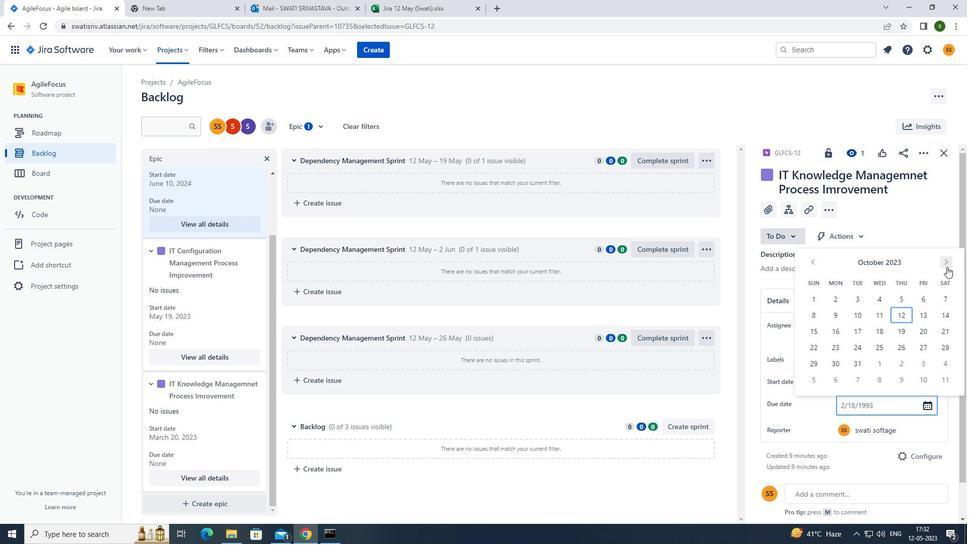 
Action: Mouse pressed left at (947, 267)
Screenshot: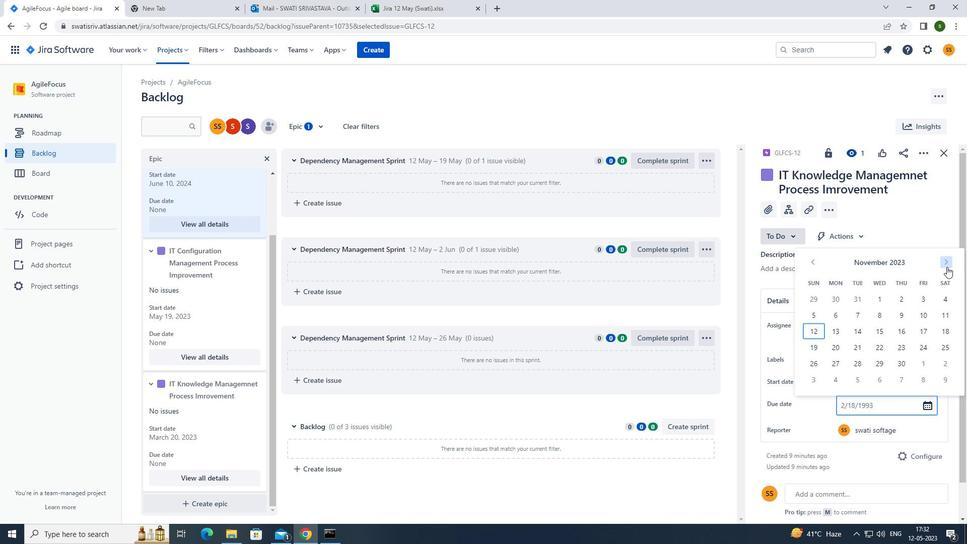
Action: Mouse pressed left at (947, 267)
Screenshot: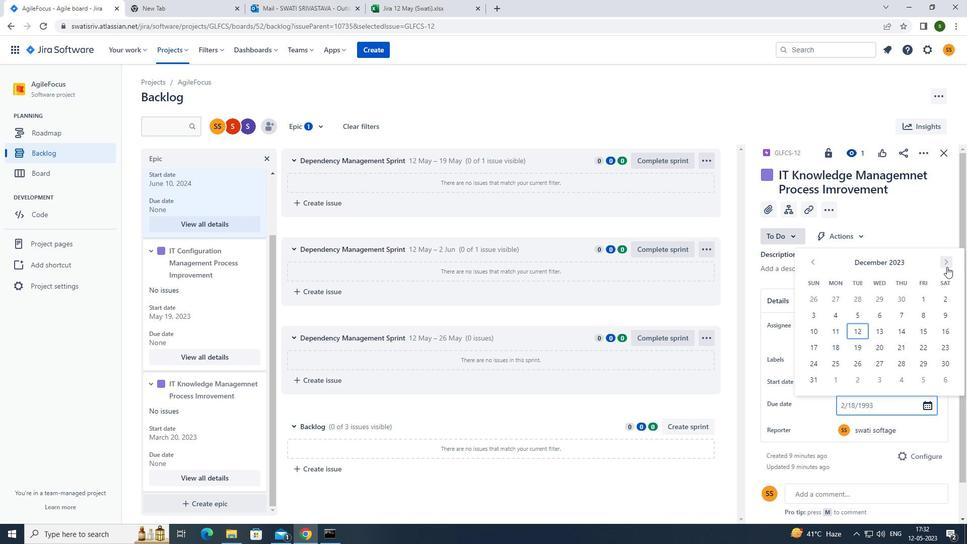 
Action: Mouse pressed left at (947, 267)
Screenshot: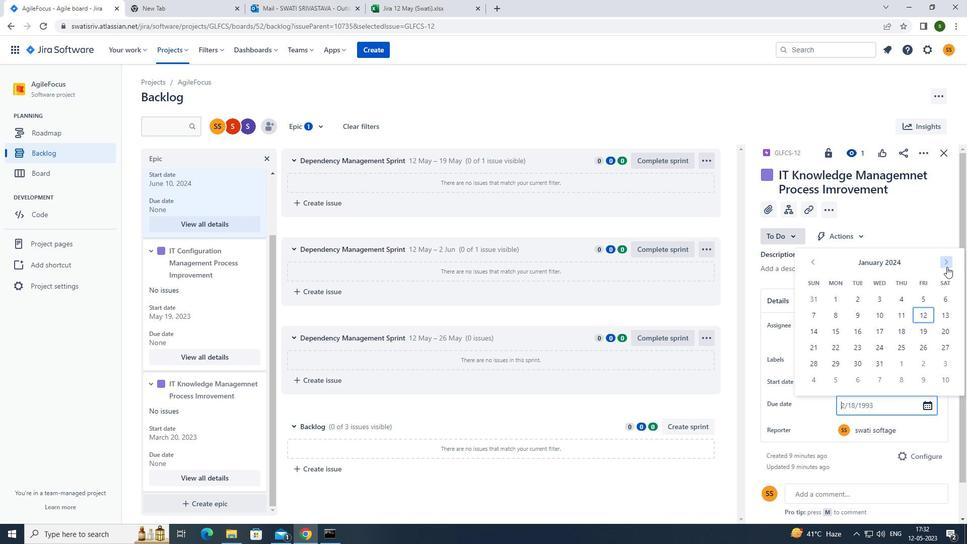 
Action: Mouse pressed left at (947, 267)
Screenshot: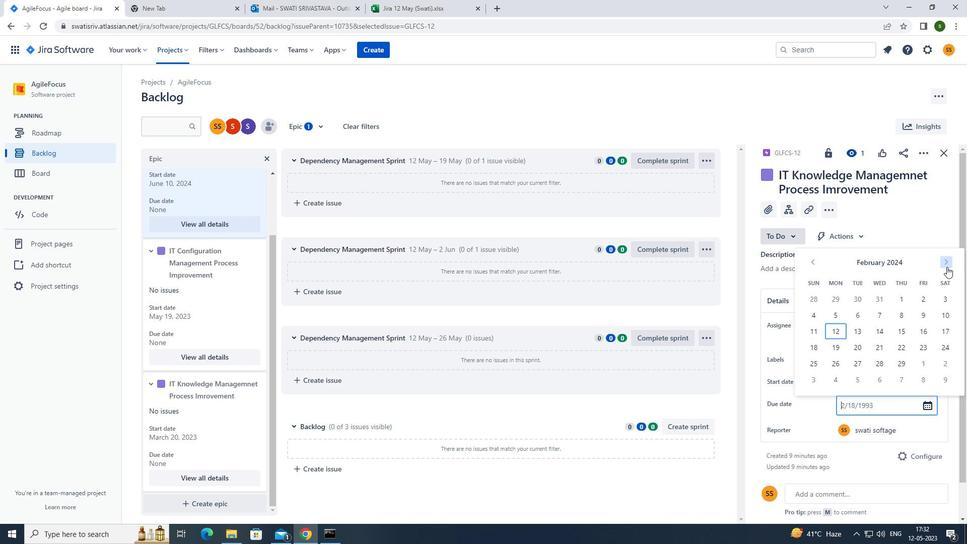 
Action: Mouse pressed left at (947, 267)
Screenshot: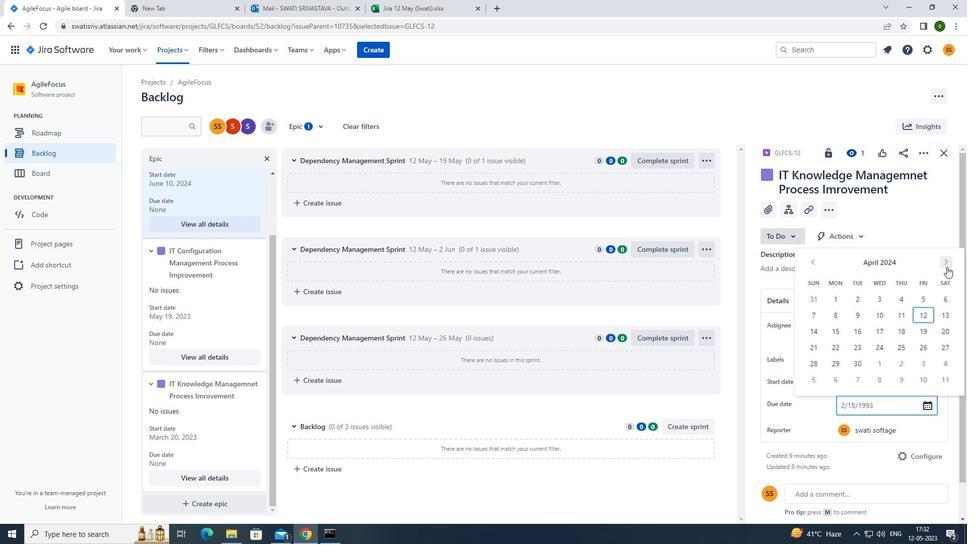 
Action: Mouse pressed left at (947, 267)
Screenshot: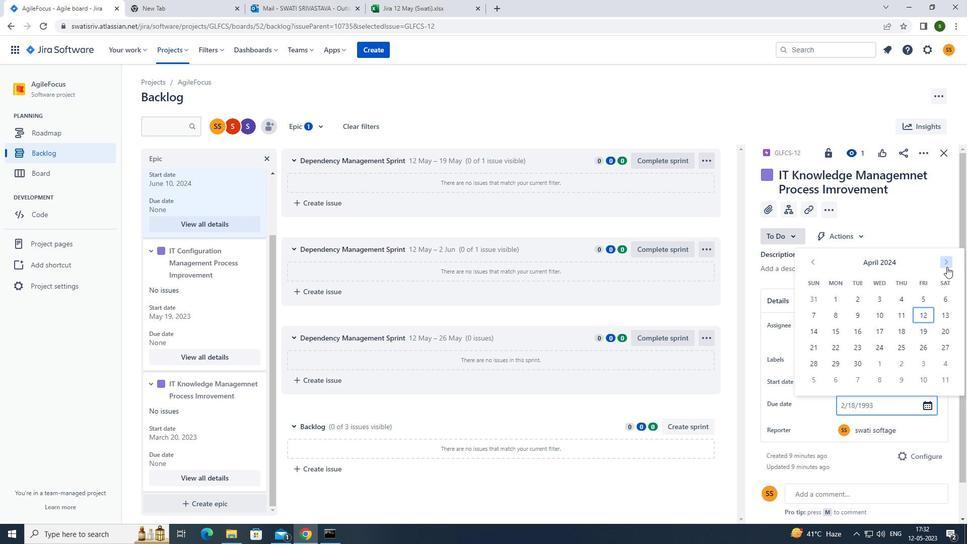 
Action: Mouse pressed left at (947, 267)
Screenshot: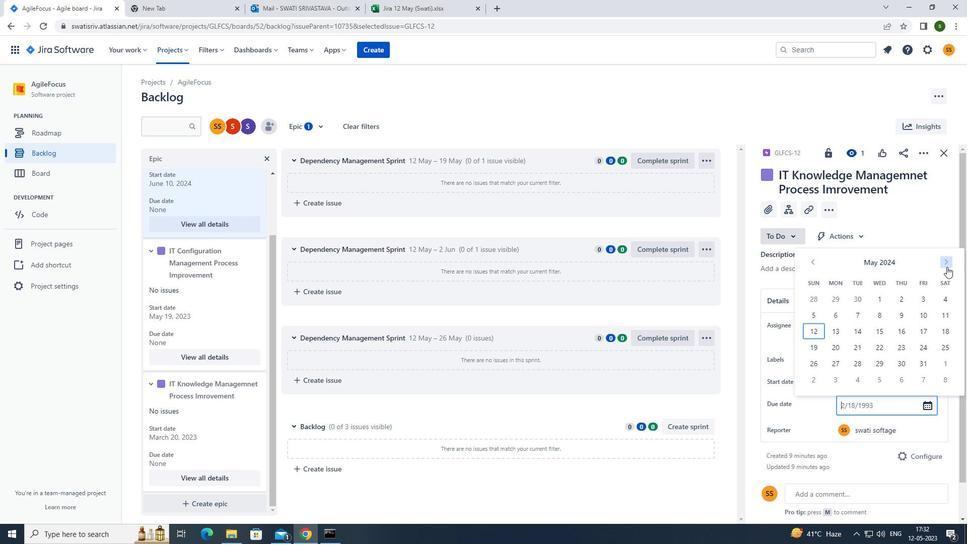 
Action: Mouse pressed left at (947, 267)
Screenshot: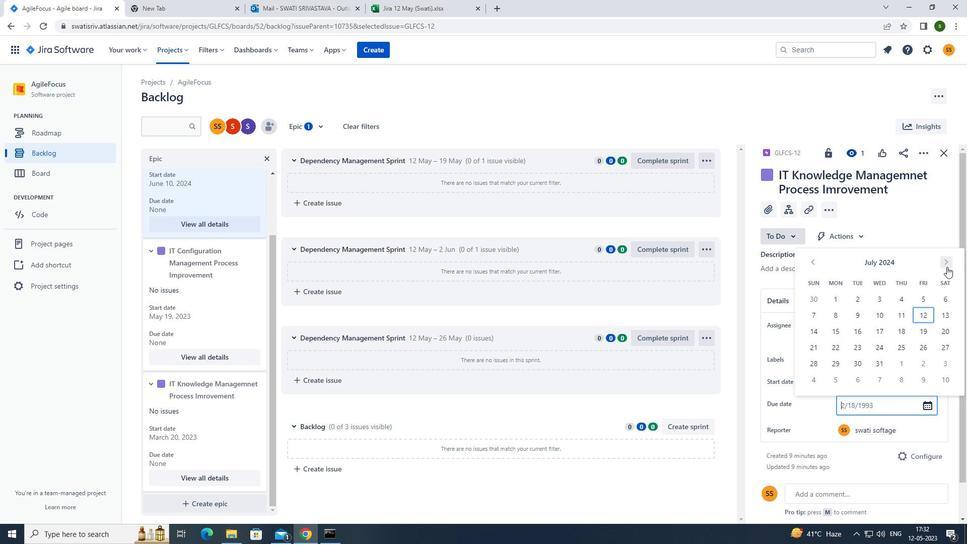 
Action: Mouse pressed left at (947, 267)
Screenshot: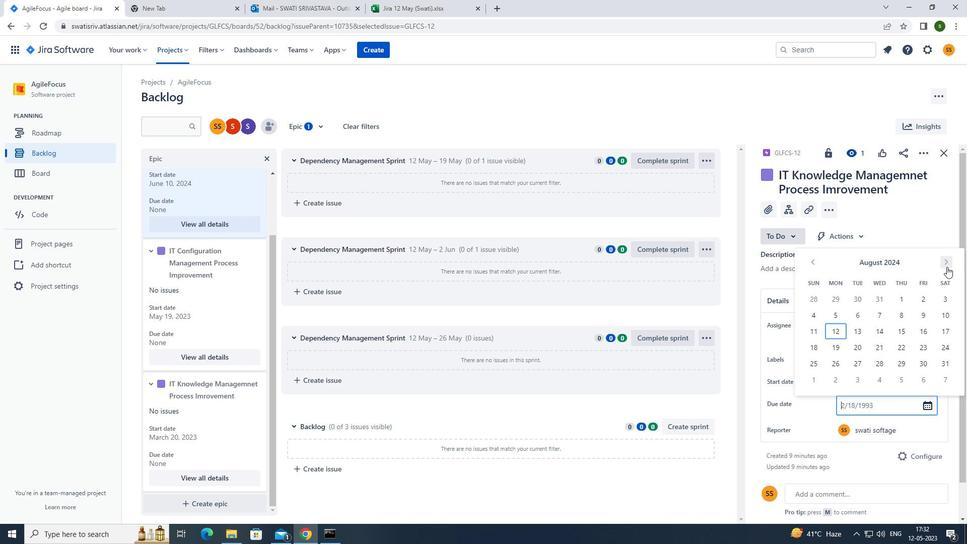 
Action: Mouse pressed left at (947, 267)
Screenshot: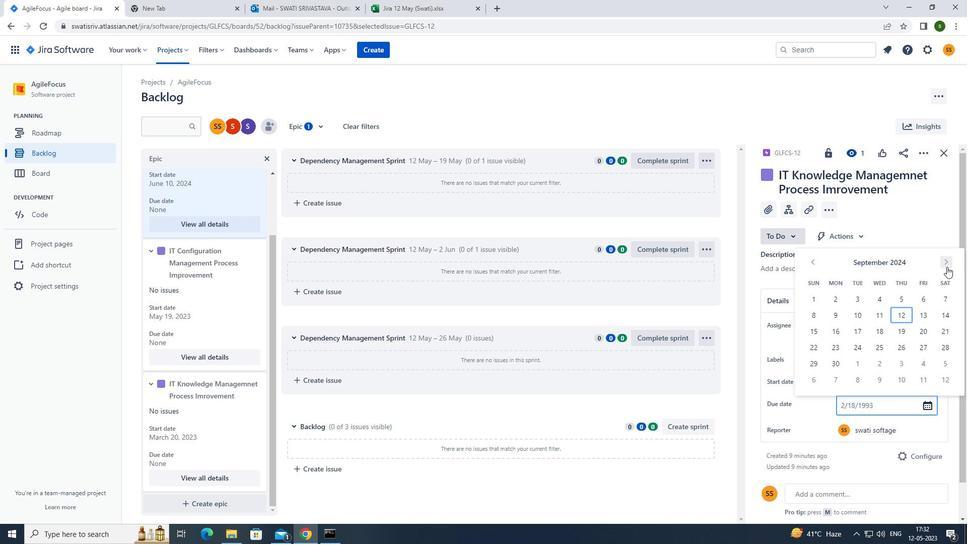 
Action: Mouse pressed left at (947, 267)
Screenshot: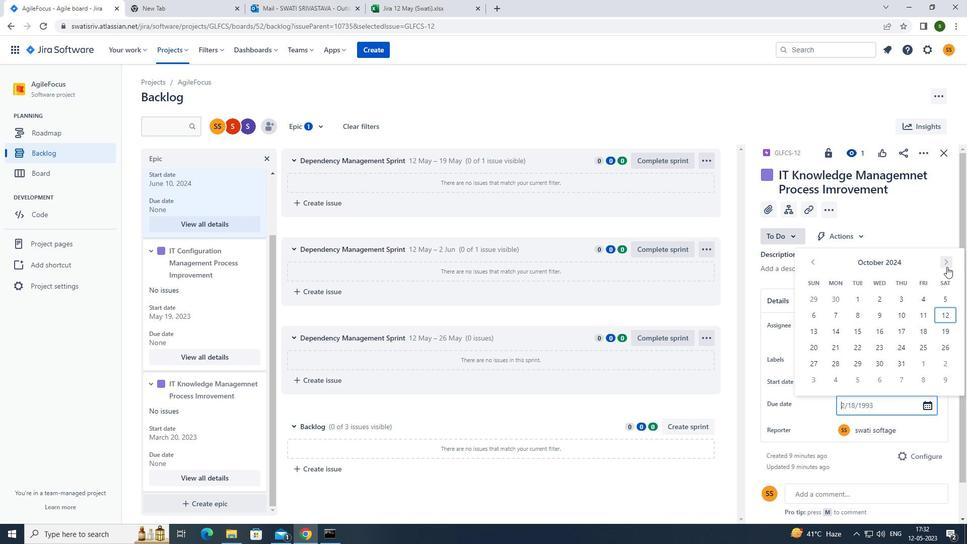 
Action: Mouse moved to (903, 361)
Screenshot: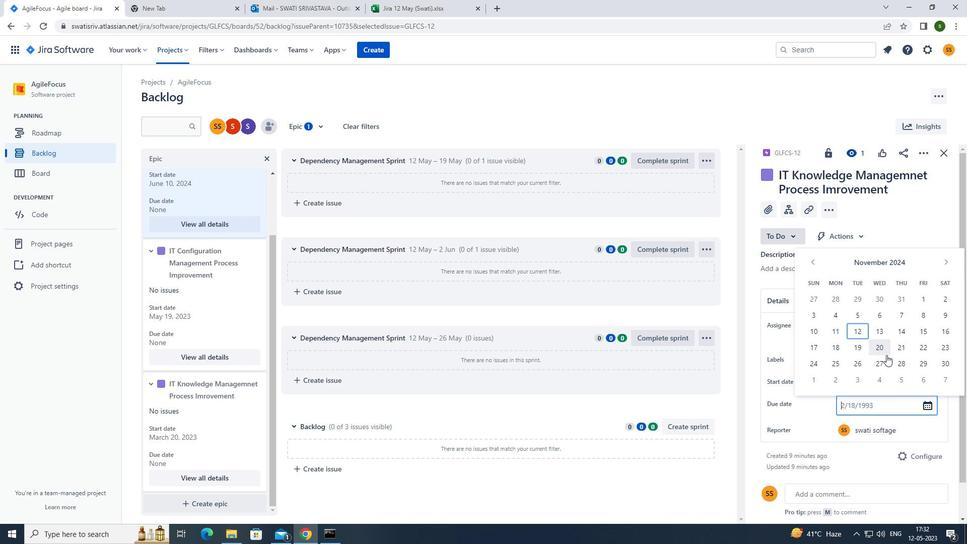 
Action: Mouse pressed left at (903, 361)
Screenshot: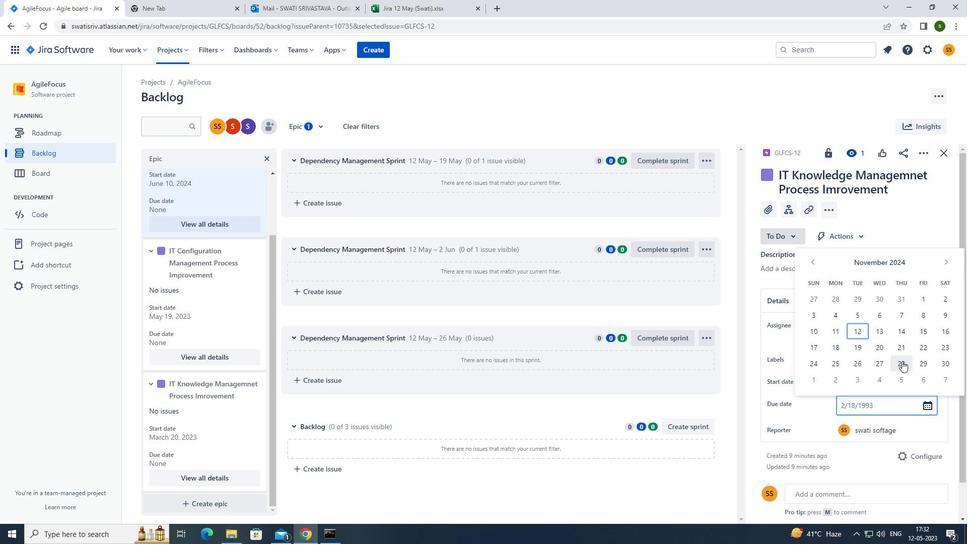 
Action: Mouse moved to (536, 115)
Screenshot: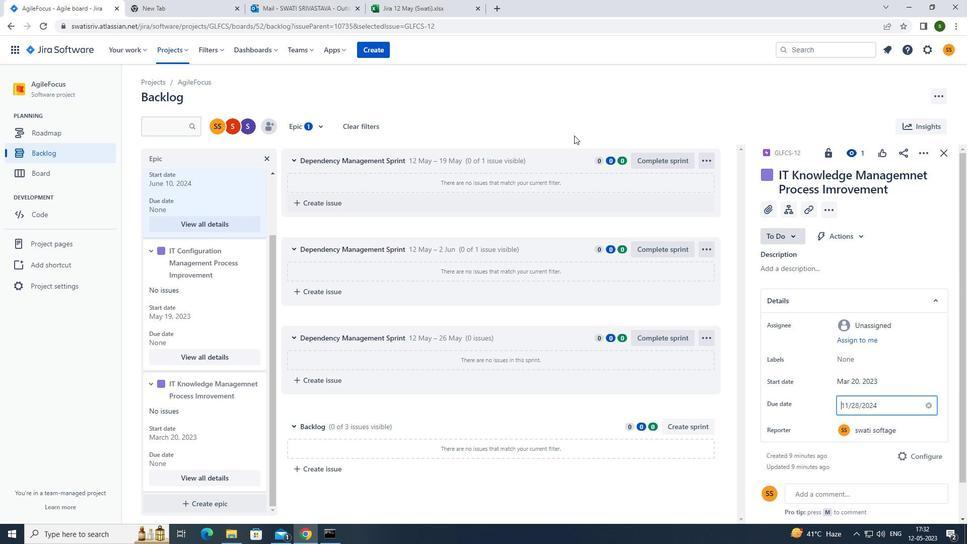 
Action: Mouse pressed left at (536, 115)
Screenshot: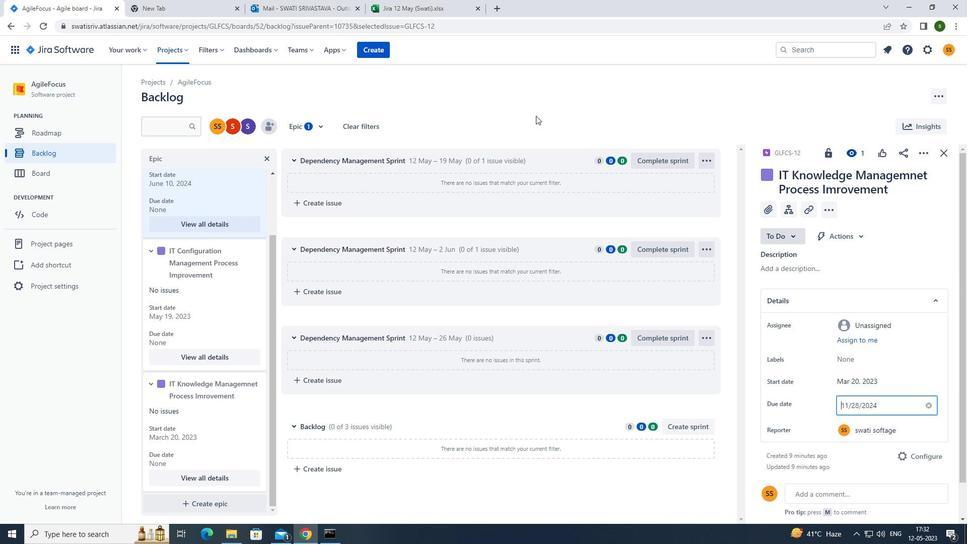 
Action: Mouse moved to (535, 115)
Screenshot: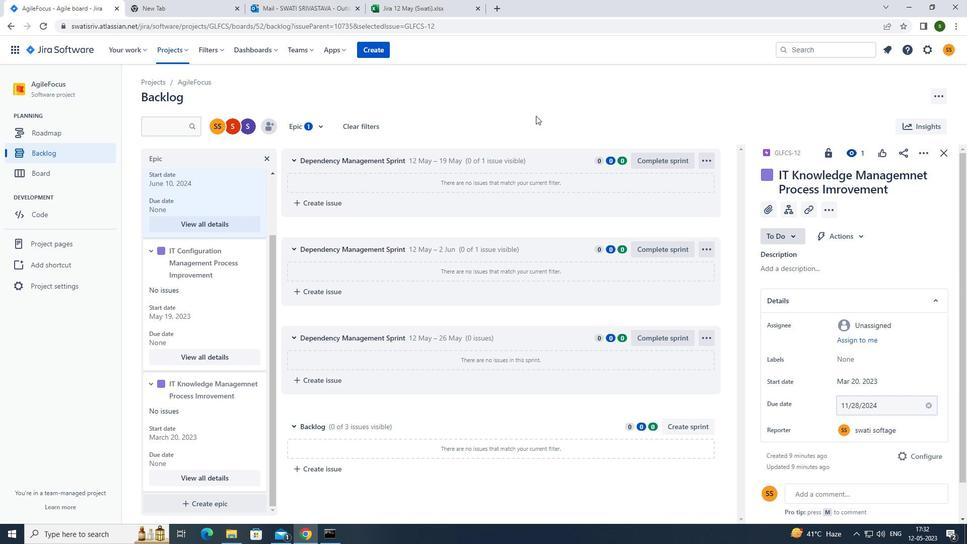 
